 Task: Search one way flight ticket for 5 adults, 2 children, 1 infant in seat and 1 infant on lap in economy from Oakland: Oakland International Airport to Greenville: Pitt-greenville Airport on 5-2-2023. Choice of flights is Delta. Number of bags: 10 checked bags. Price is upto 93000. Outbound departure time preference is 15:45.
Action: Mouse moved to (267, 355)
Screenshot: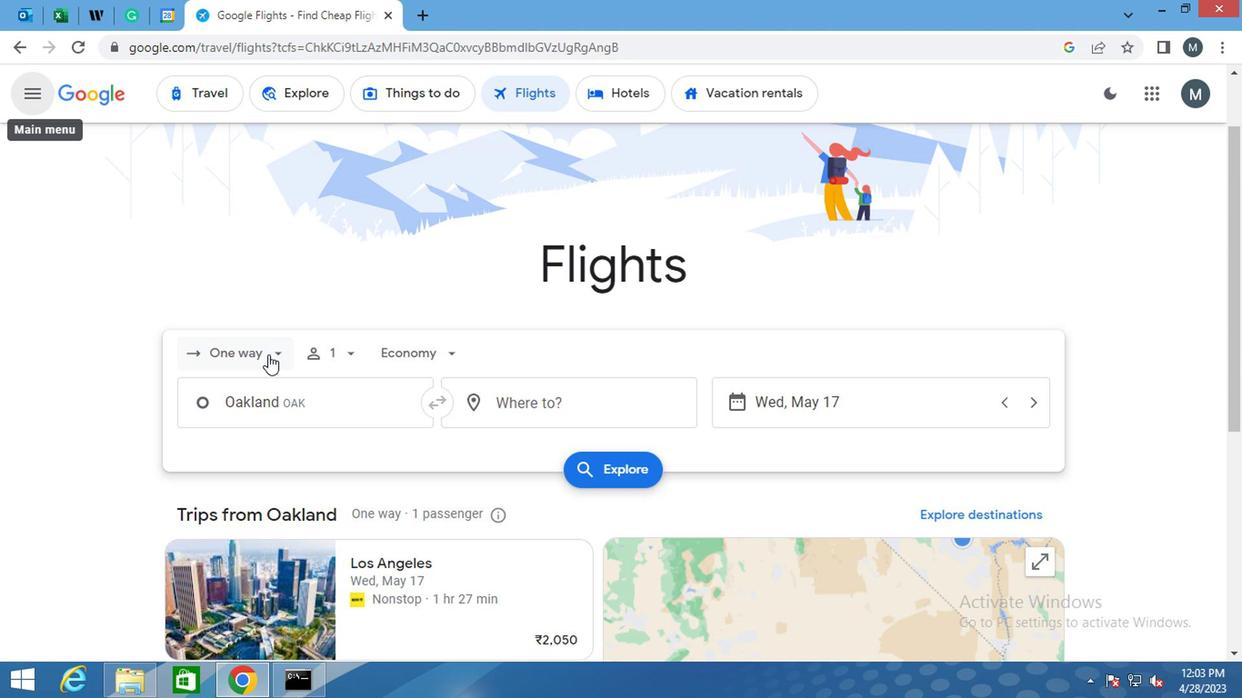 
Action: Mouse pressed left at (267, 355)
Screenshot: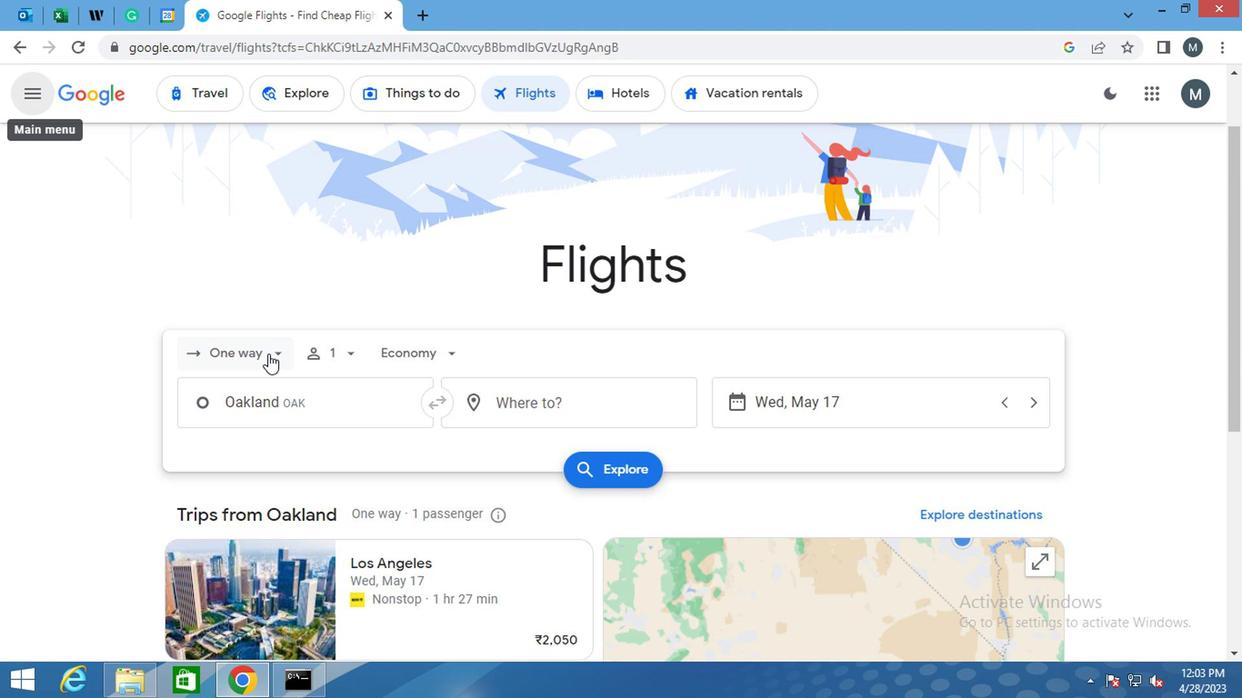 
Action: Mouse moved to (265, 436)
Screenshot: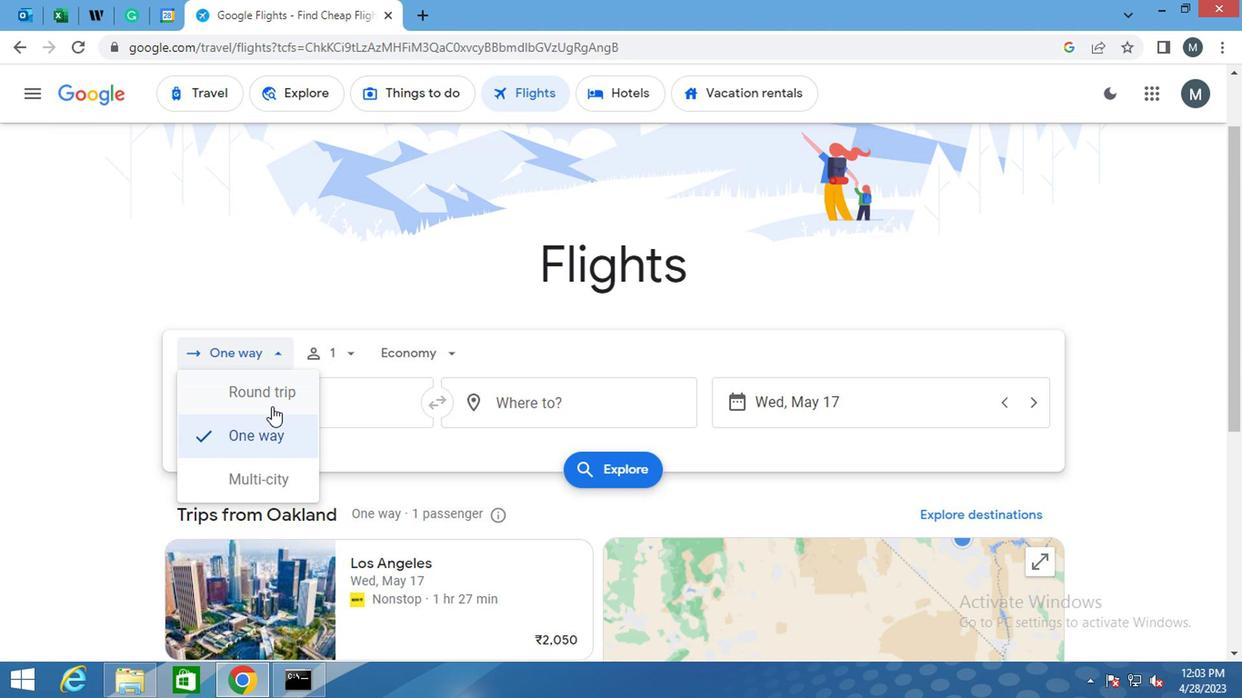 
Action: Mouse pressed left at (265, 436)
Screenshot: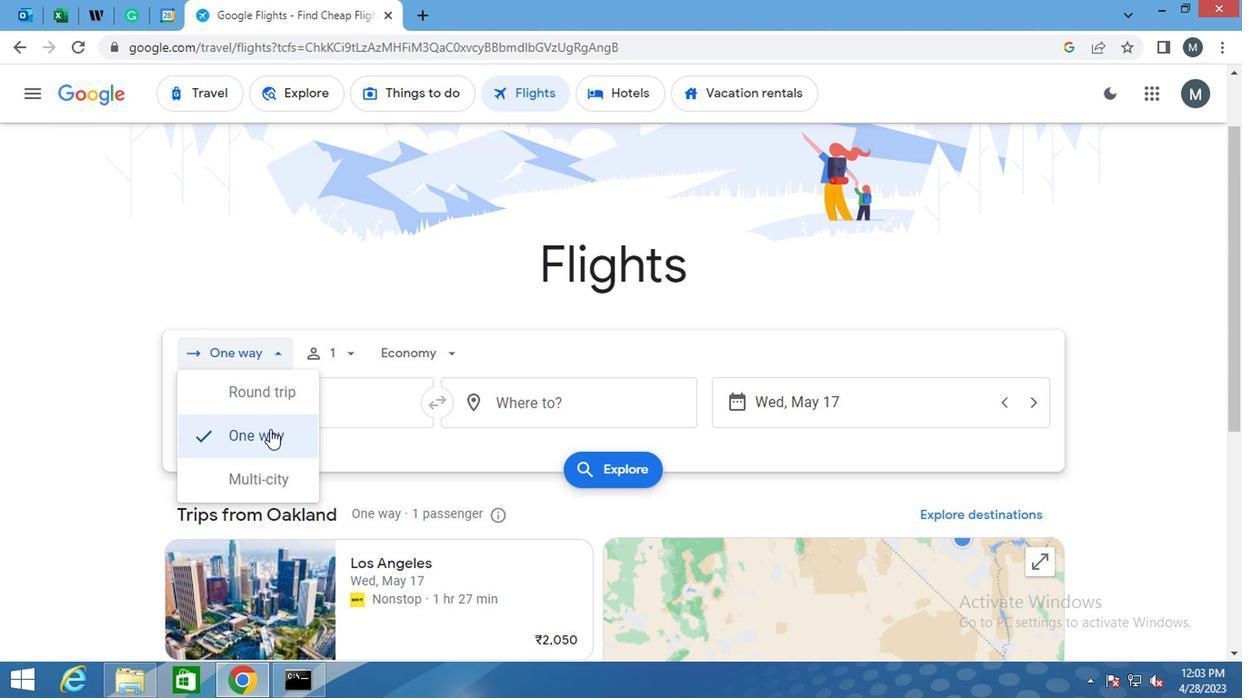 
Action: Mouse moved to (341, 355)
Screenshot: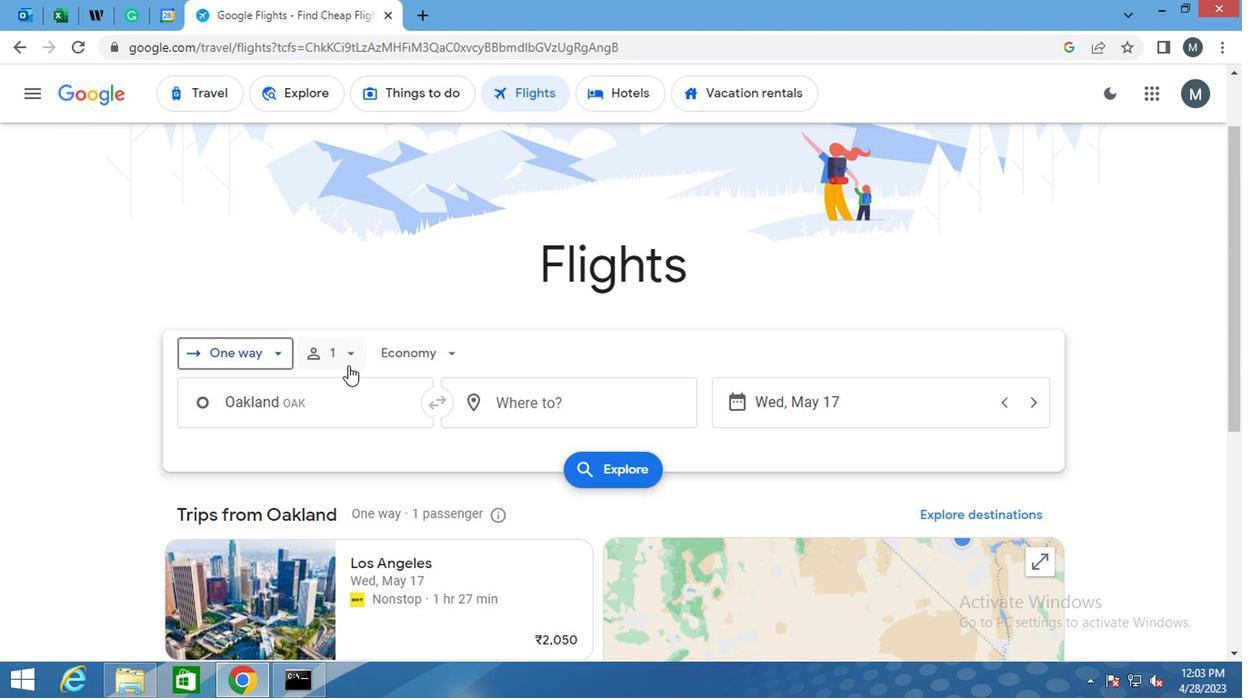 
Action: Mouse pressed left at (341, 355)
Screenshot: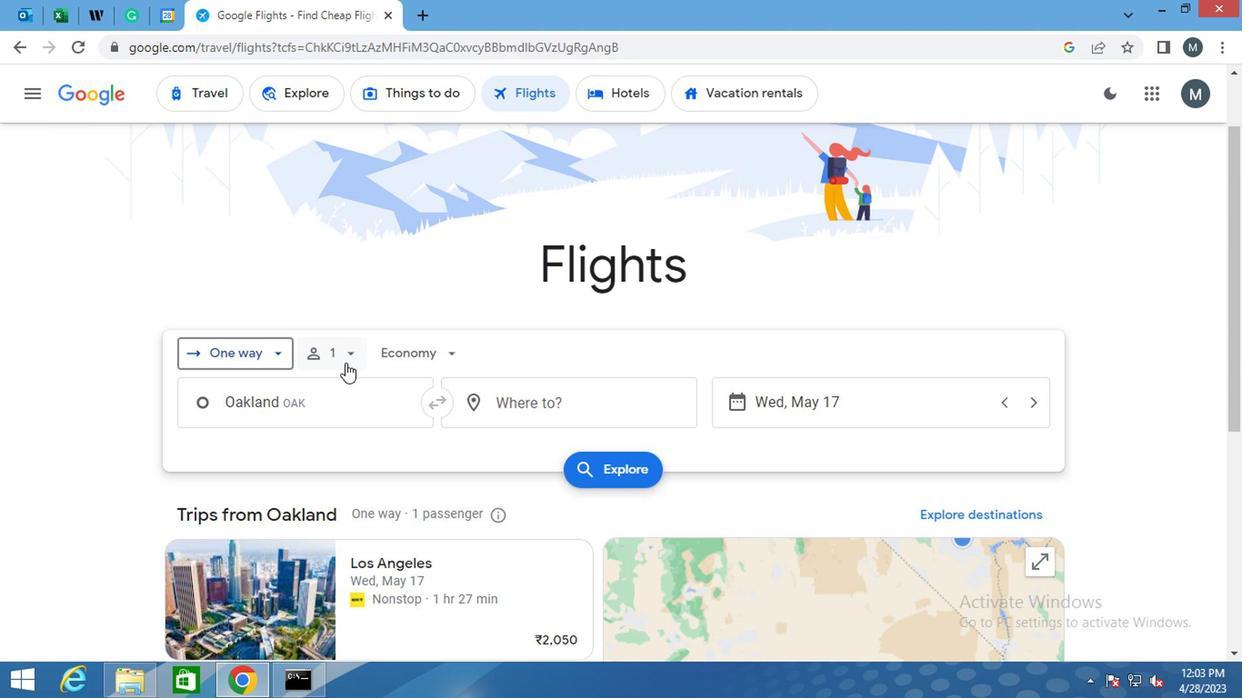 
Action: Mouse moved to (492, 401)
Screenshot: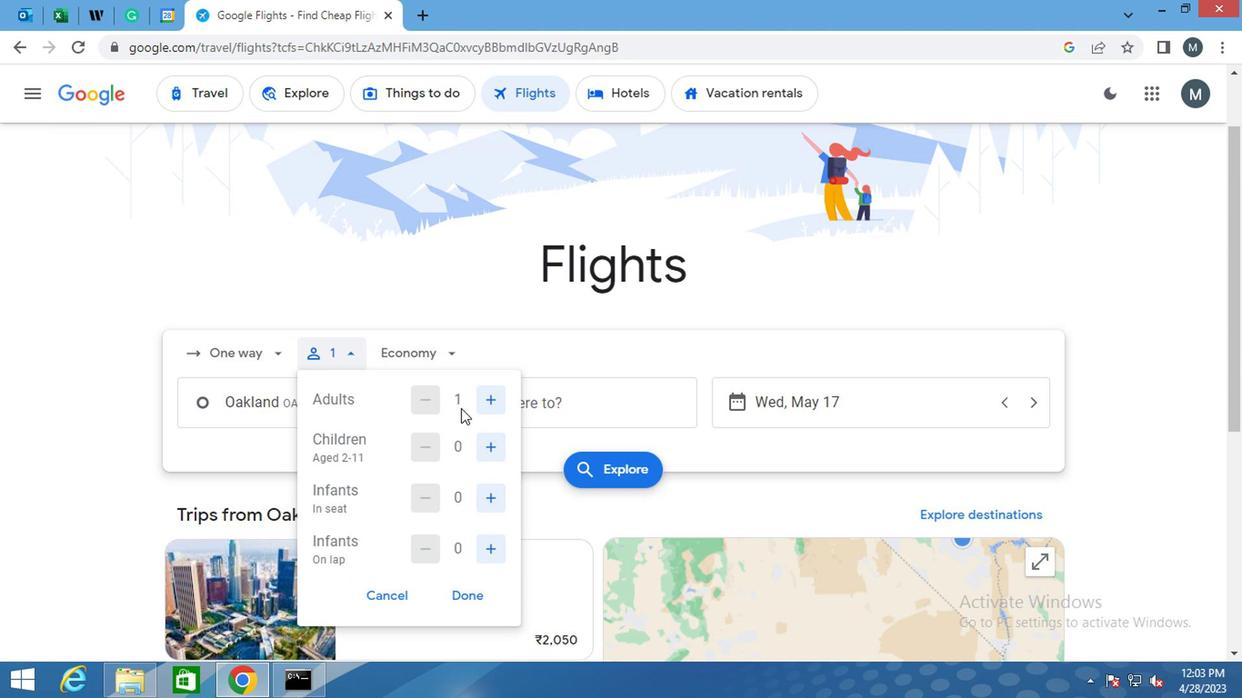 
Action: Mouse pressed left at (492, 401)
Screenshot: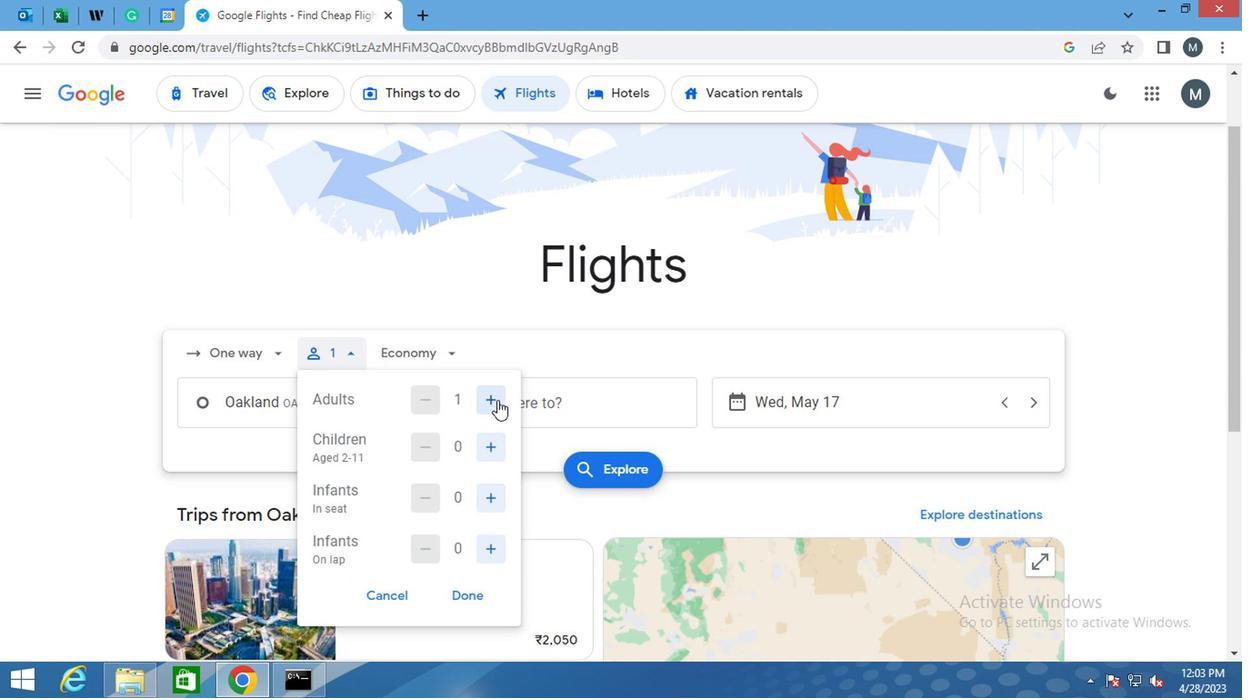 
Action: Mouse pressed left at (492, 401)
Screenshot: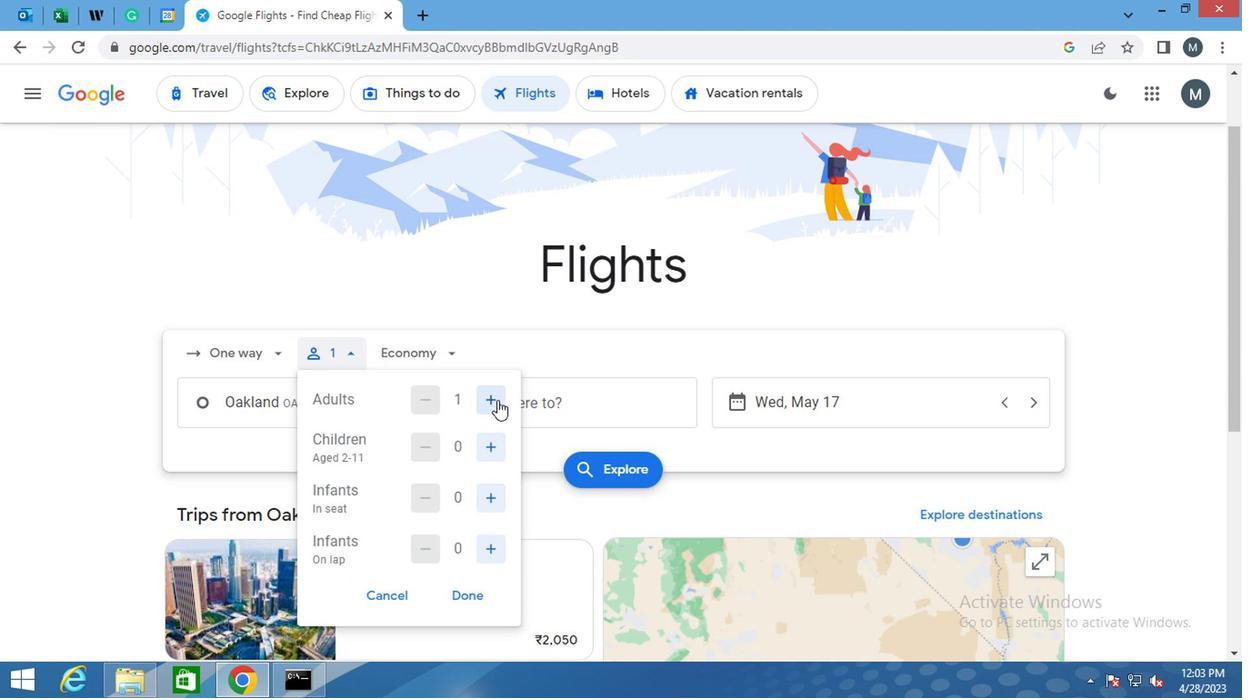 
Action: Mouse pressed left at (492, 401)
Screenshot: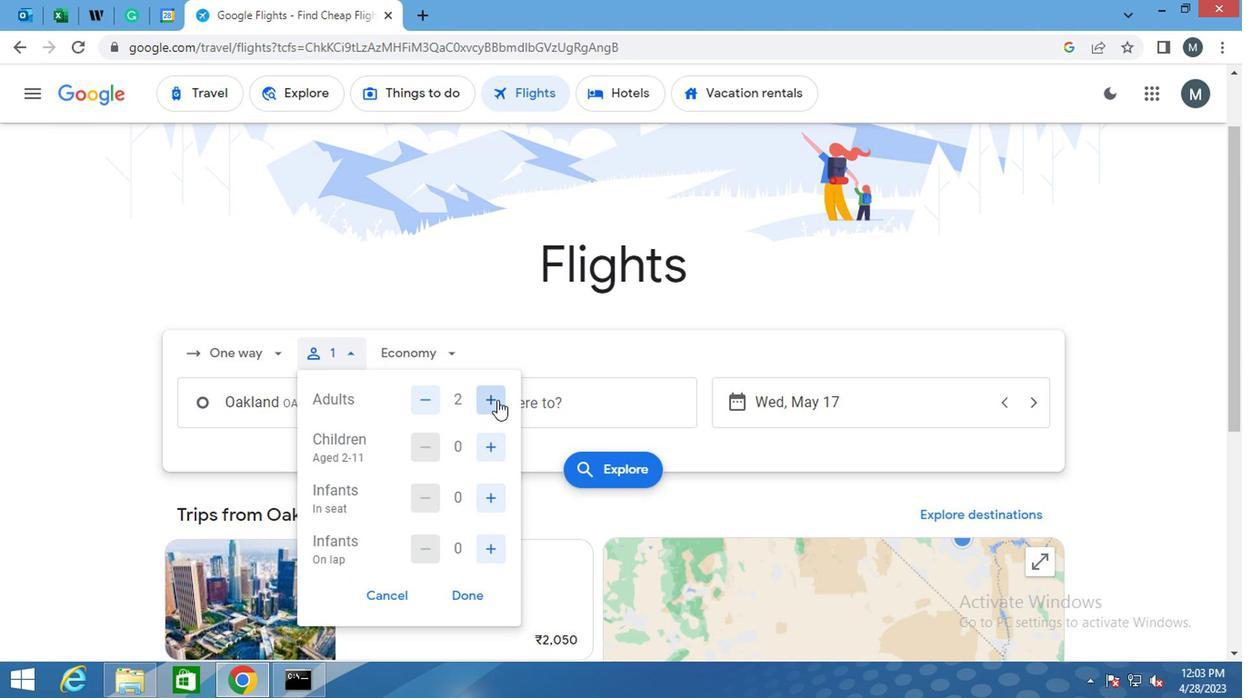 
Action: Mouse pressed left at (492, 401)
Screenshot: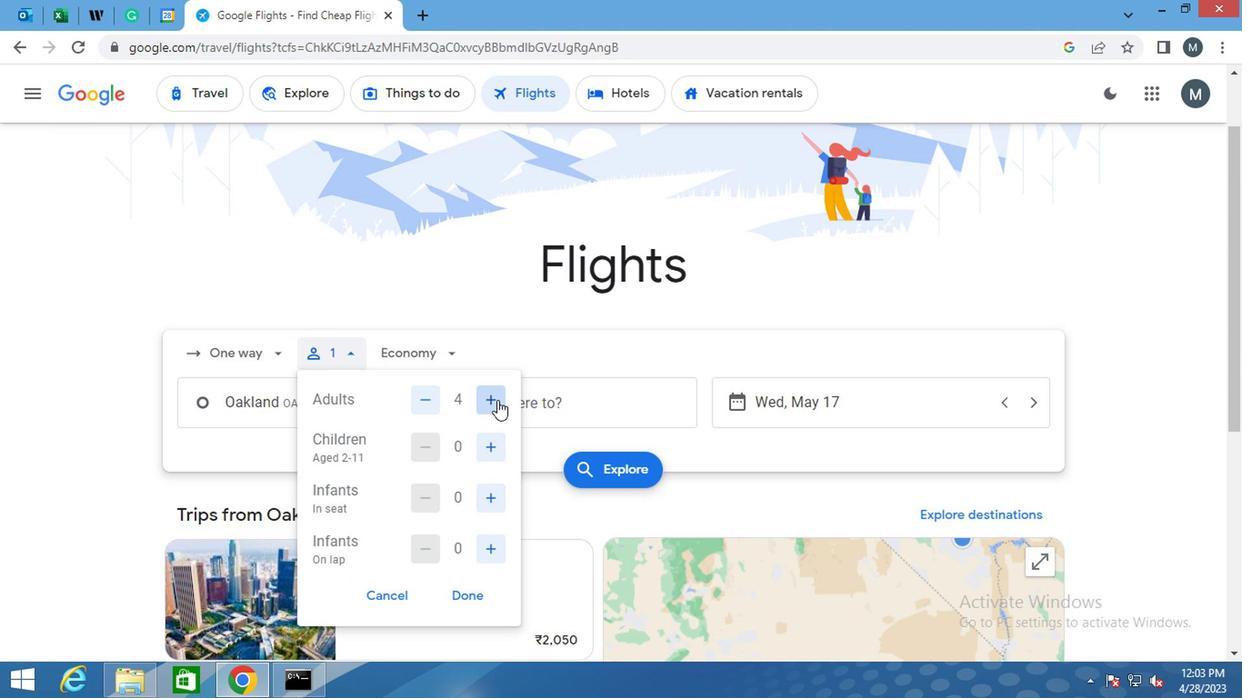 
Action: Mouse moved to (491, 447)
Screenshot: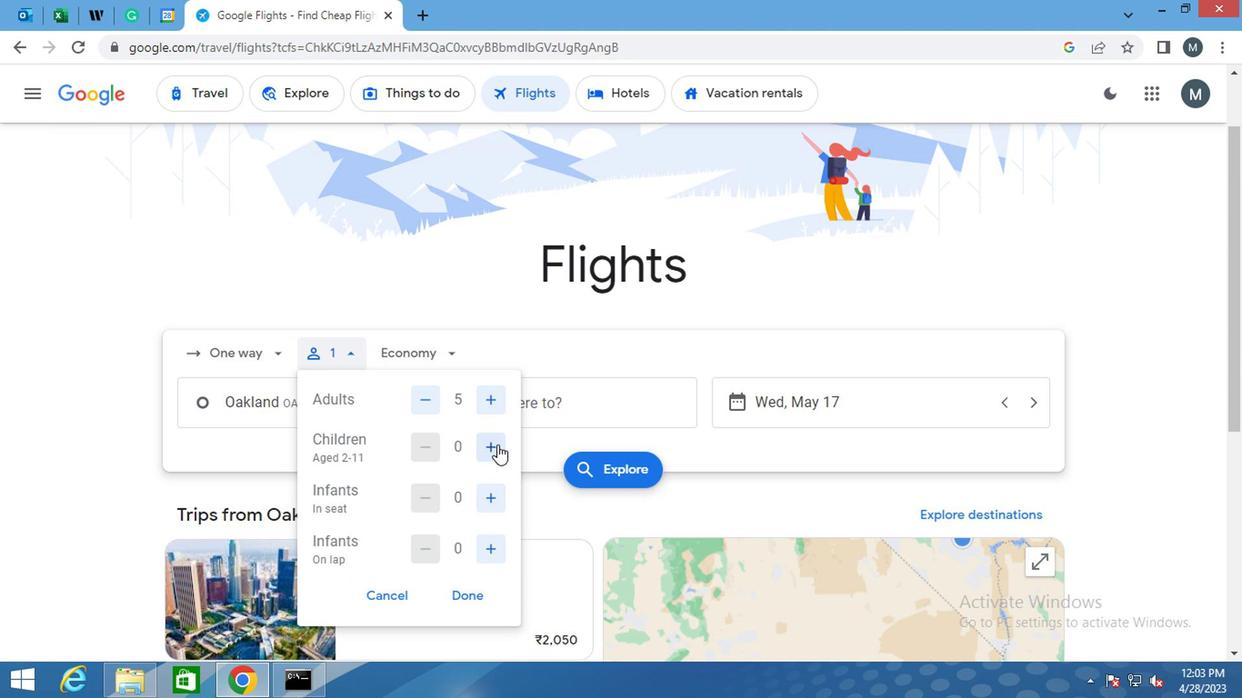 
Action: Mouse pressed left at (491, 447)
Screenshot: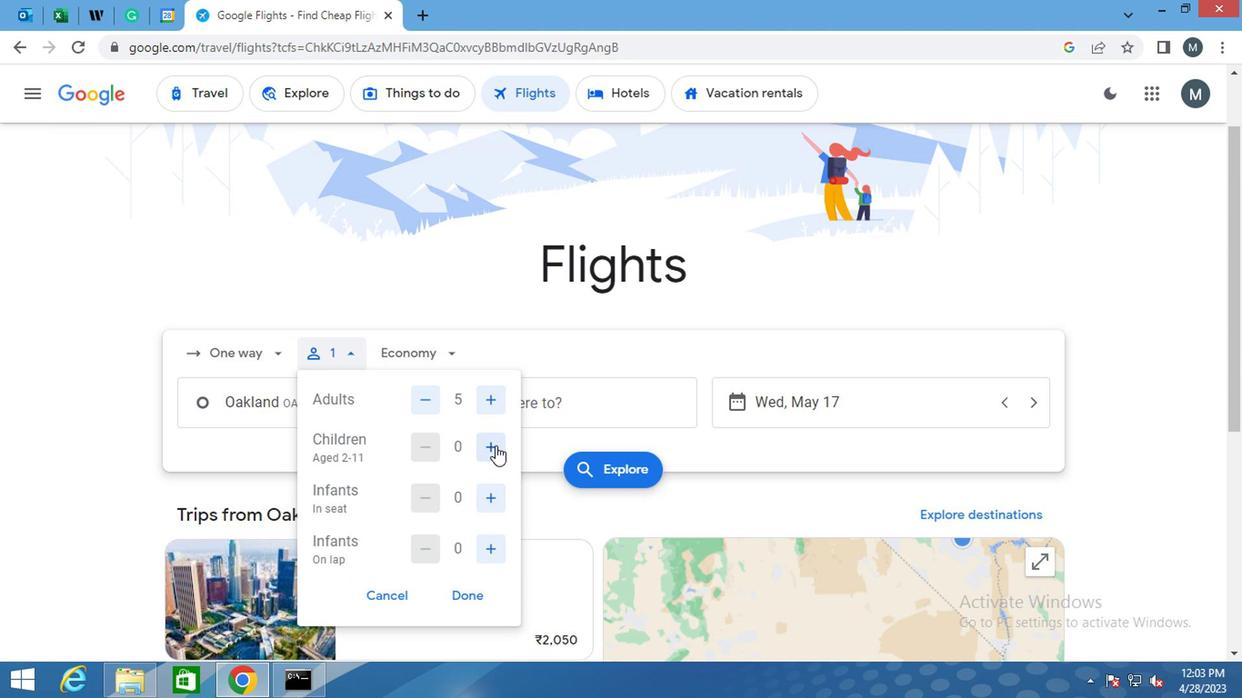 
Action: Mouse pressed left at (491, 447)
Screenshot: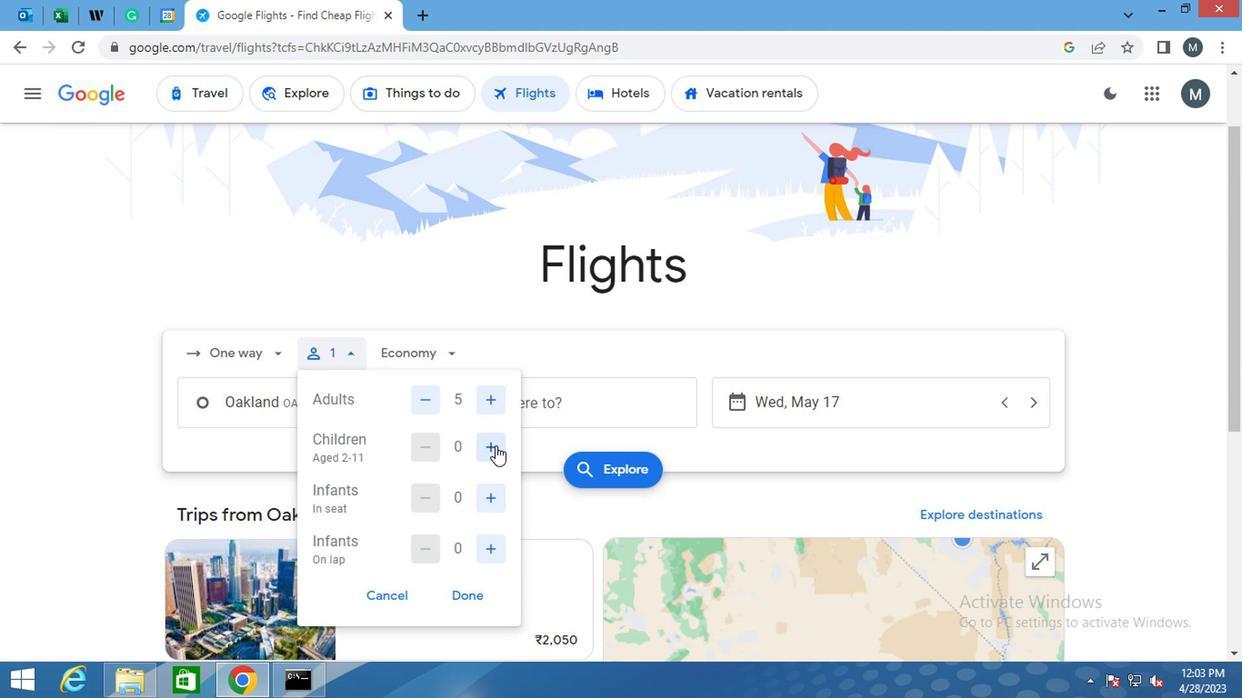 
Action: Mouse moved to (483, 502)
Screenshot: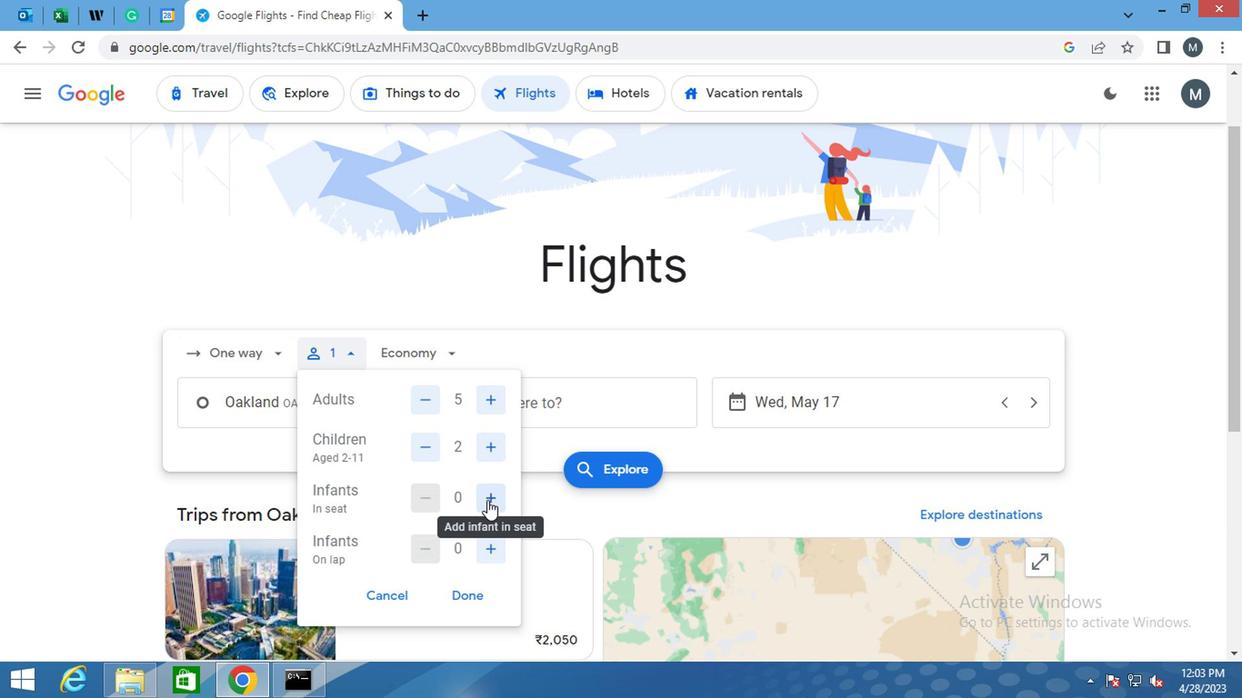 
Action: Mouse pressed left at (483, 502)
Screenshot: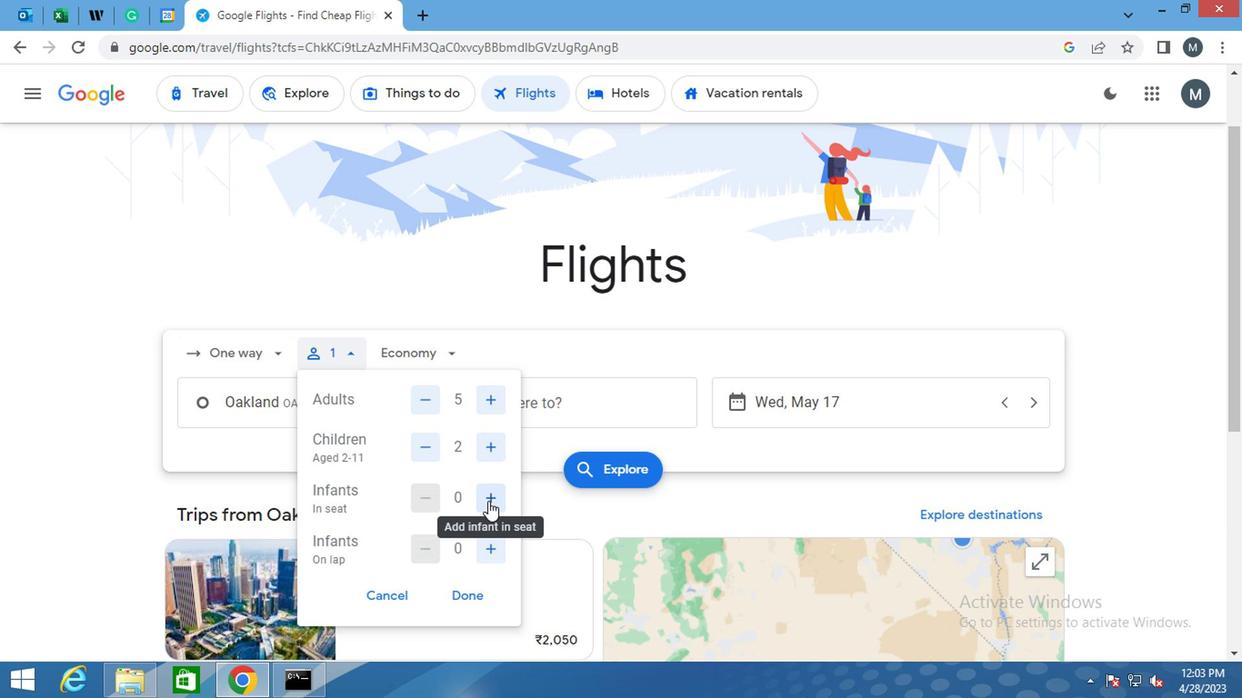 
Action: Mouse moved to (483, 496)
Screenshot: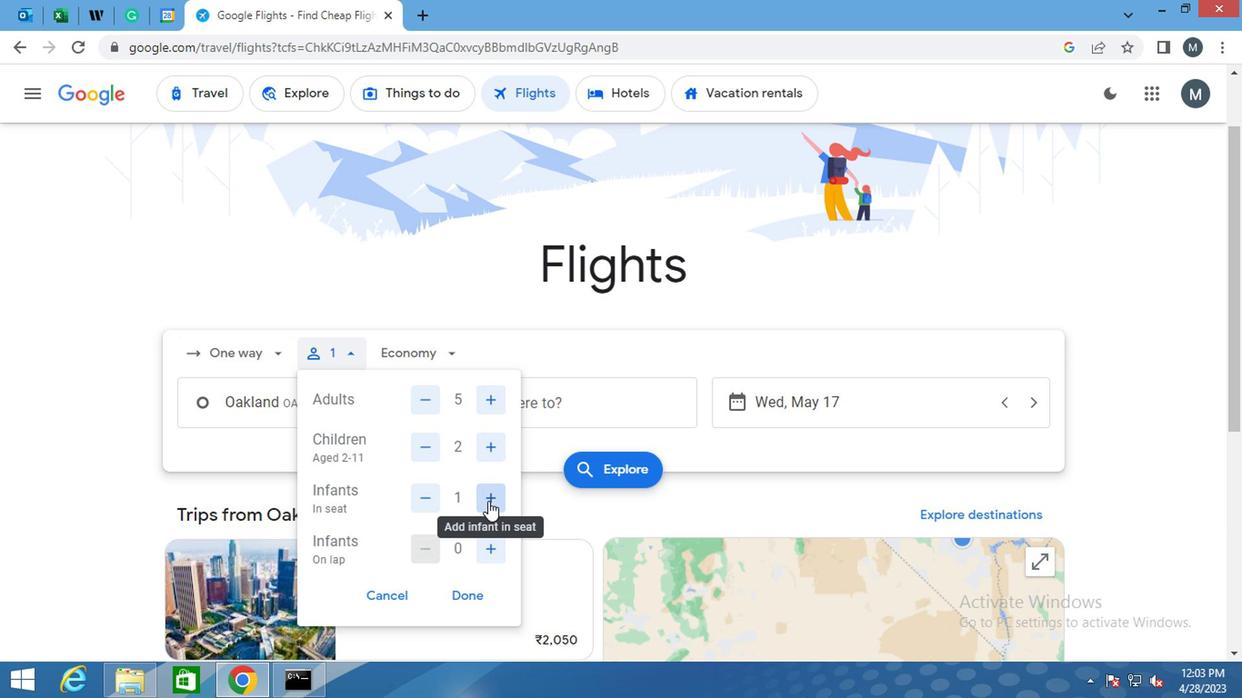 
Action: Mouse scrolled (483, 496) with delta (0, 0)
Screenshot: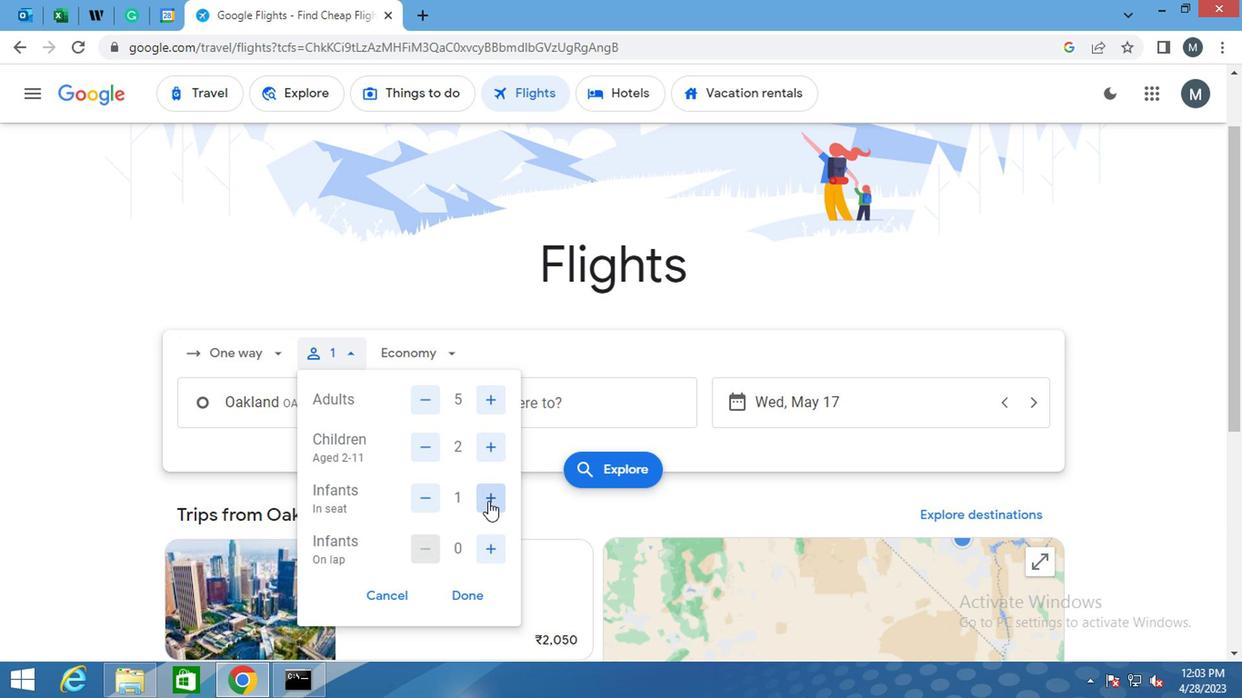 
Action: Mouse moved to (487, 461)
Screenshot: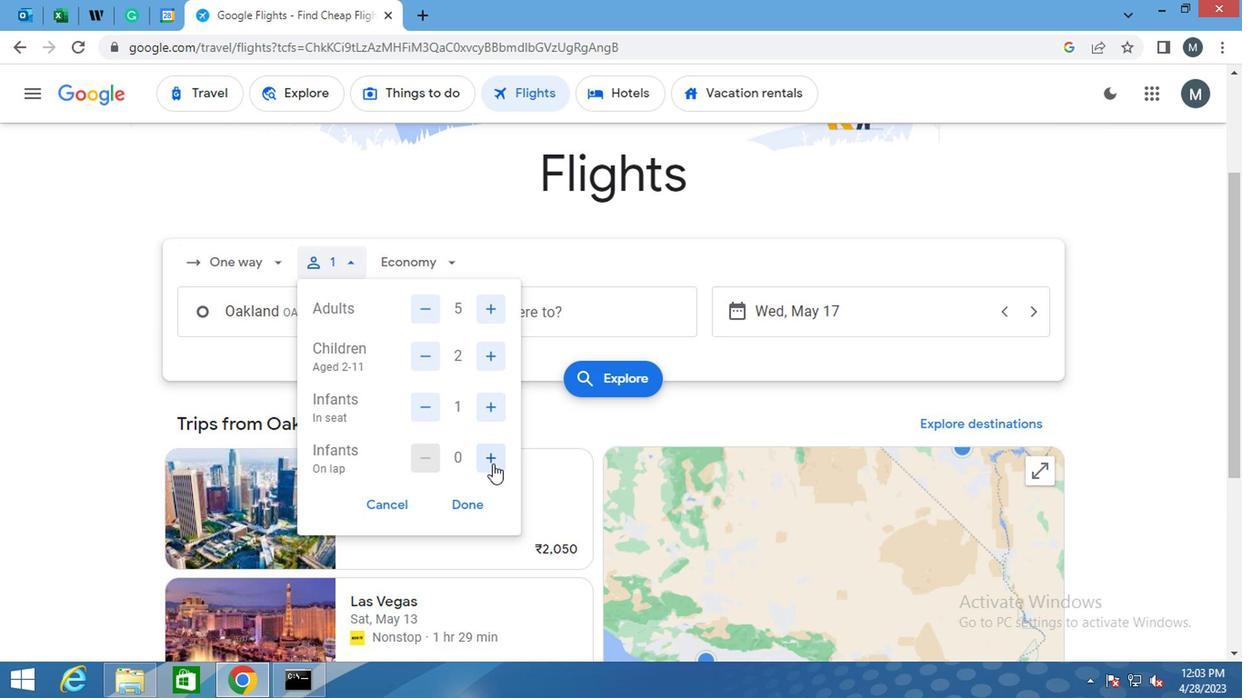 
Action: Mouse pressed left at (487, 461)
Screenshot: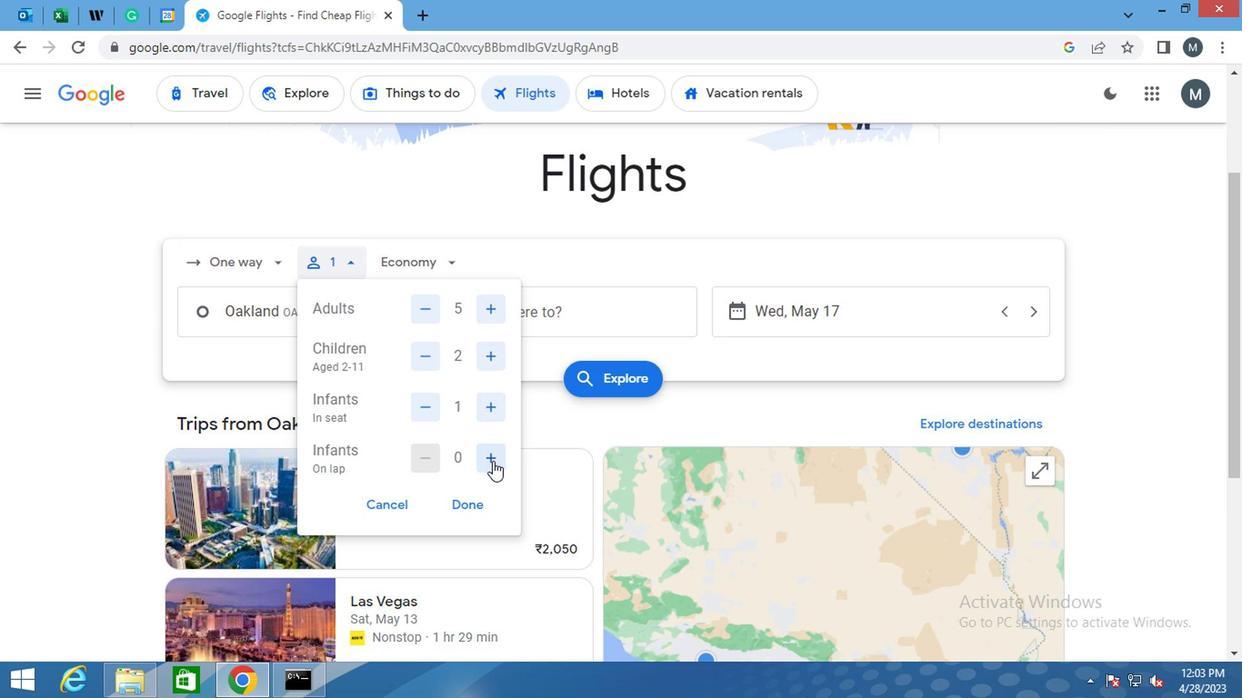 
Action: Mouse moved to (480, 505)
Screenshot: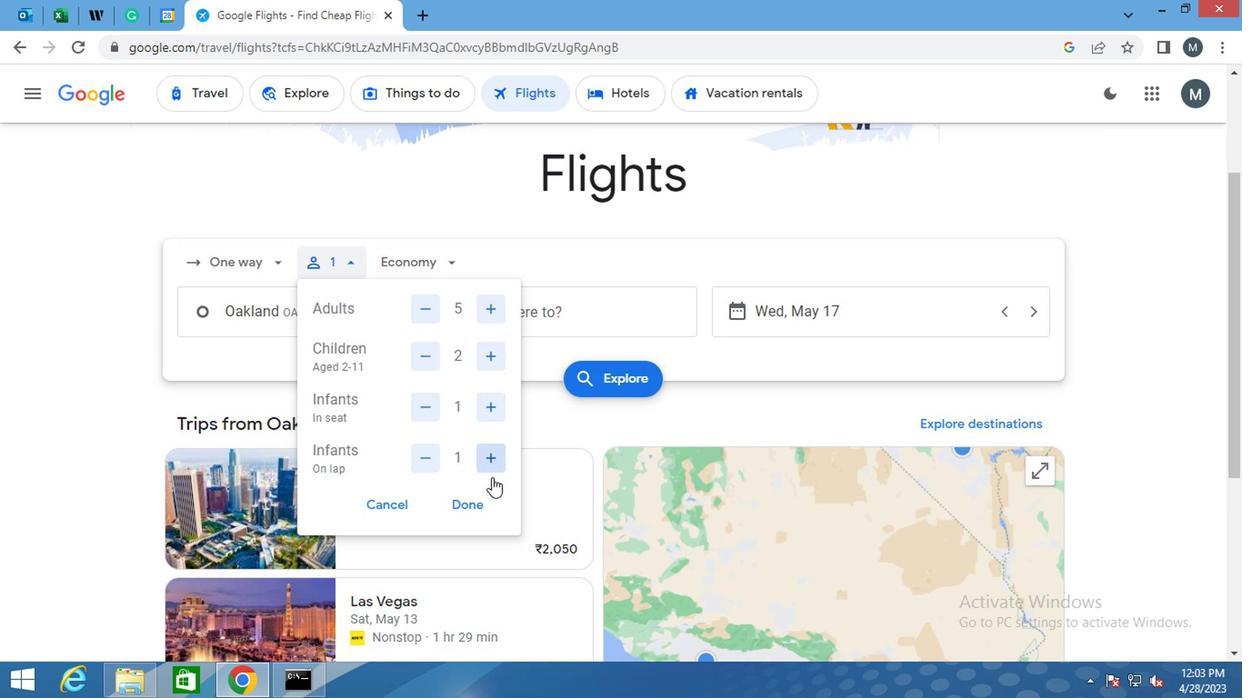 
Action: Mouse pressed left at (480, 505)
Screenshot: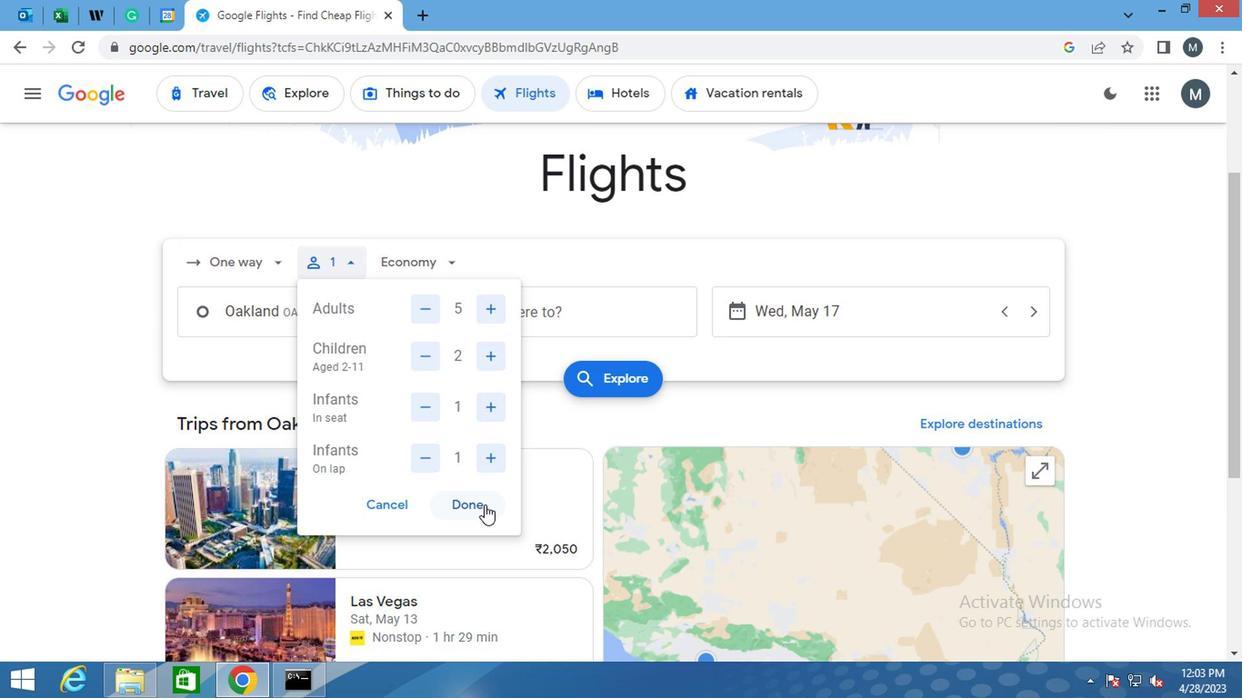 
Action: Mouse moved to (431, 267)
Screenshot: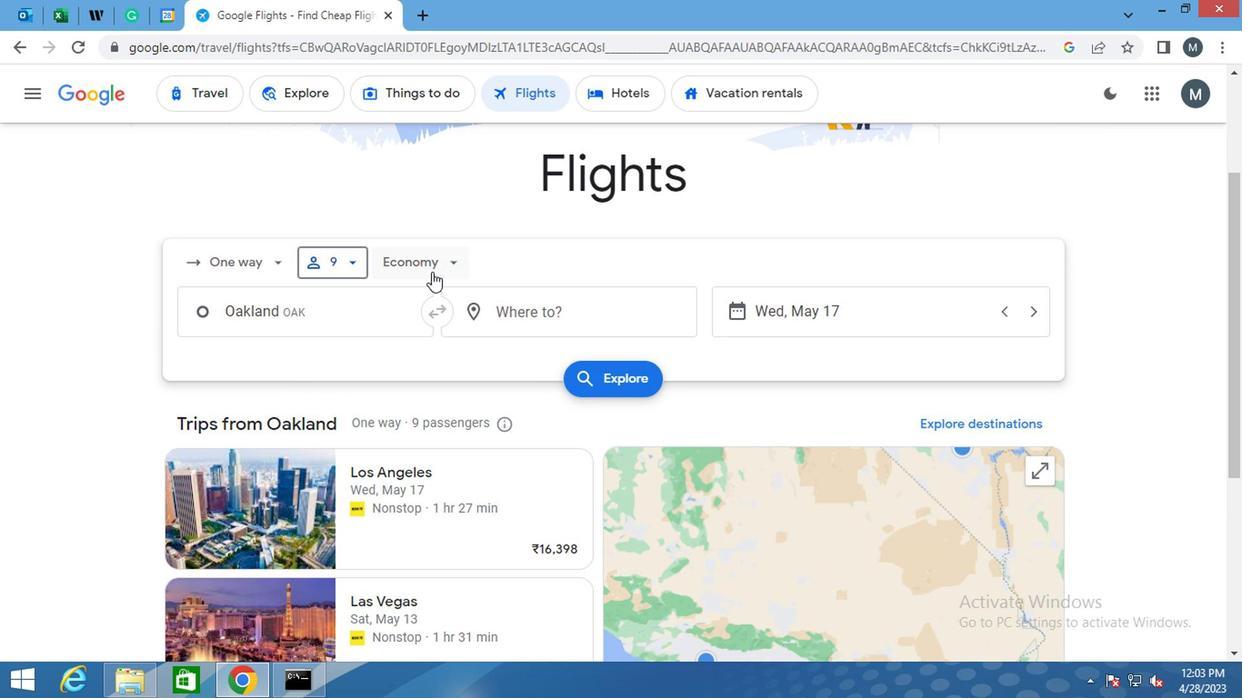 
Action: Mouse pressed left at (431, 267)
Screenshot: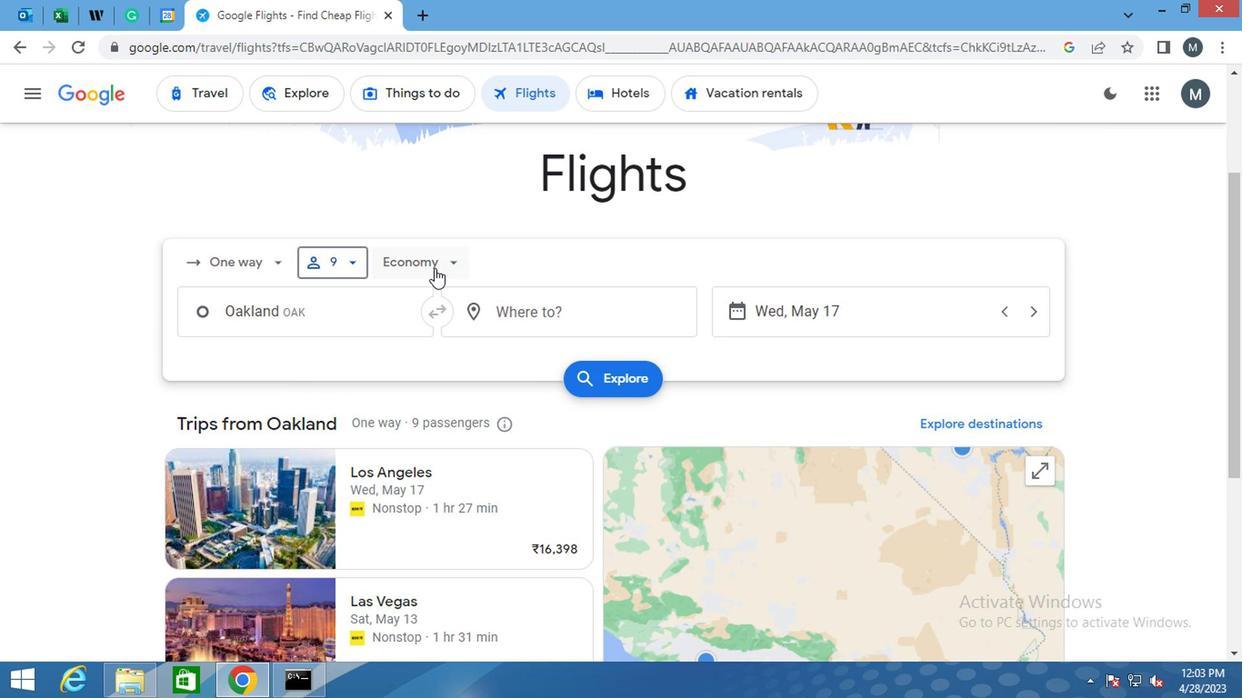 
Action: Mouse moved to (456, 307)
Screenshot: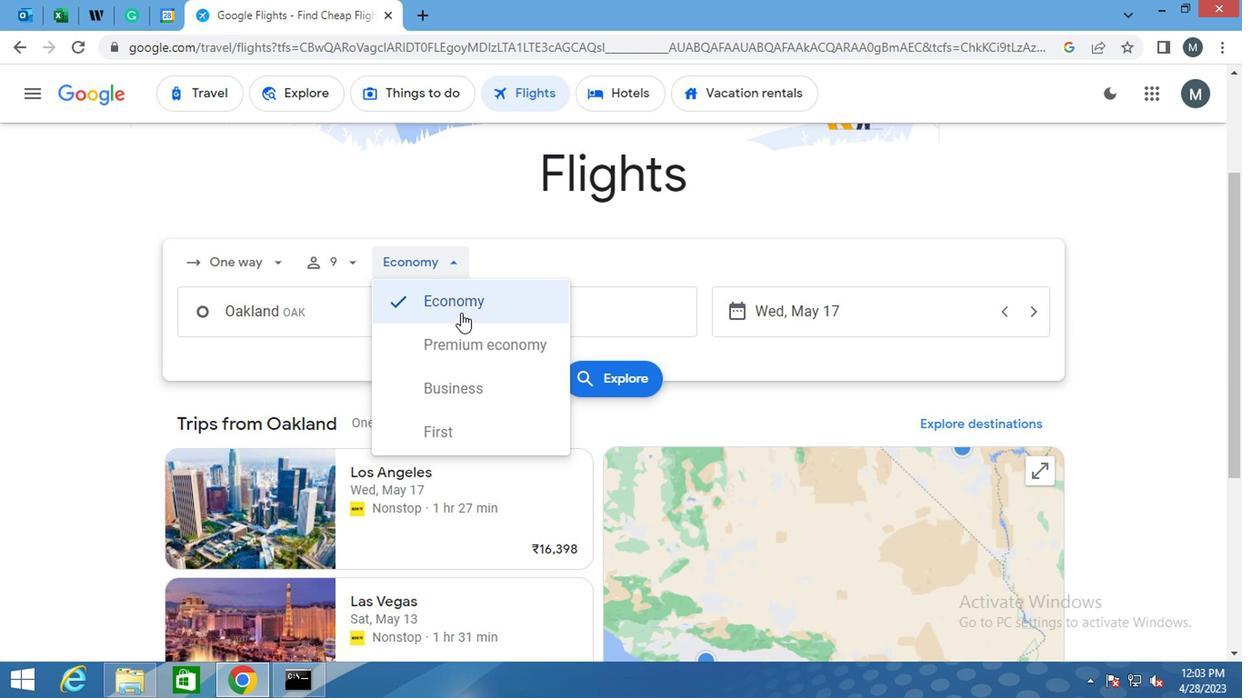 
Action: Mouse pressed left at (456, 307)
Screenshot: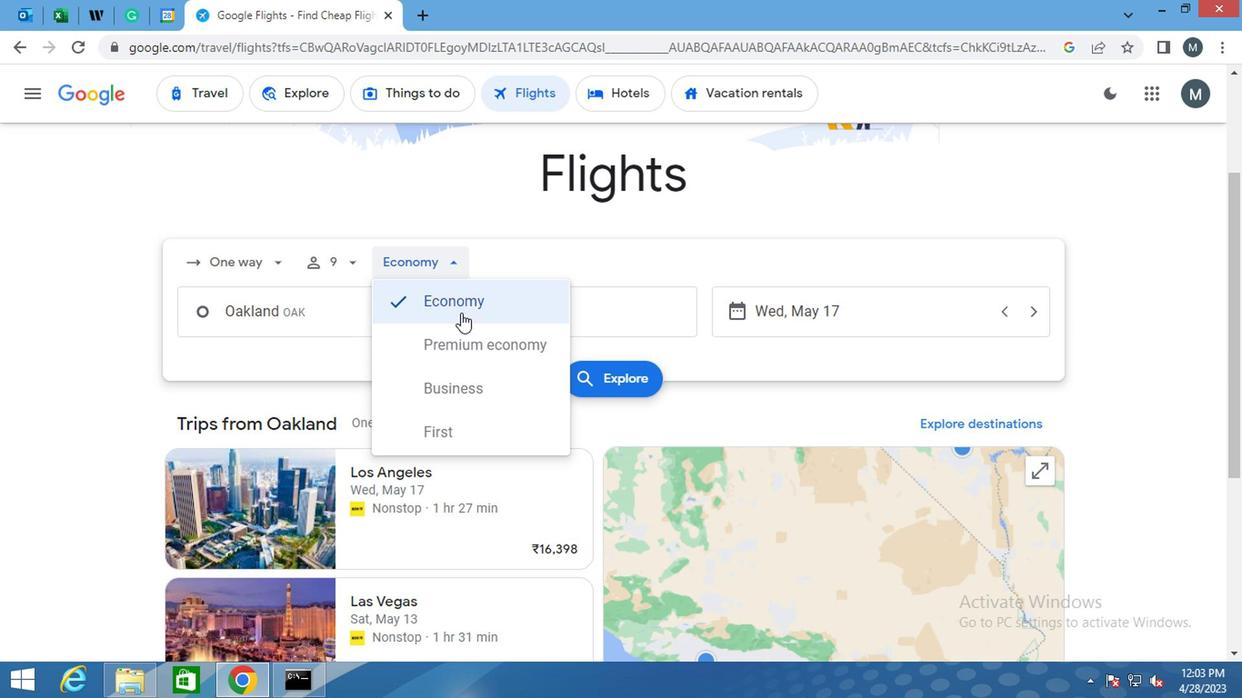 
Action: Mouse moved to (287, 323)
Screenshot: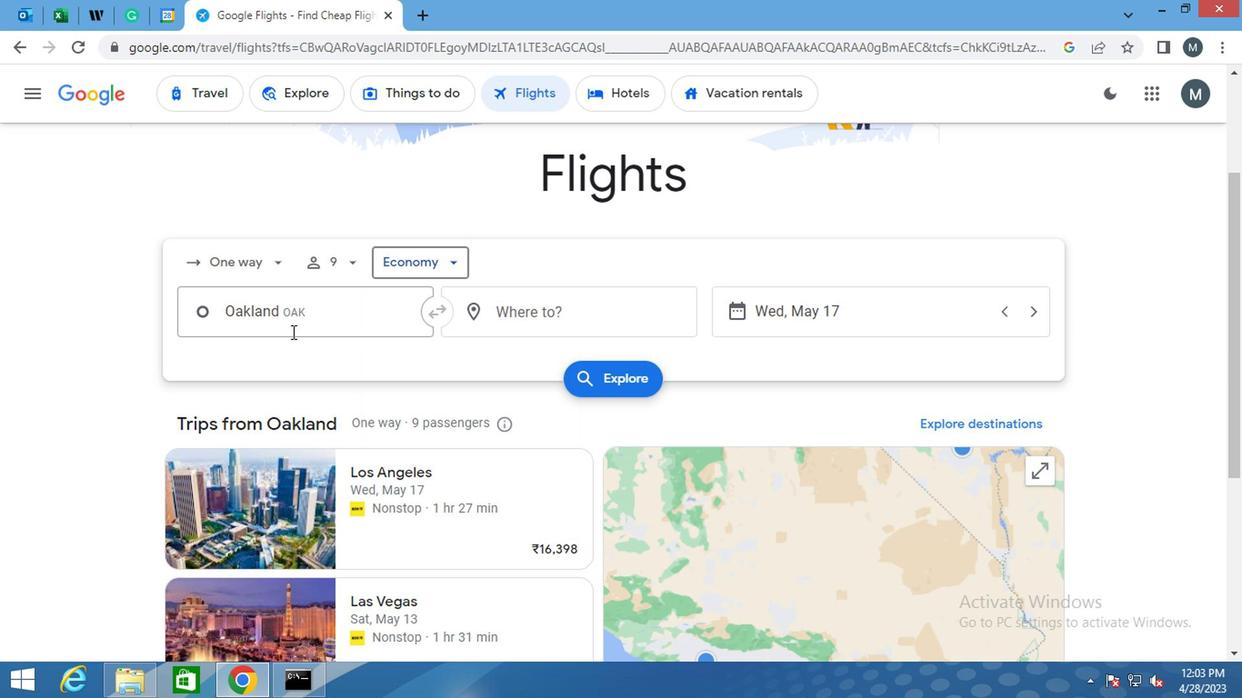 
Action: Mouse pressed left at (287, 323)
Screenshot: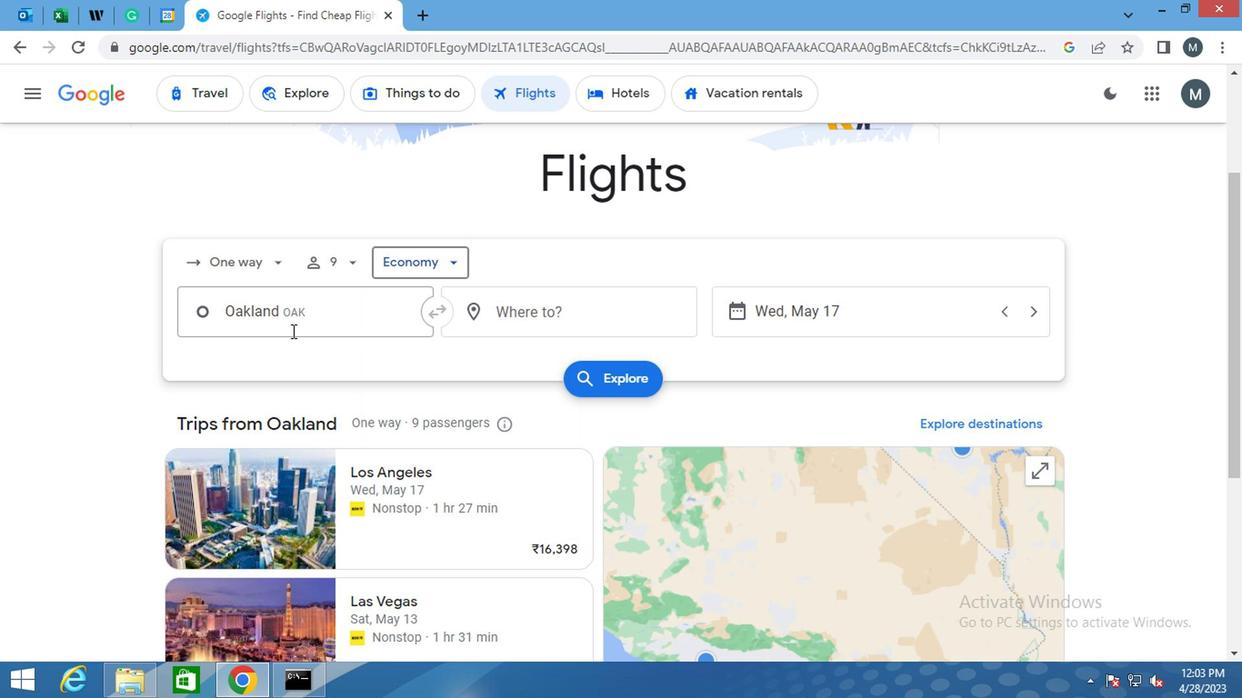 
Action: Mouse moved to (330, 421)
Screenshot: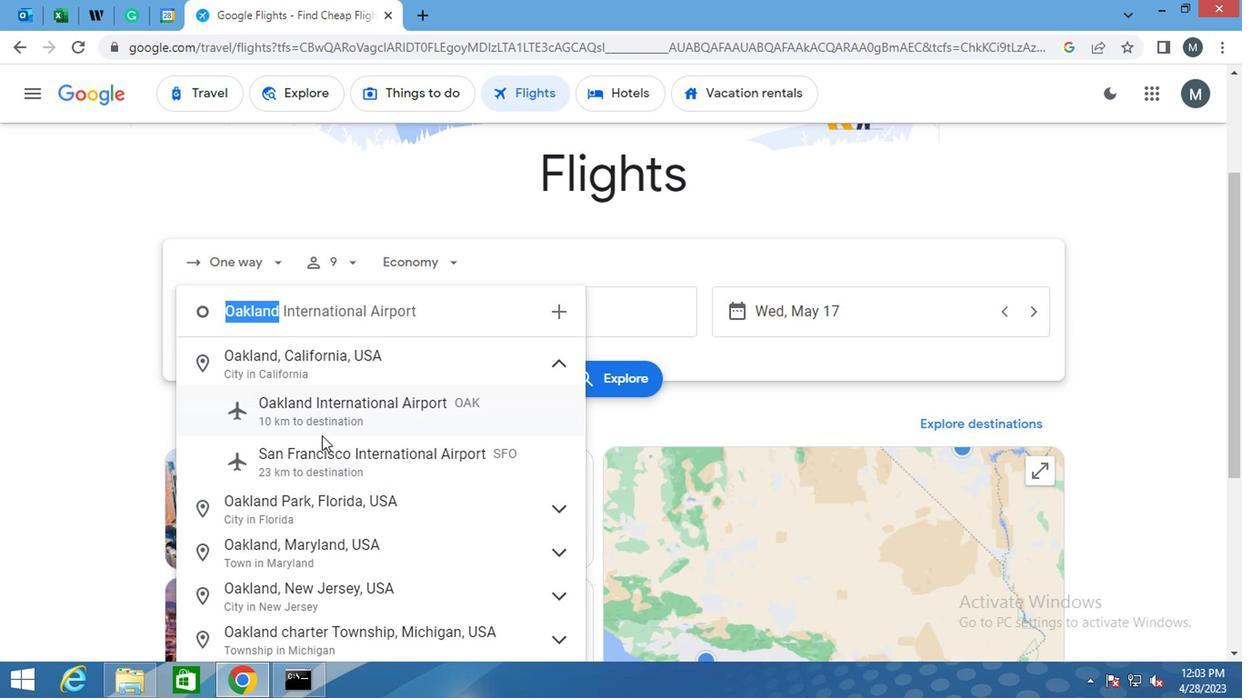 
Action: Mouse pressed left at (330, 421)
Screenshot: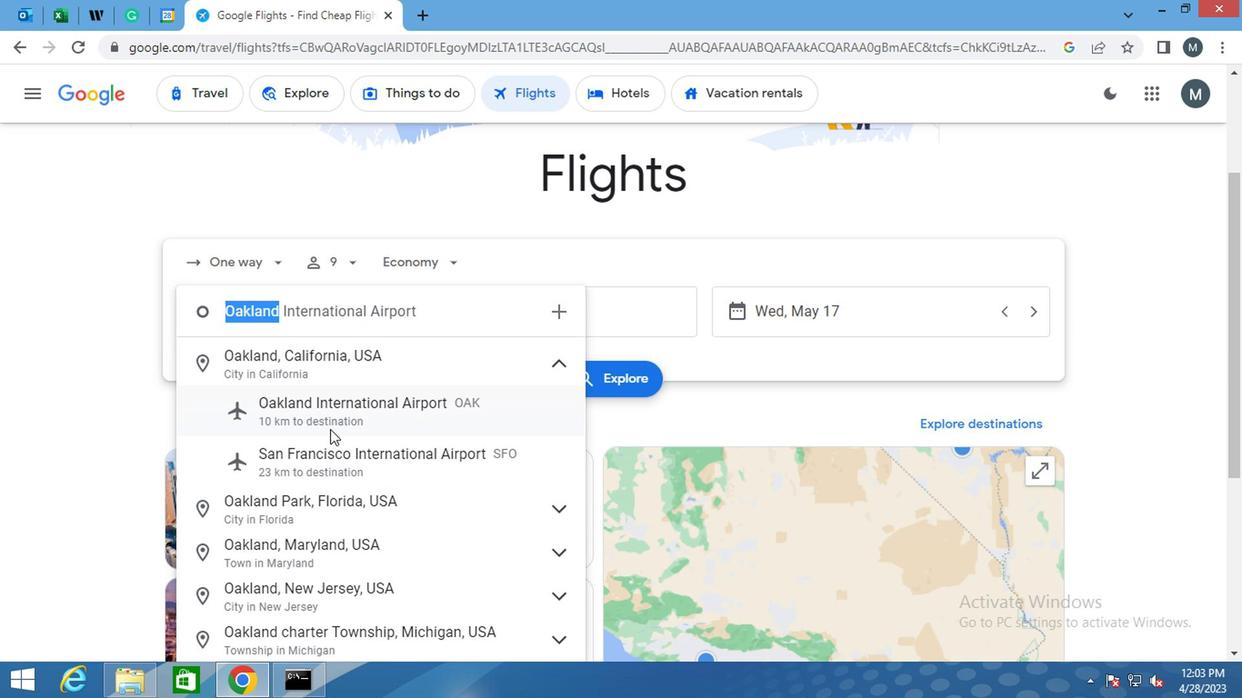 
Action: Mouse moved to (522, 313)
Screenshot: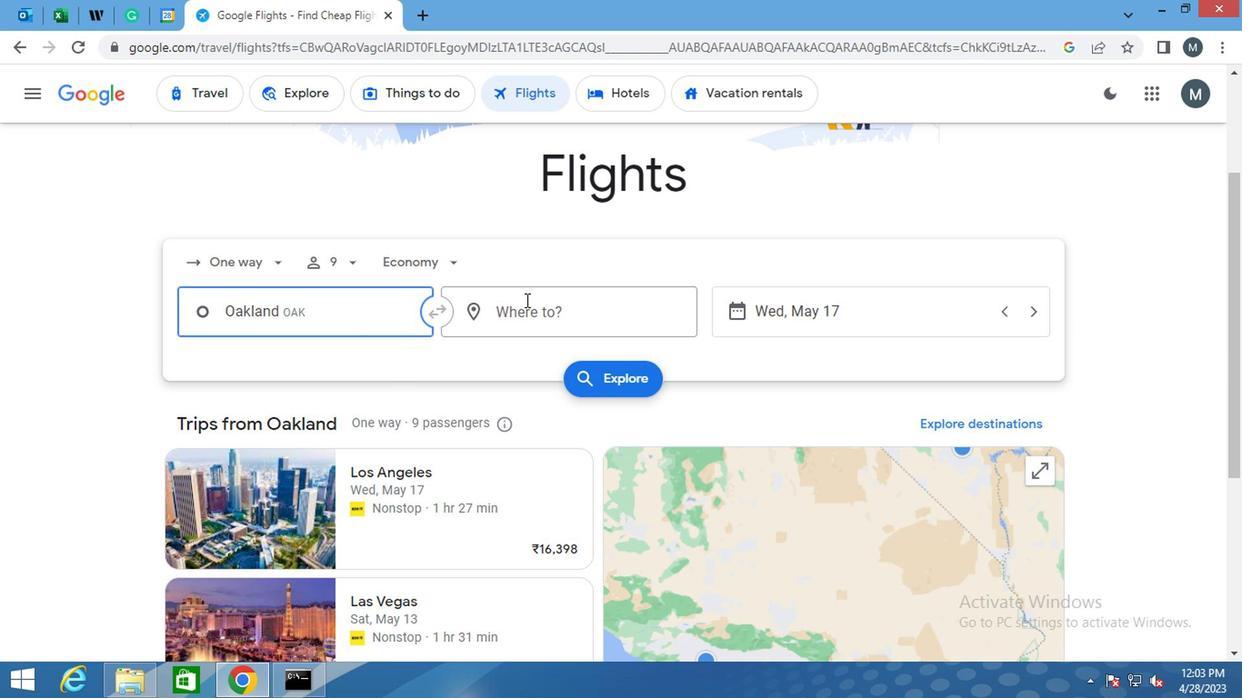 
Action: Mouse pressed left at (522, 313)
Screenshot: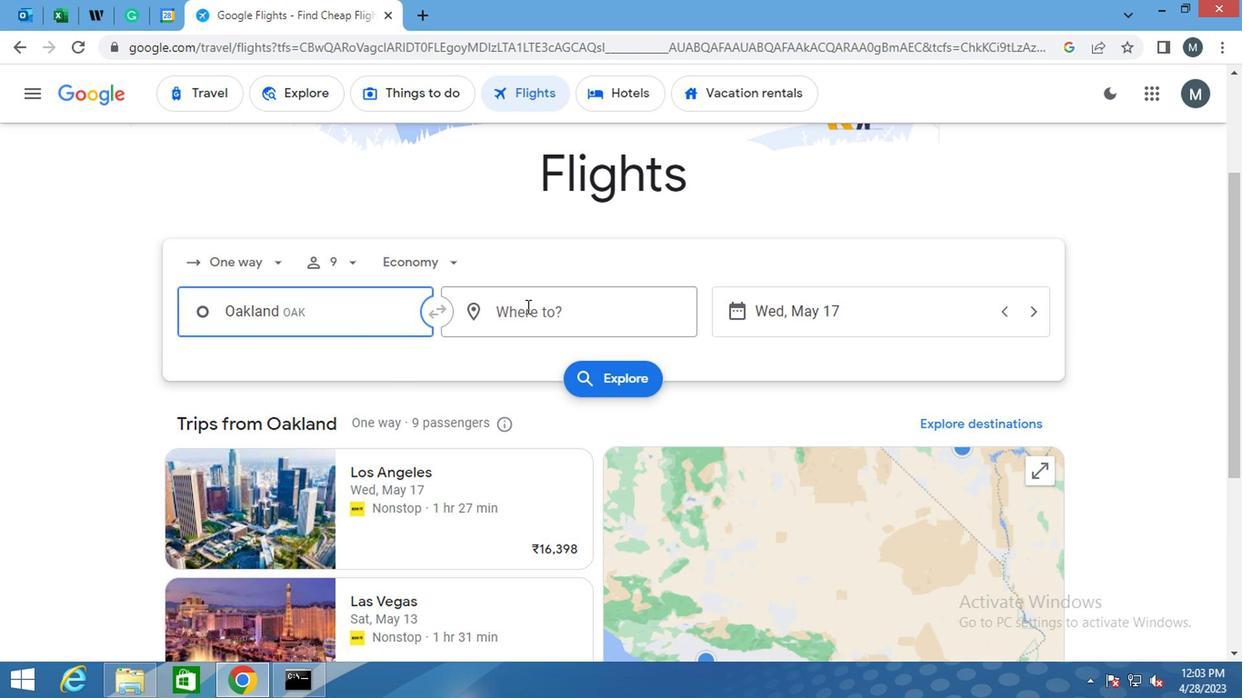 
Action: Mouse moved to (522, 316)
Screenshot: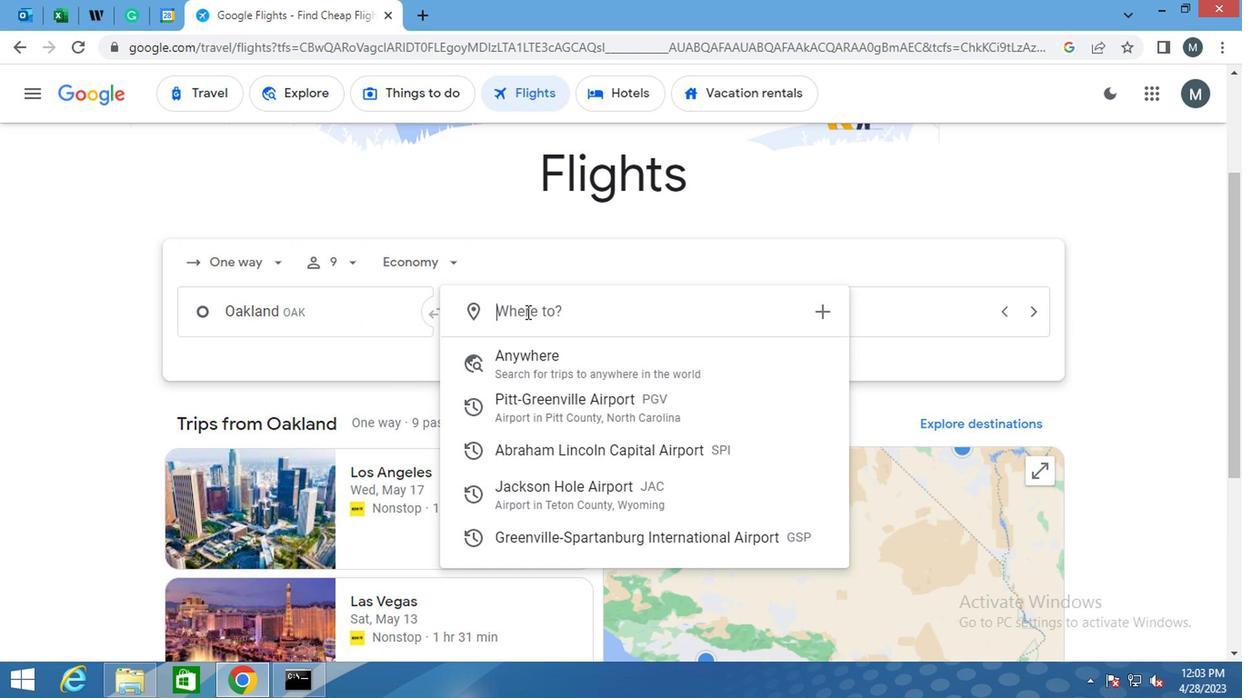 
Action: Key pressed <Key.shift>GREEN
Screenshot: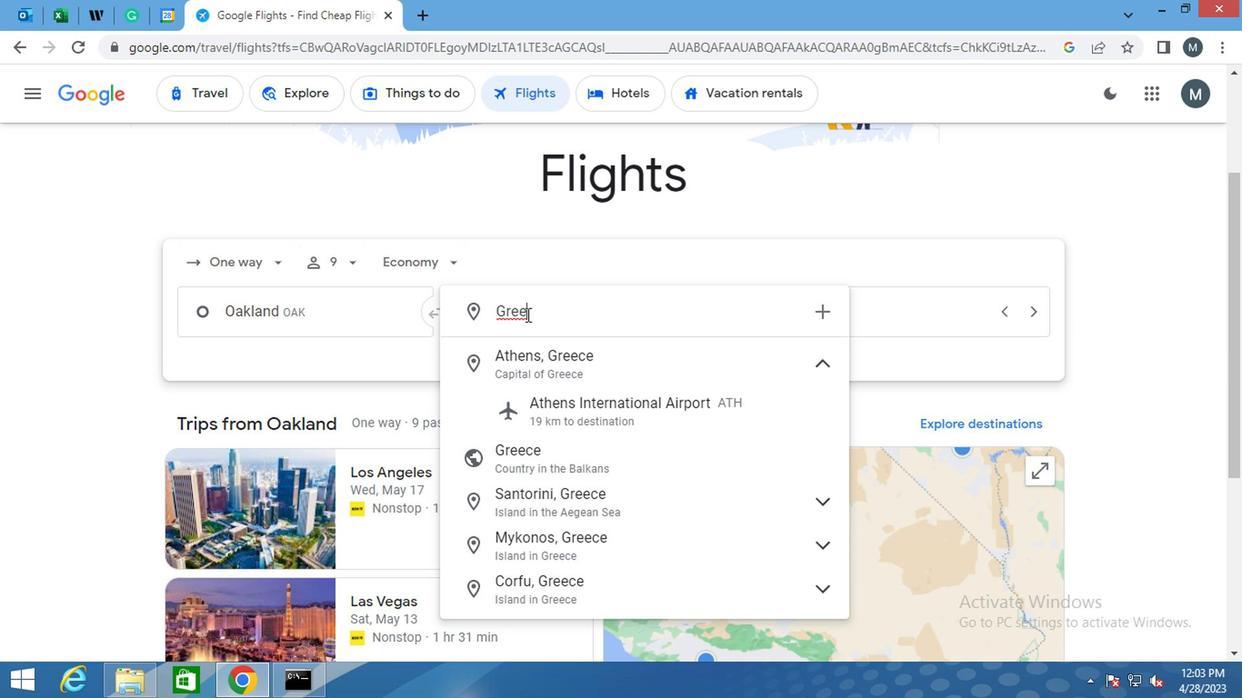 
Action: Mouse moved to (529, 342)
Screenshot: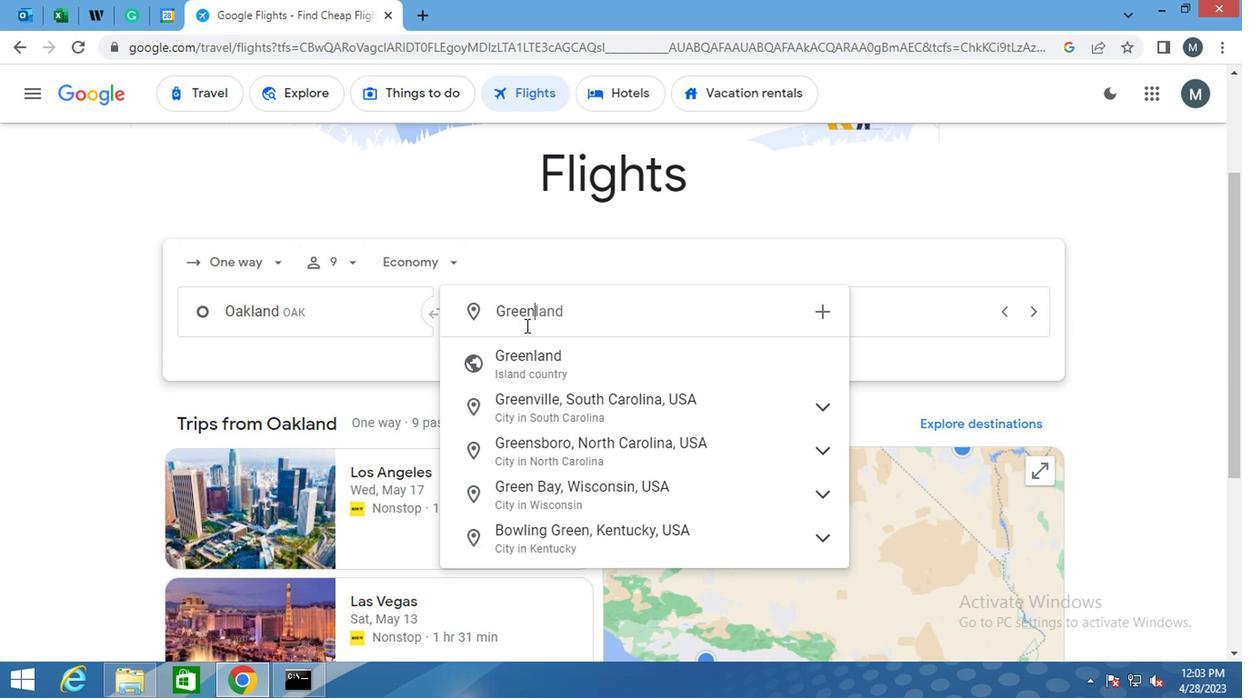 
Action: Key pressed VILLE<Key.space>P
Screenshot: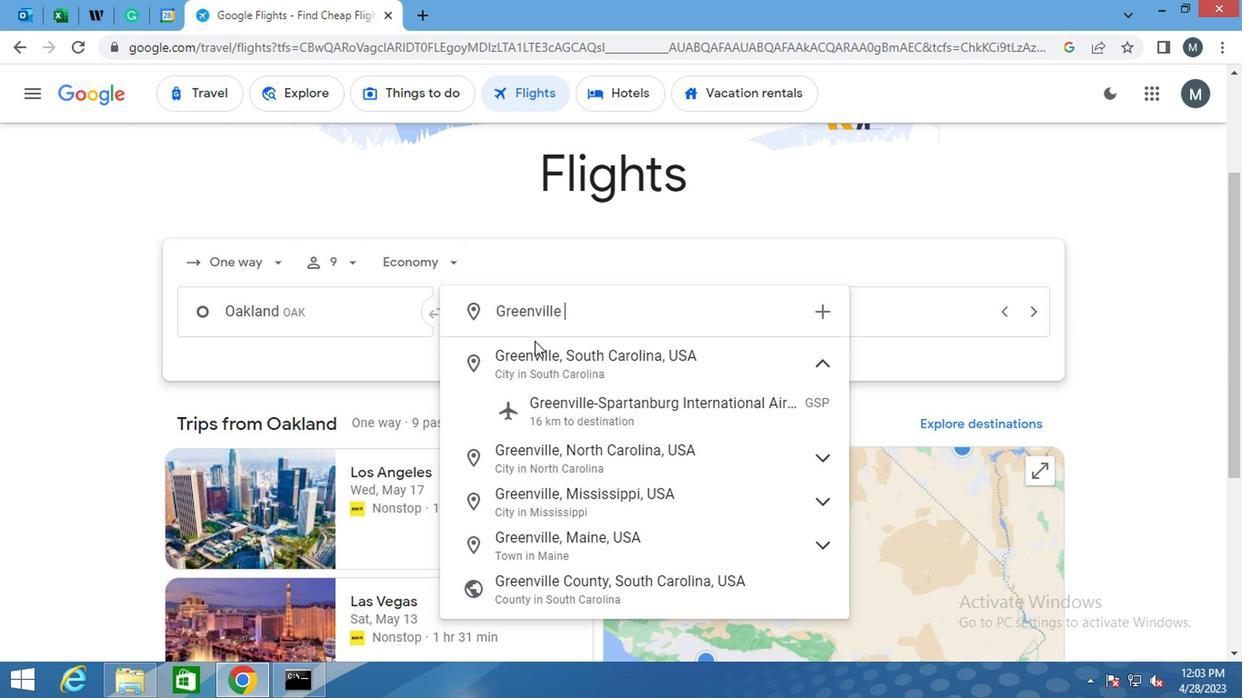 
Action: Mouse moved to (578, 355)
Screenshot: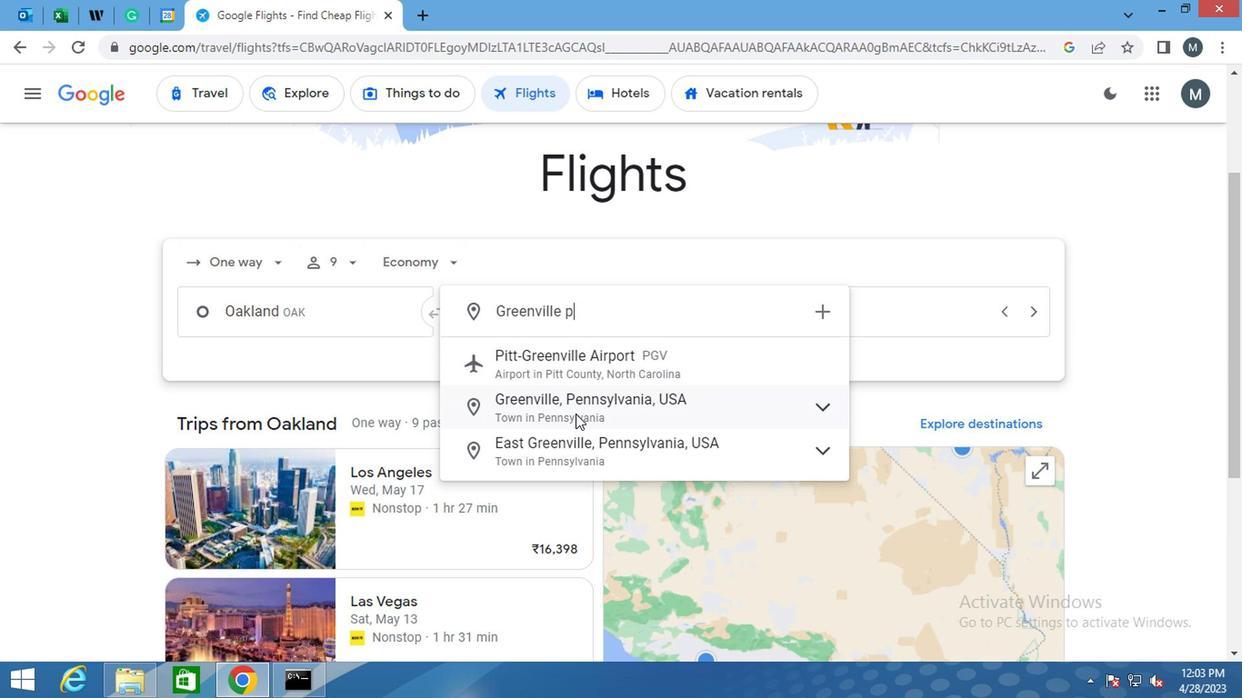 
Action: Mouse pressed left at (578, 355)
Screenshot: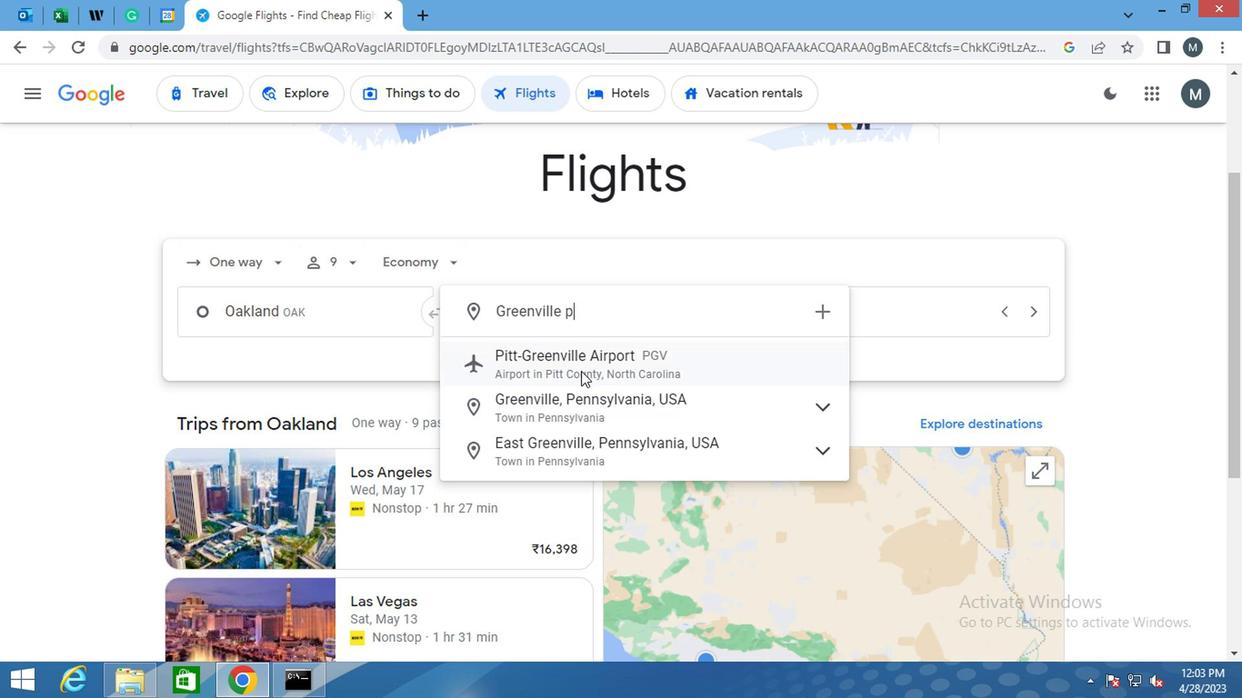 
Action: Mouse moved to (836, 305)
Screenshot: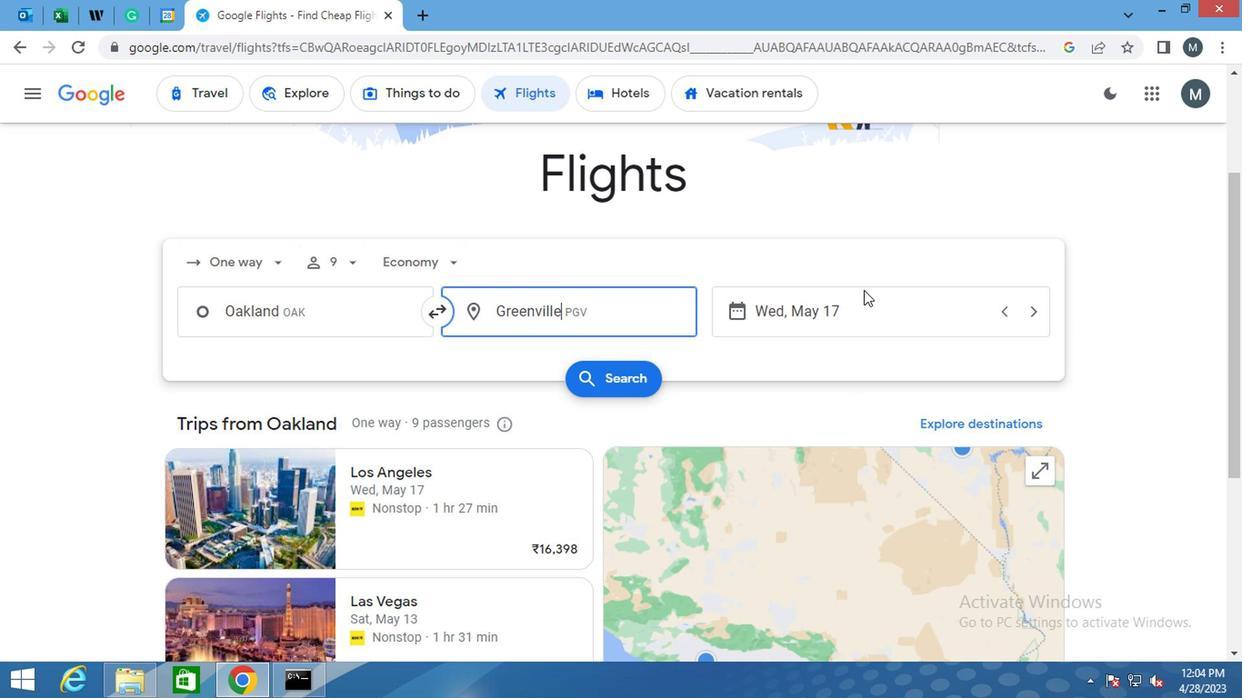
Action: Mouse pressed left at (836, 305)
Screenshot: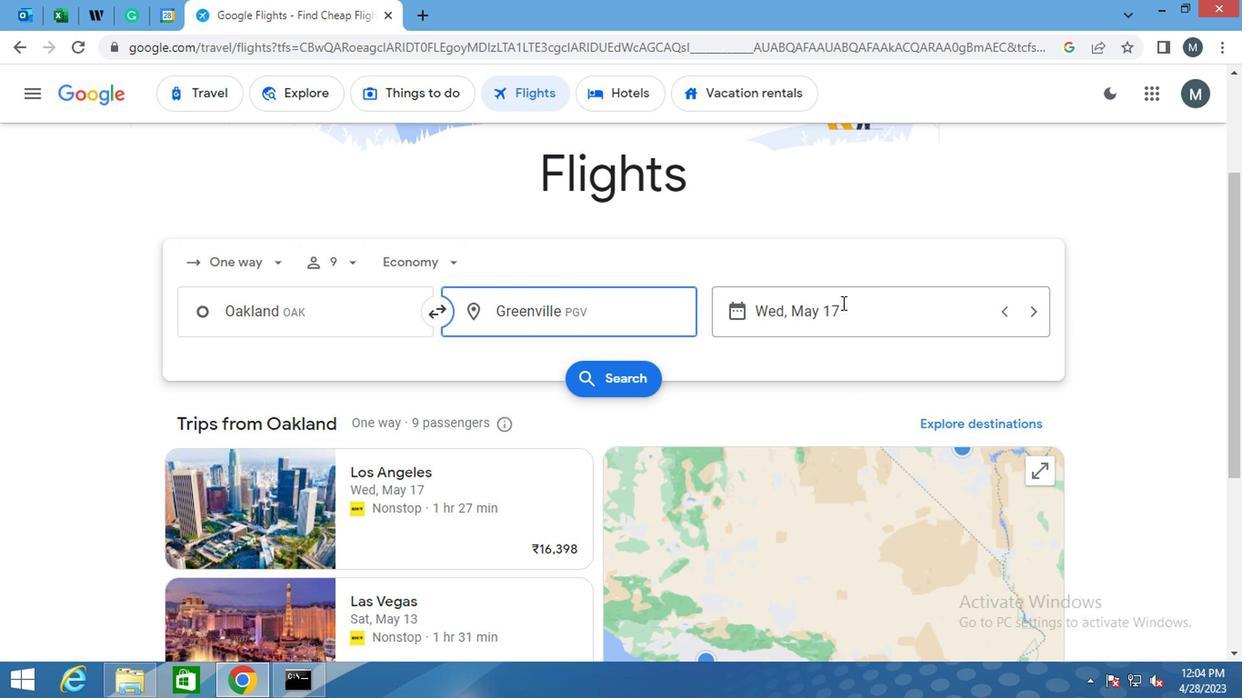 
Action: Mouse moved to (828, 323)
Screenshot: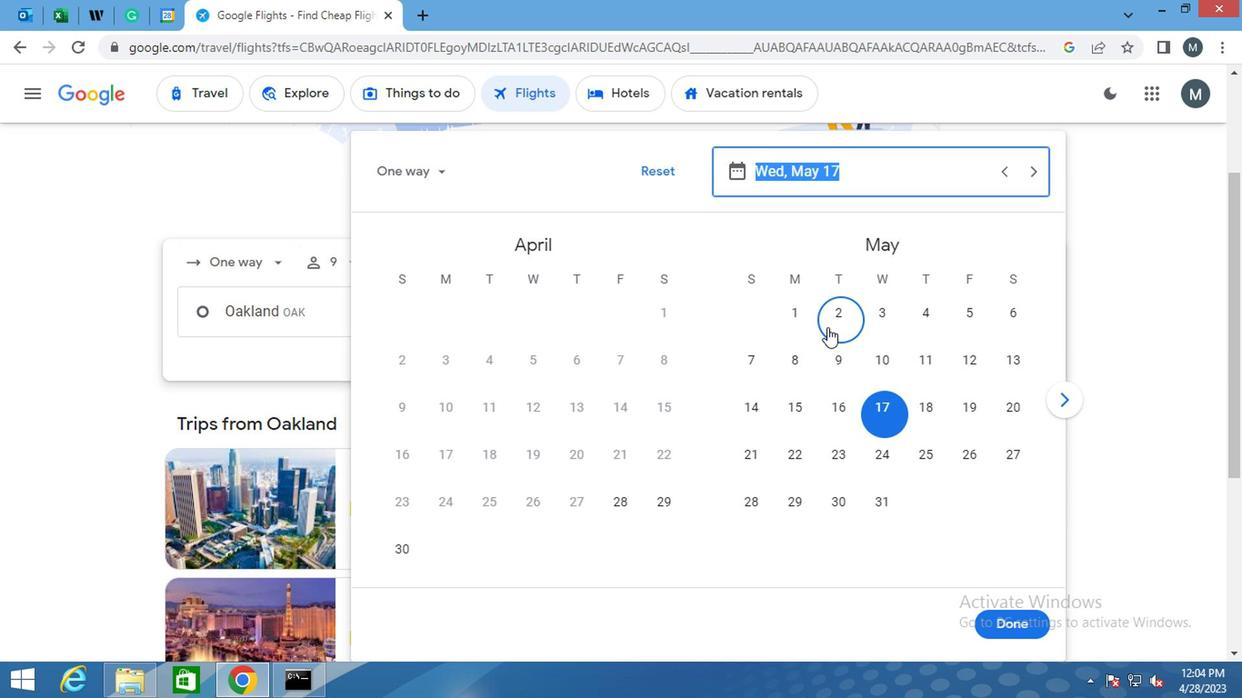 
Action: Mouse pressed left at (828, 323)
Screenshot: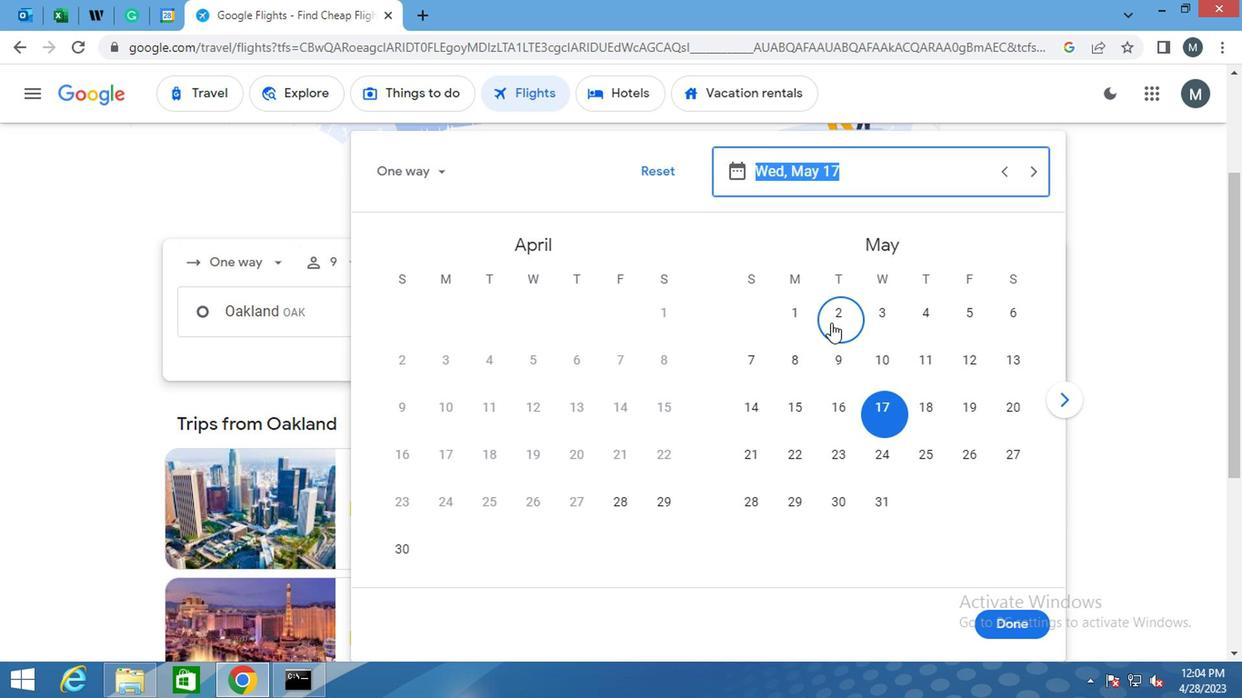 
Action: Mouse moved to (1002, 620)
Screenshot: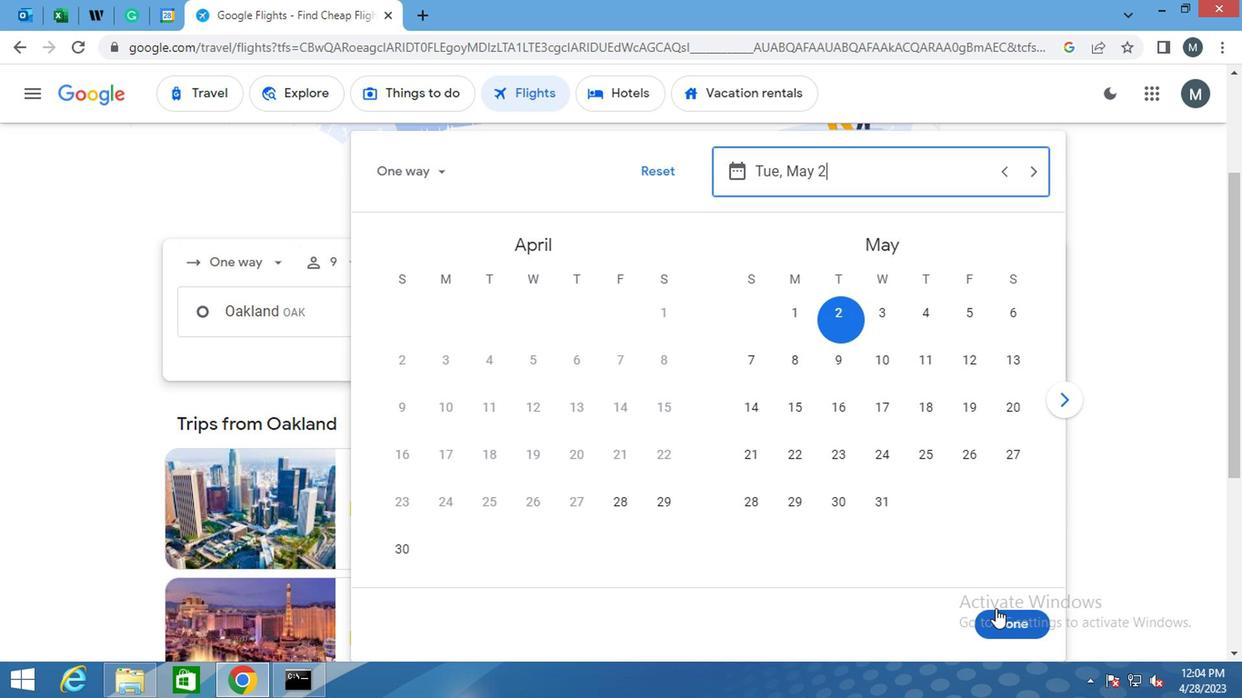 
Action: Mouse pressed left at (1002, 620)
Screenshot: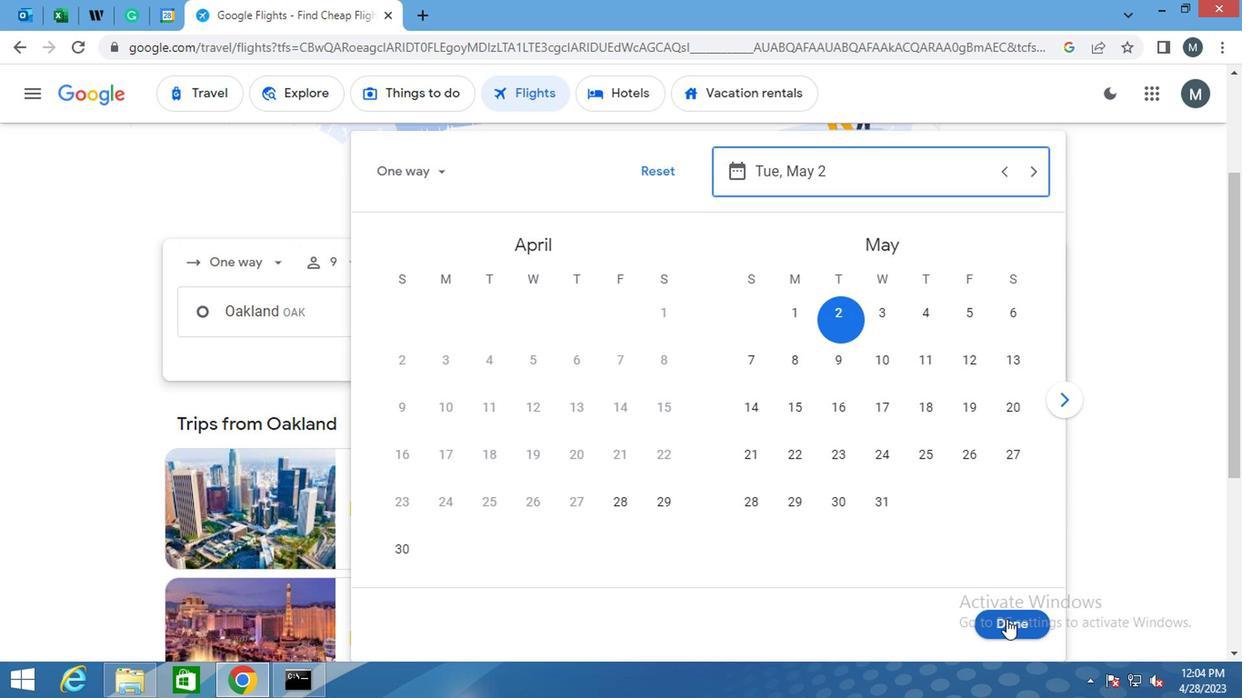 
Action: Mouse moved to (245, 395)
Screenshot: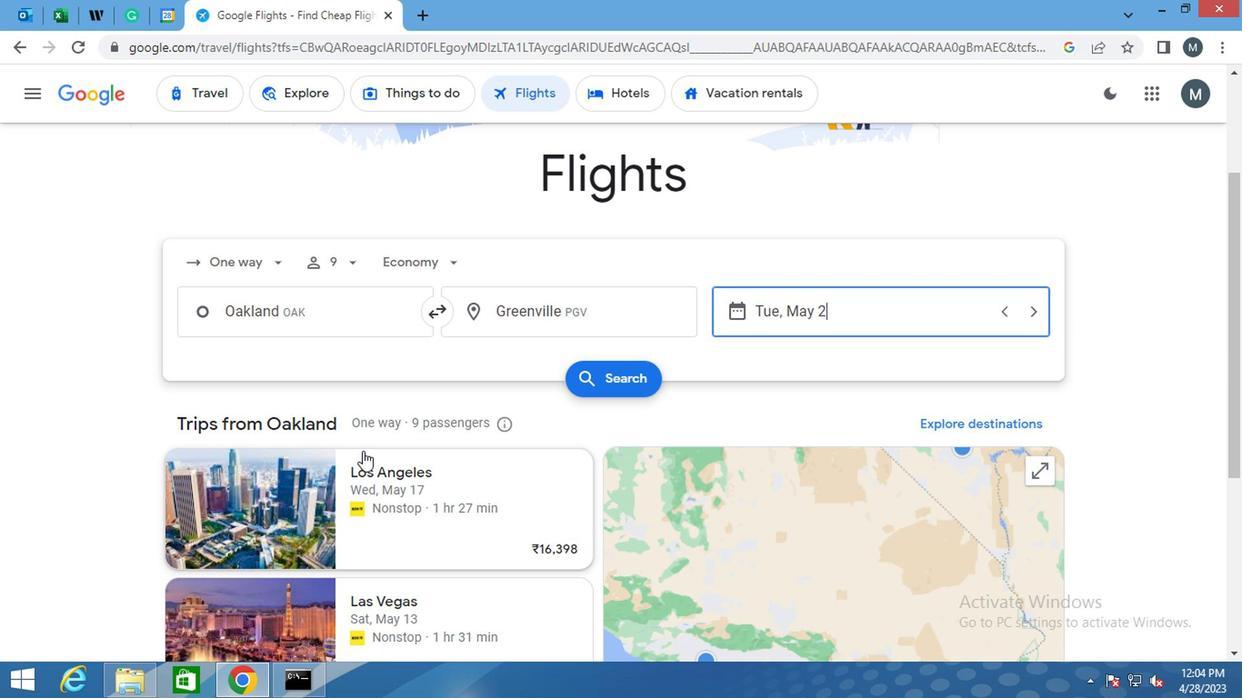 
Action: Mouse scrolled (245, 393) with delta (0, -1)
Screenshot: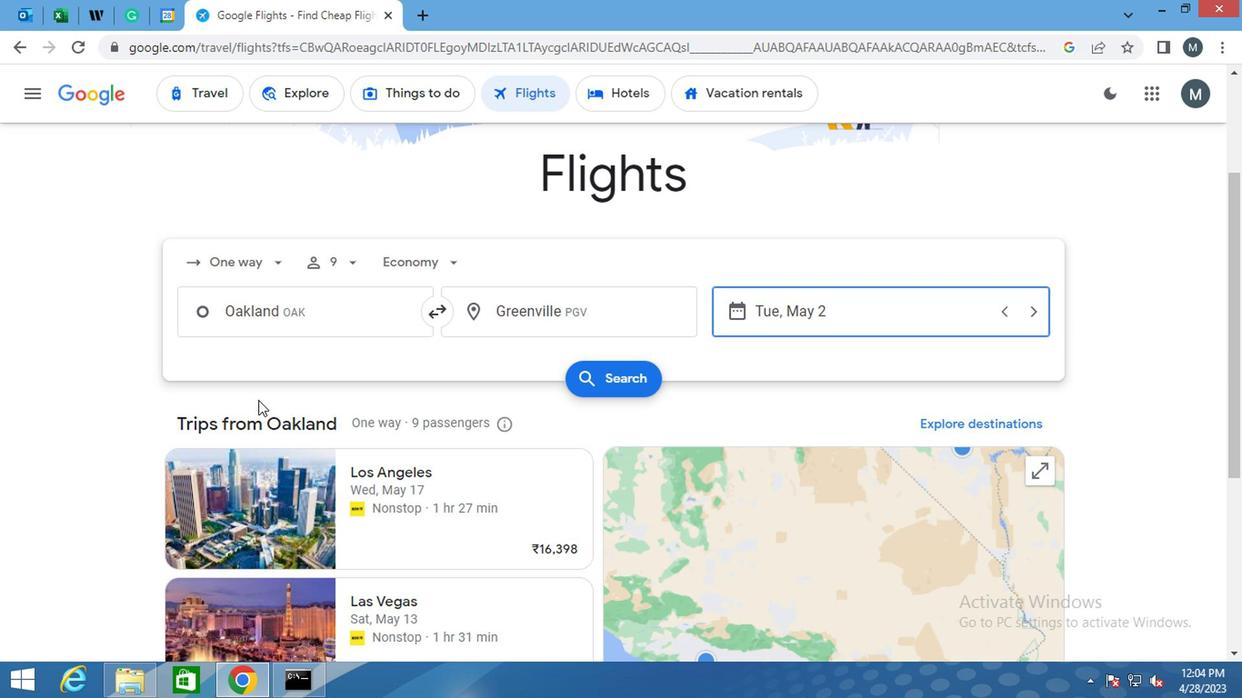 
Action: Mouse moved to (245, 393)
Screenshot: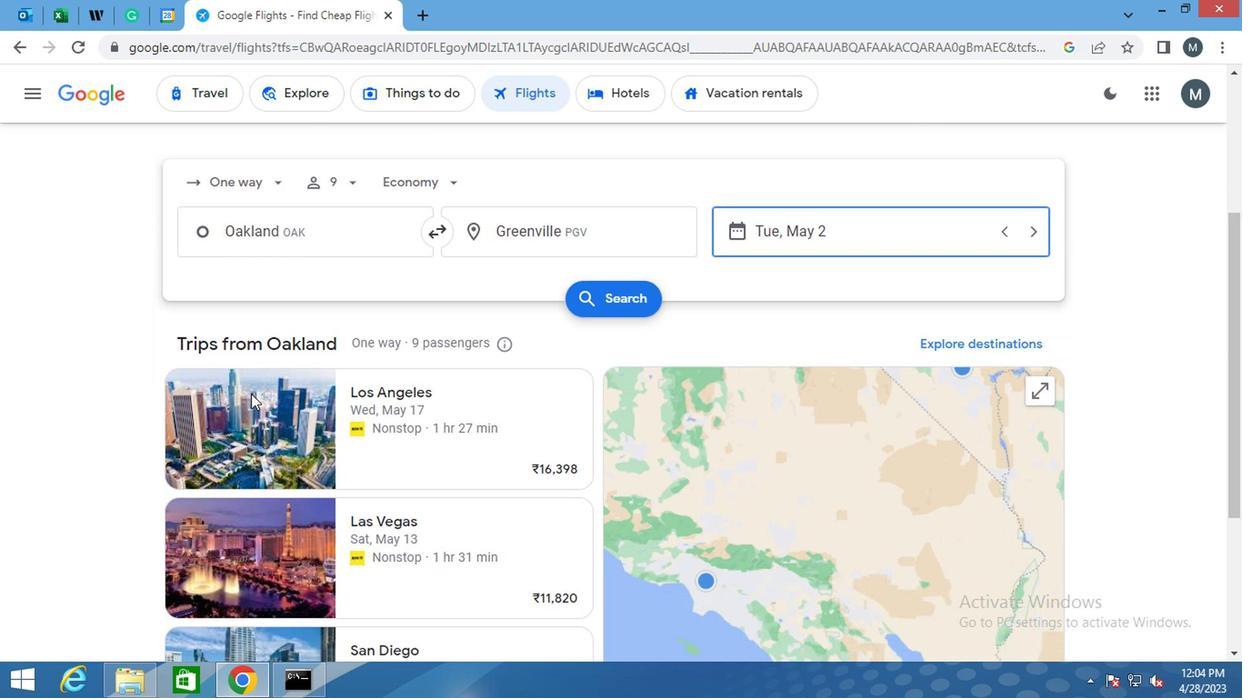 
Action: Mouse scrolled (245, 395) with delta (0, 1)
Screenshot: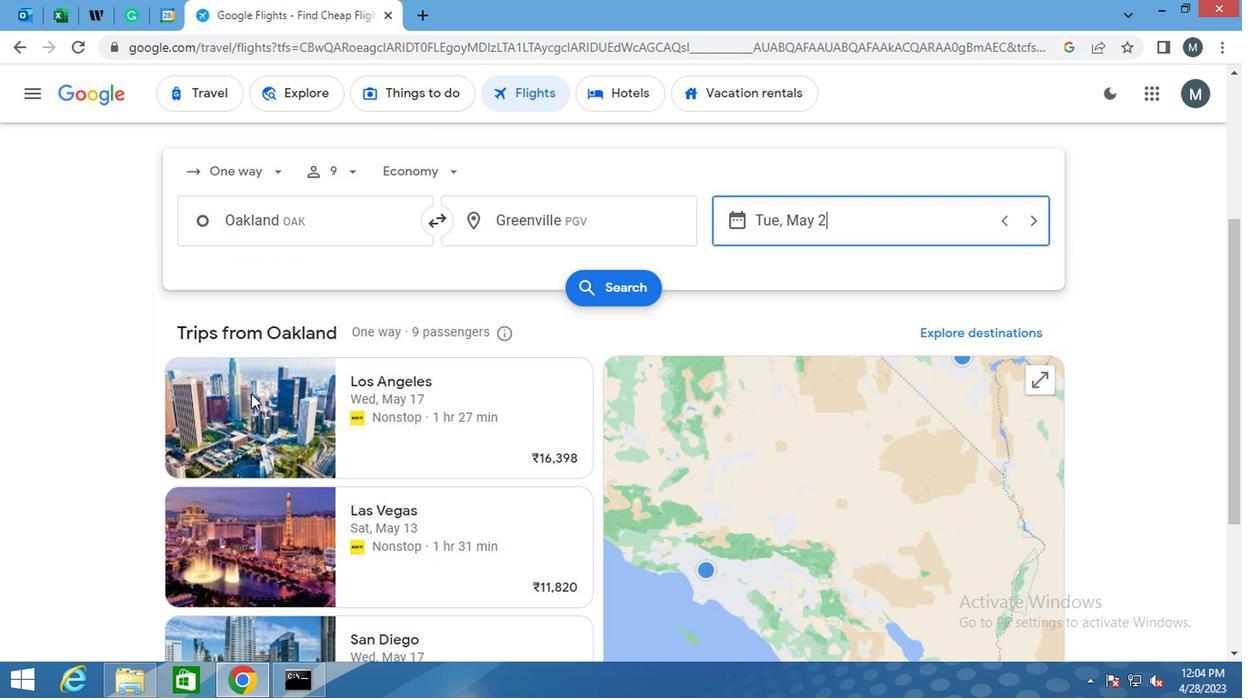 
Action: Mouse moved to (245, 393)
Screenshot: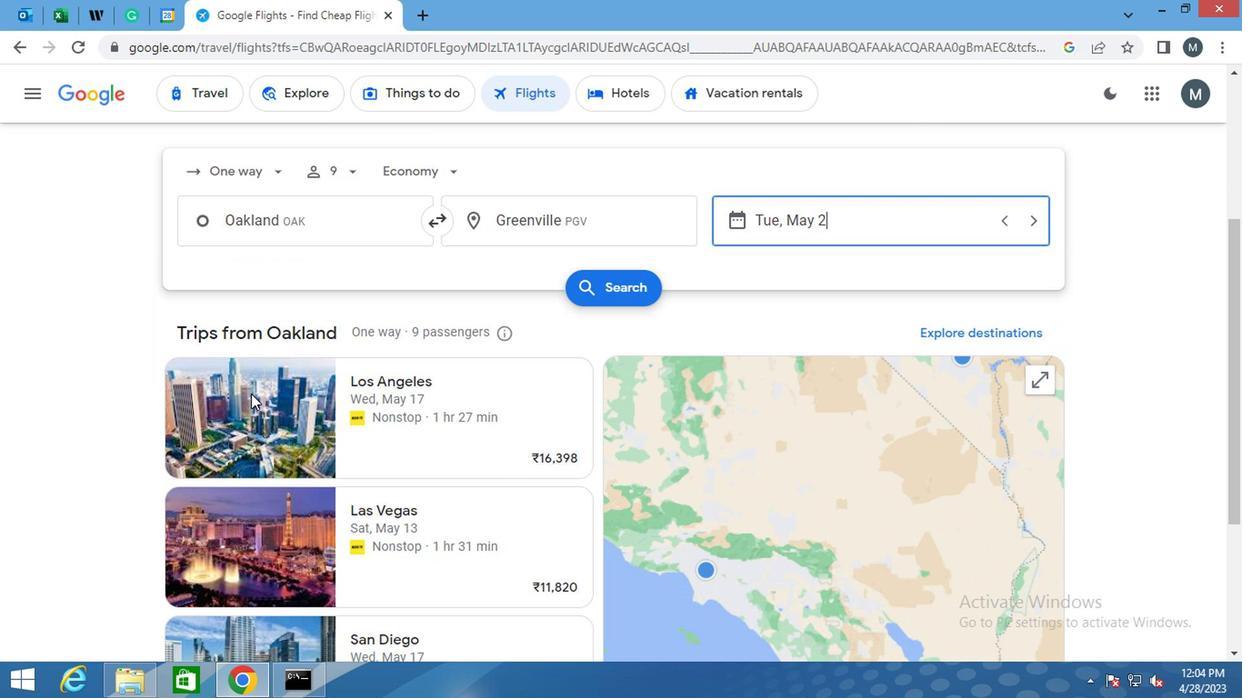 
Action: Mouse scrolled (245, 393) with delta (0, 0)
Screenshot: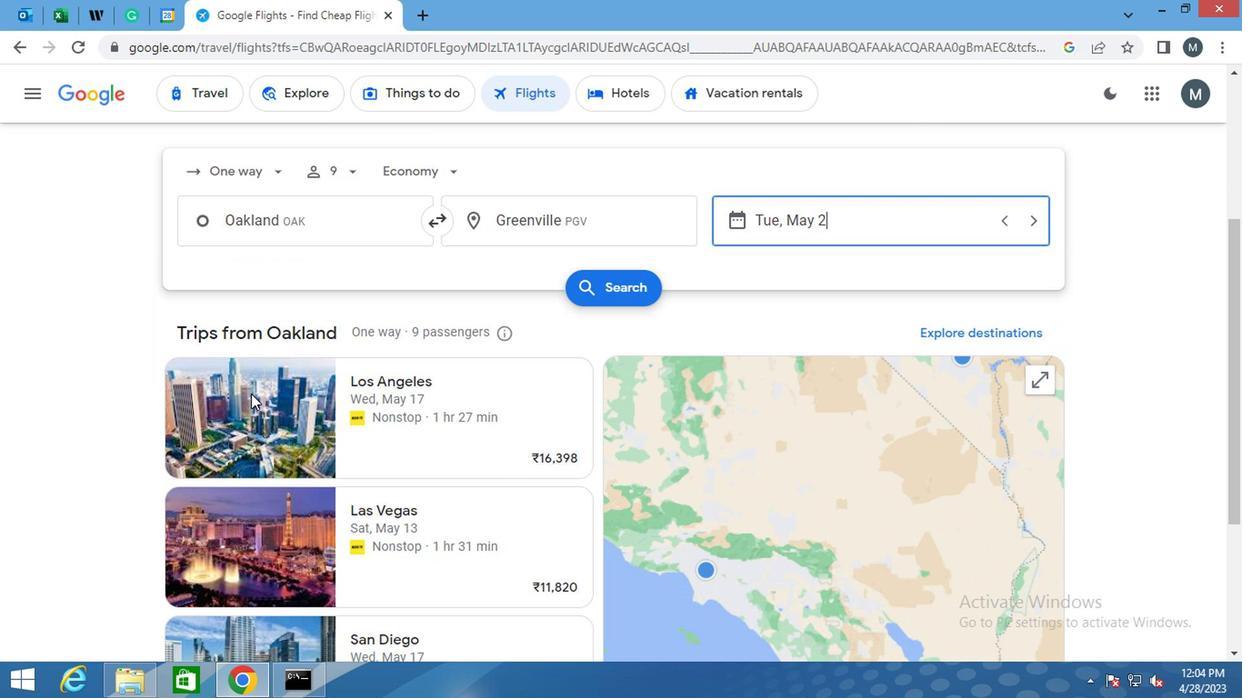 
Action: Mouse moved to (612, 469)
Screenshot: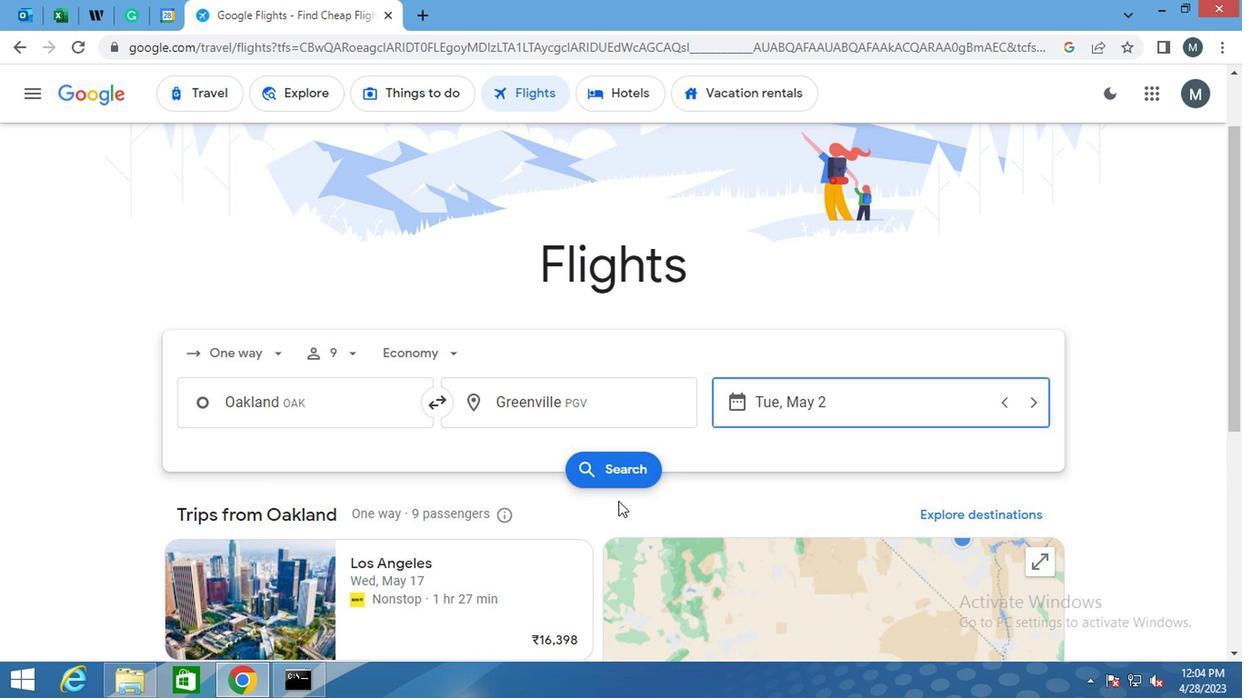 
Action: Mouse pressed left at (612, 469)
Screenshot: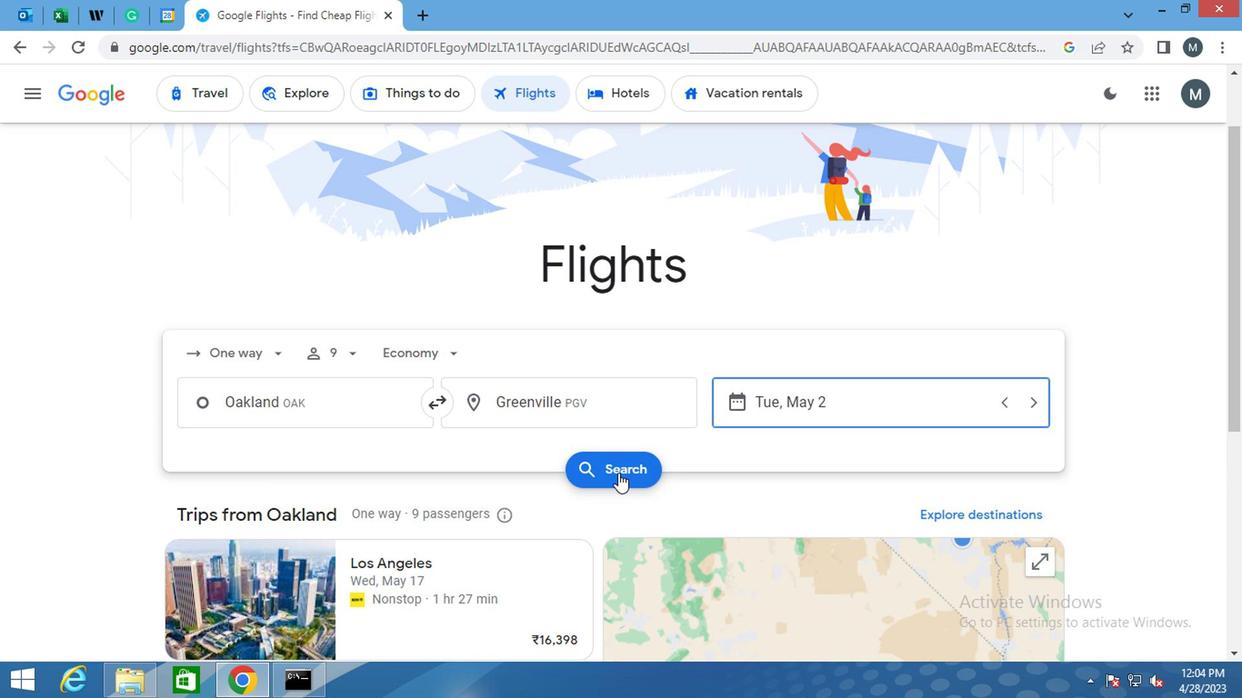 
Action: Mouse moved to (190, 256)
Screenshot: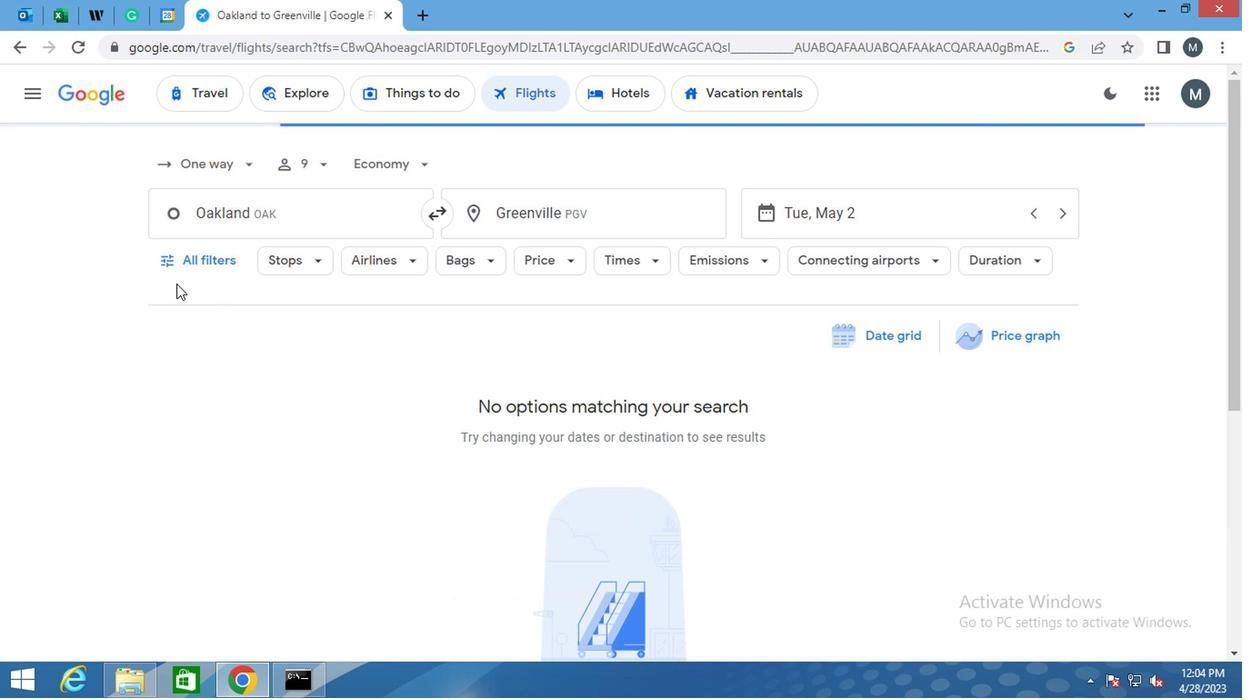
Action: Mouse pressed left at (190, 256)
Screenshot: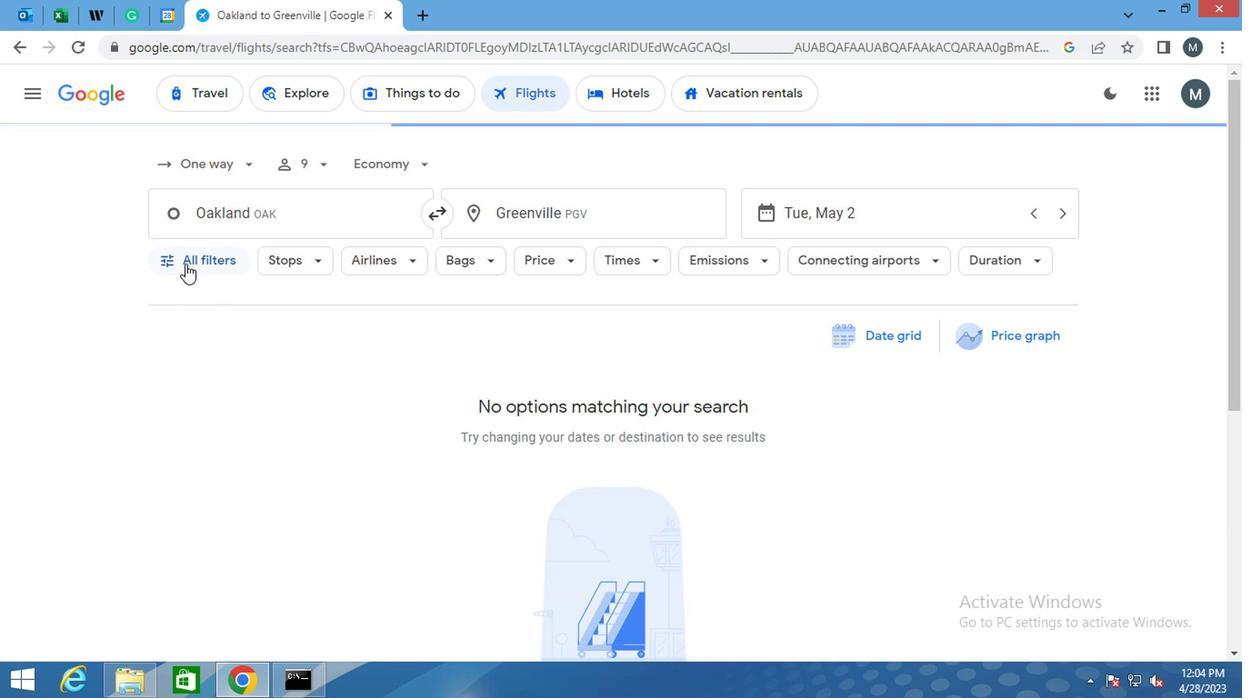 
Action: Mouse moved to (308, 401)
Screenshot: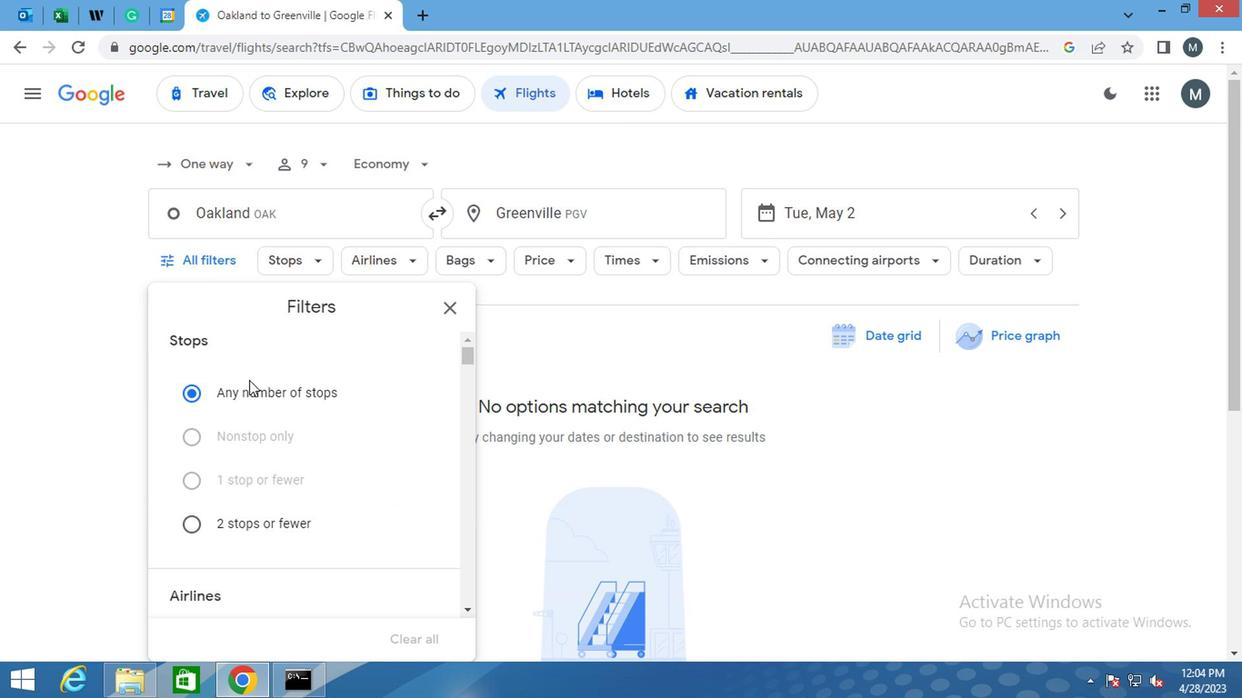 
Action: Mouse scrolled (308, 400) with delta (0, -1)
Screenshot: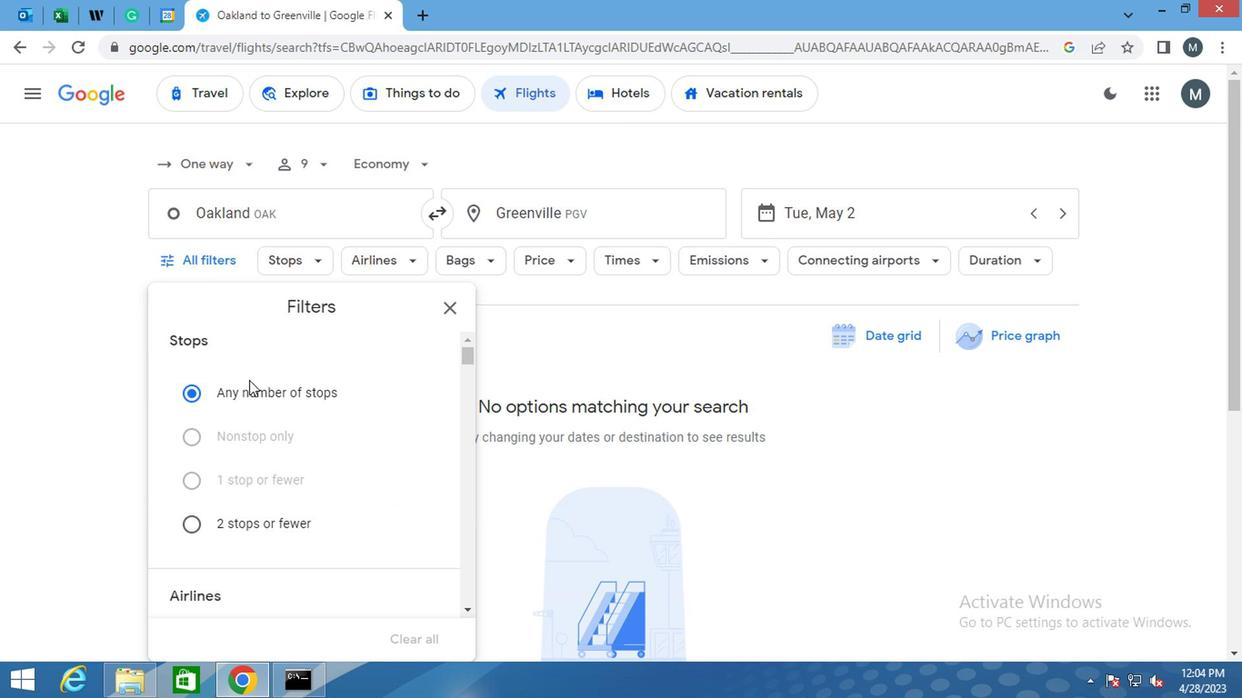 
Action: Mouse moved to (307, 402)
Screenshot: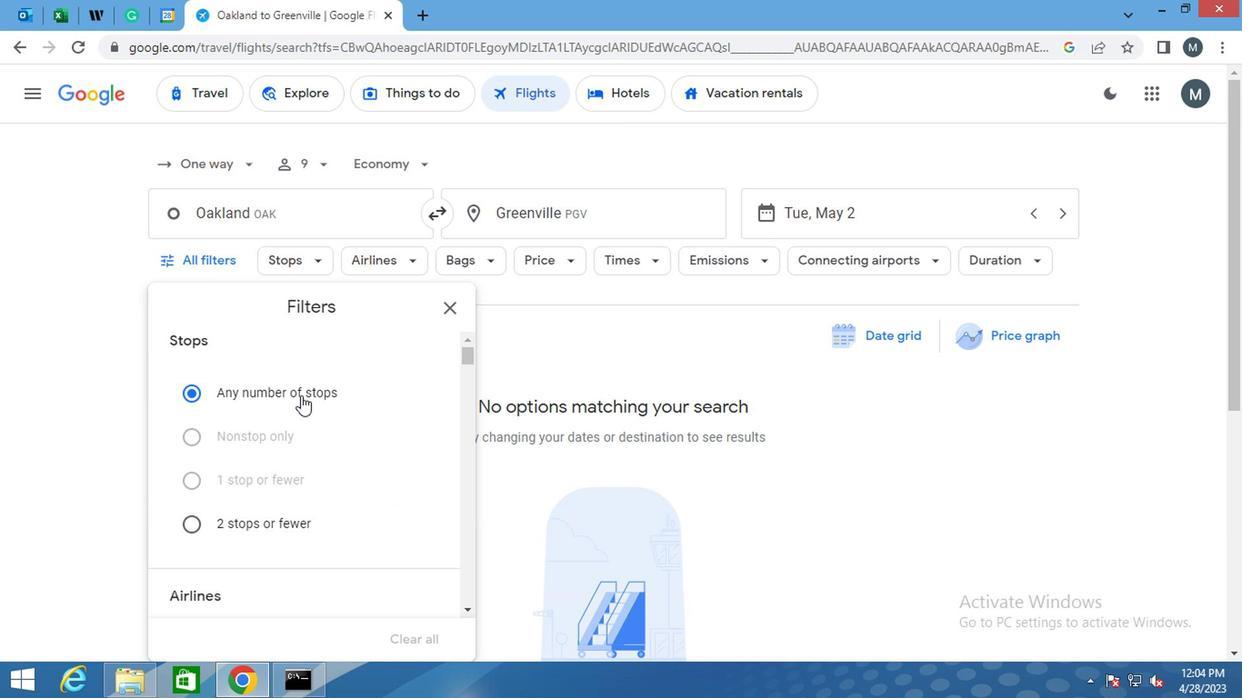 
Action: Mouse scrolled (307, 401) with delta (0, 0)
Screenshot: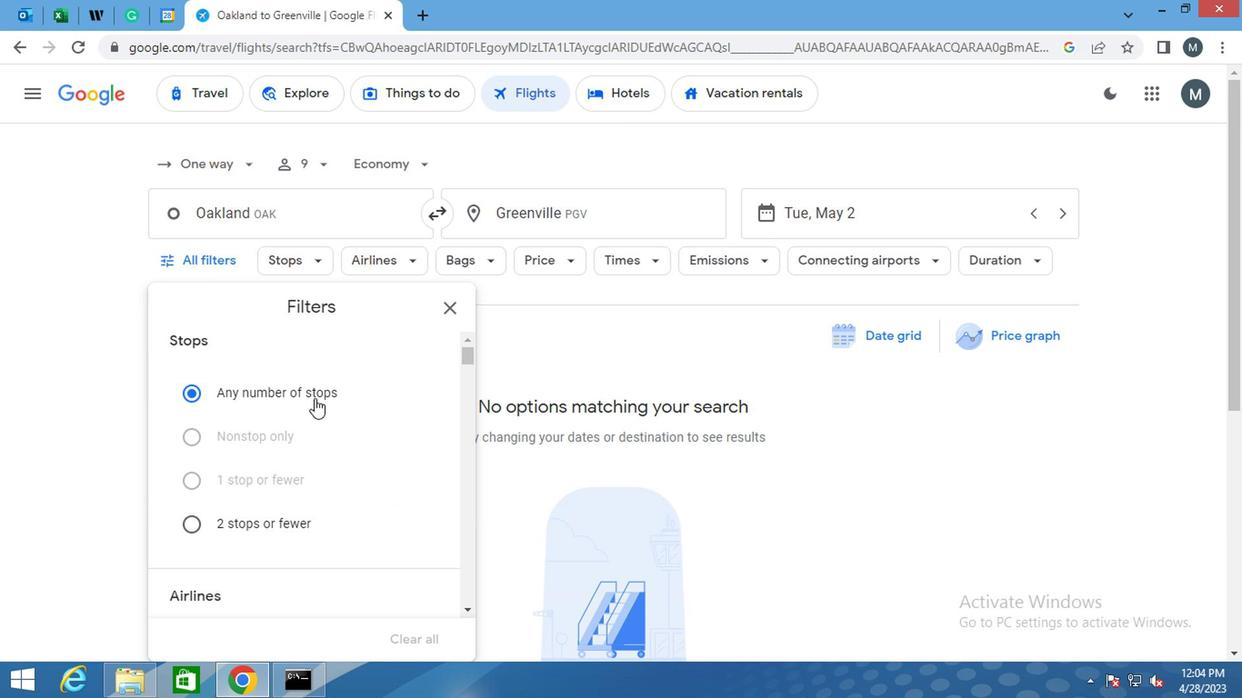 
Action: Mouse moved to (270, 417)
Screenshot: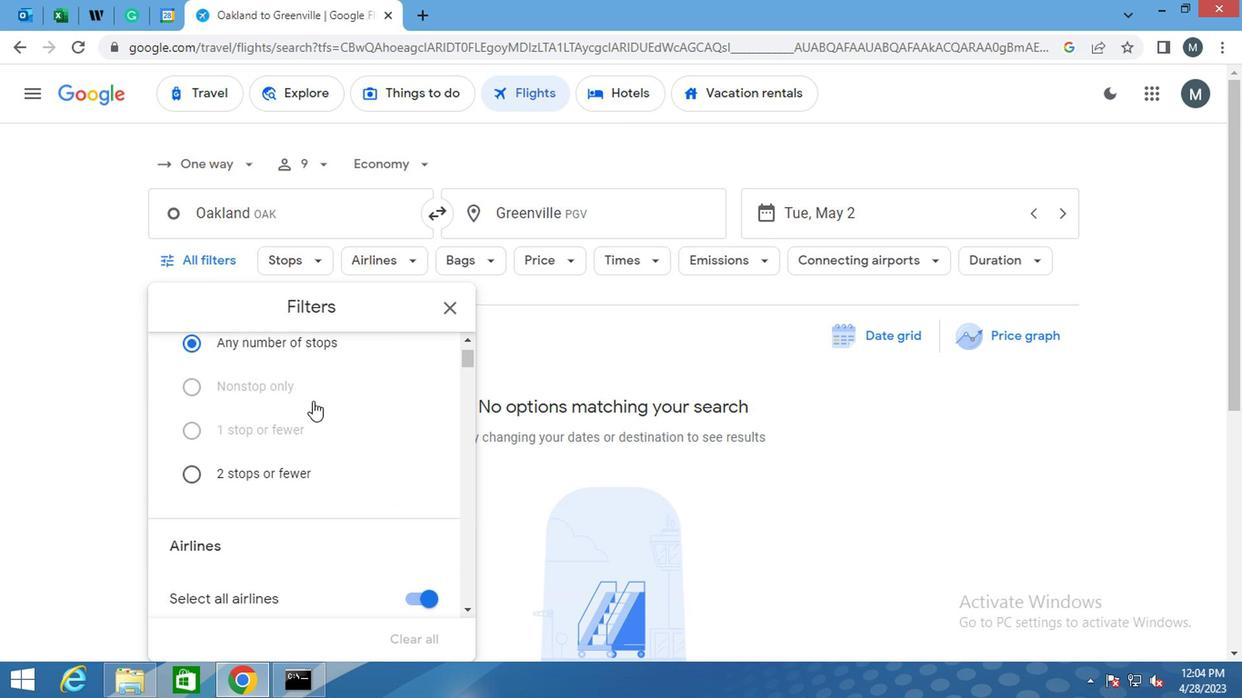 
Action: Mouse scrolled (270, 417) with delta (0, 0)
Screenshot: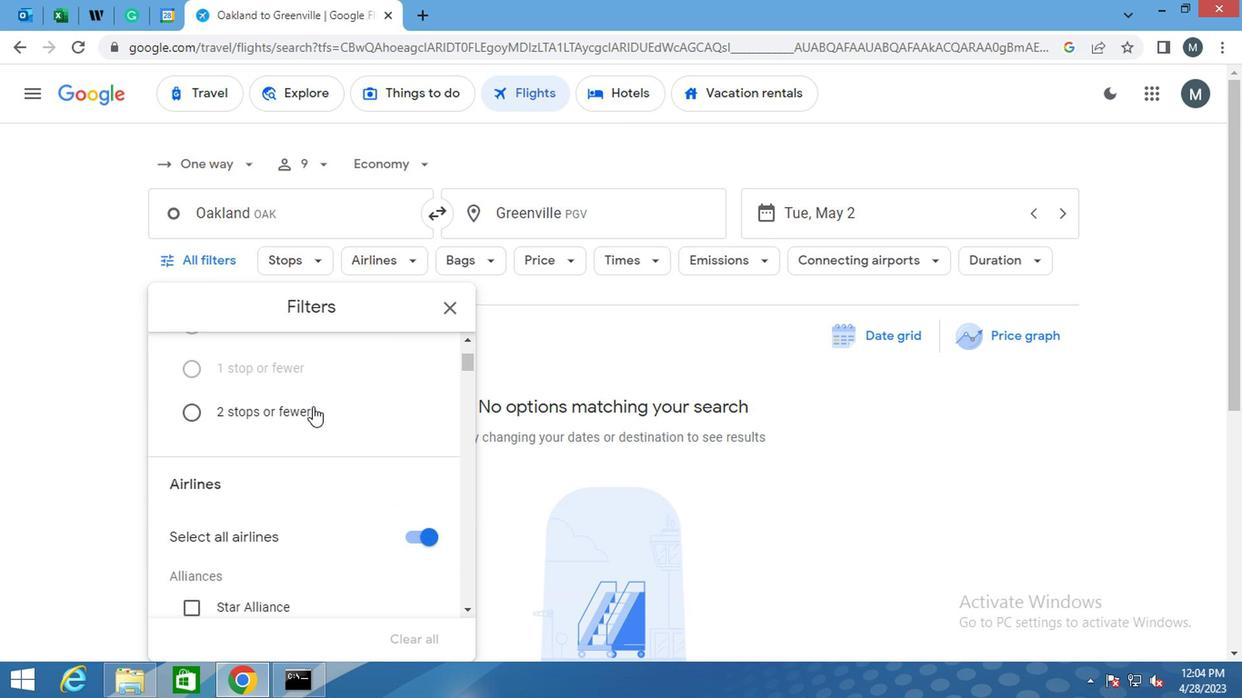 
Action: Mouse moved to (414, 380)
Screenshot: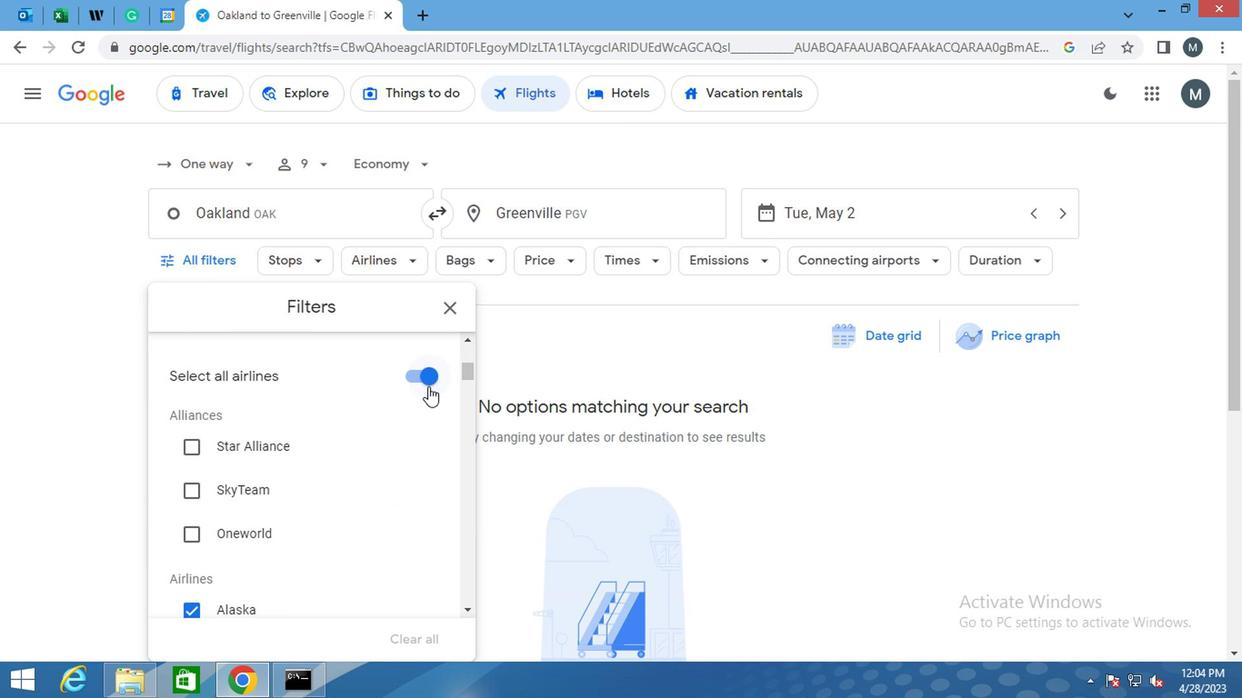 
Action: Mouse pressed left at (414, 380)
Screenshot: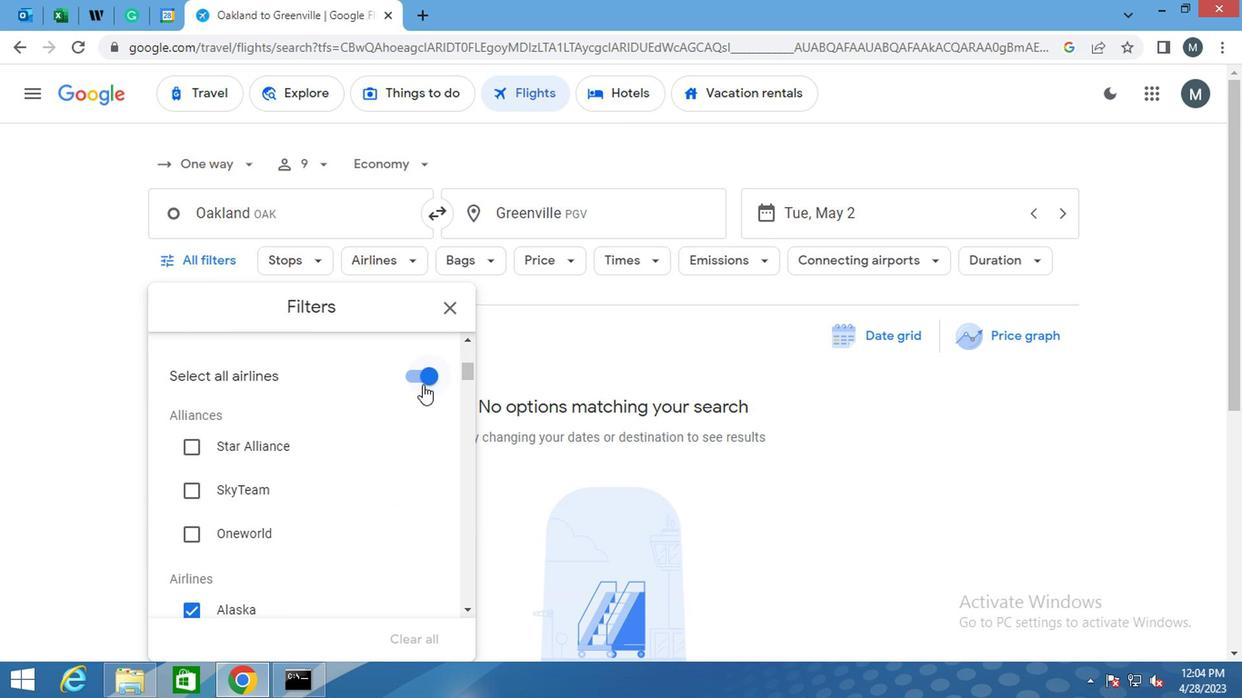 
Action: Mouse moved to (187, 483)
Screenshot: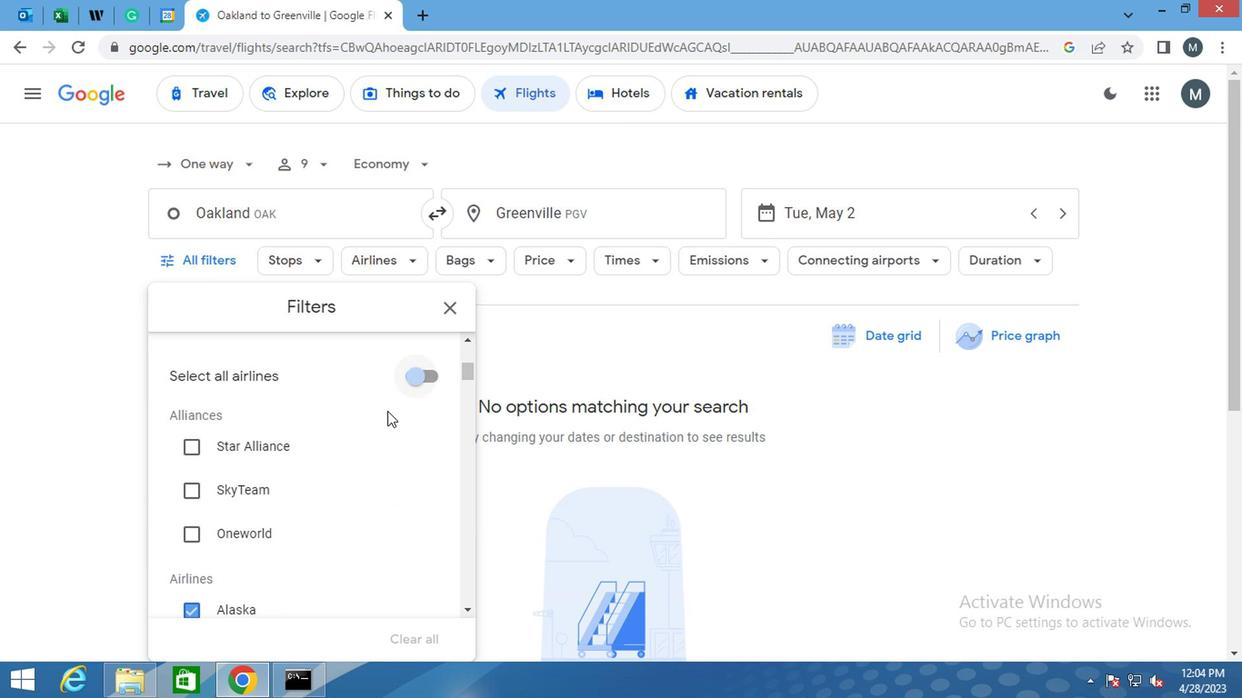 
Action: Mouse scrolled (187, 482) with delta (0, 0)
Screenshot: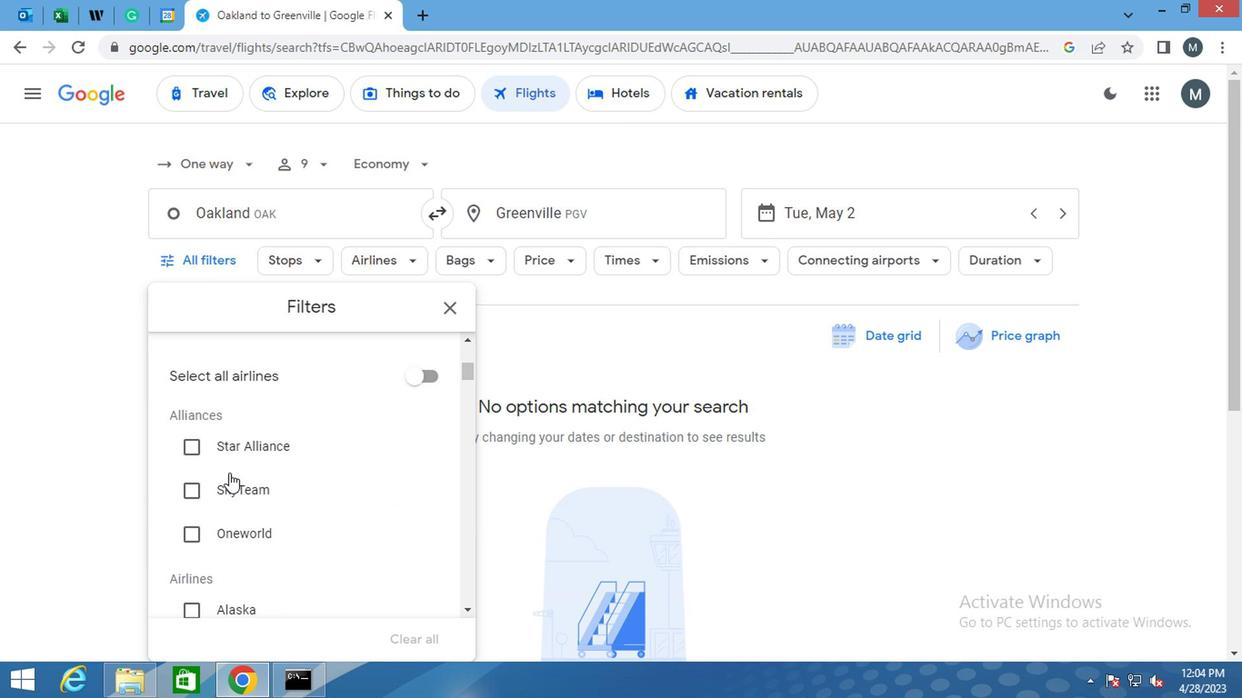 
Action: Mouse scrolled (187, 482) with delta (0, 0)
Screenshot: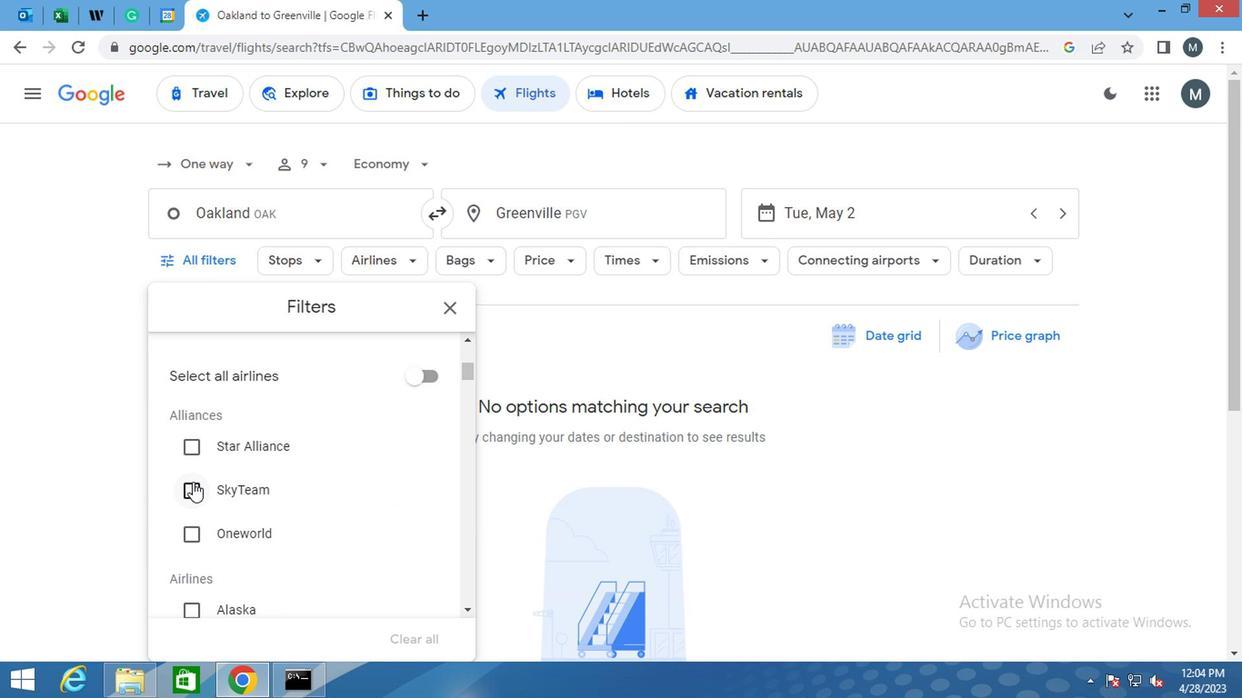 
Action: Mouse moved to (189, 487)
Screenshot: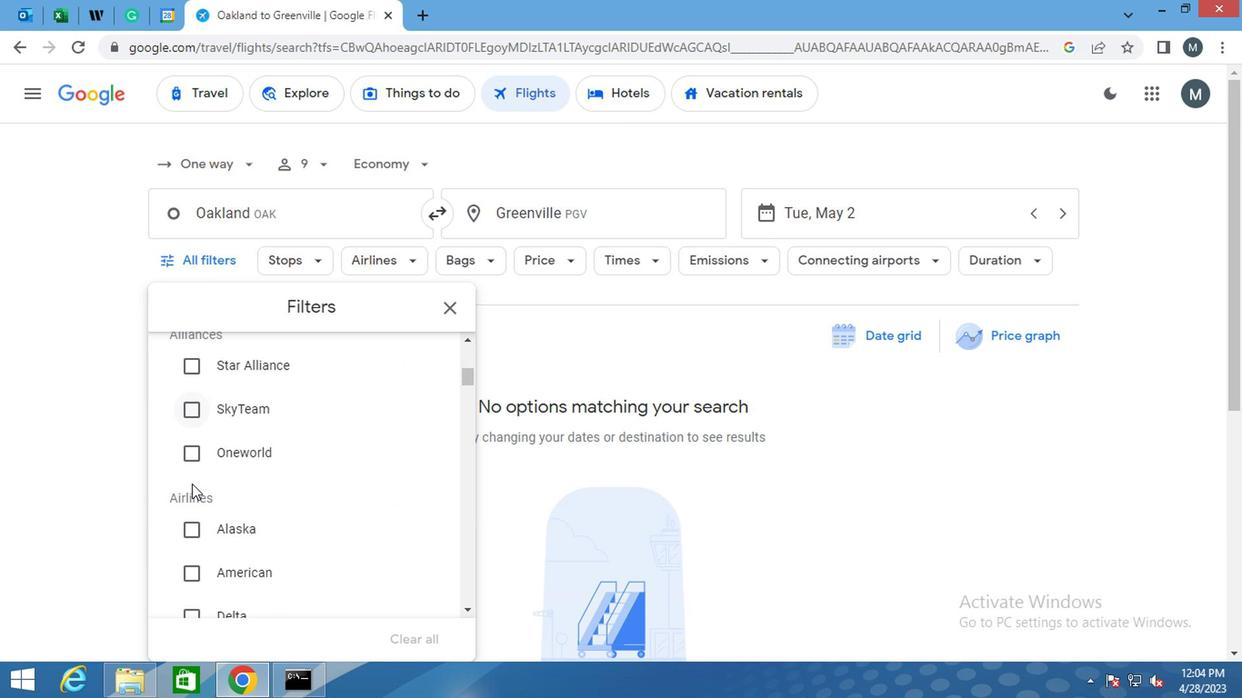 
Action: Mouse scrolled (189, 487) with delta (0, 0)
Screenshot: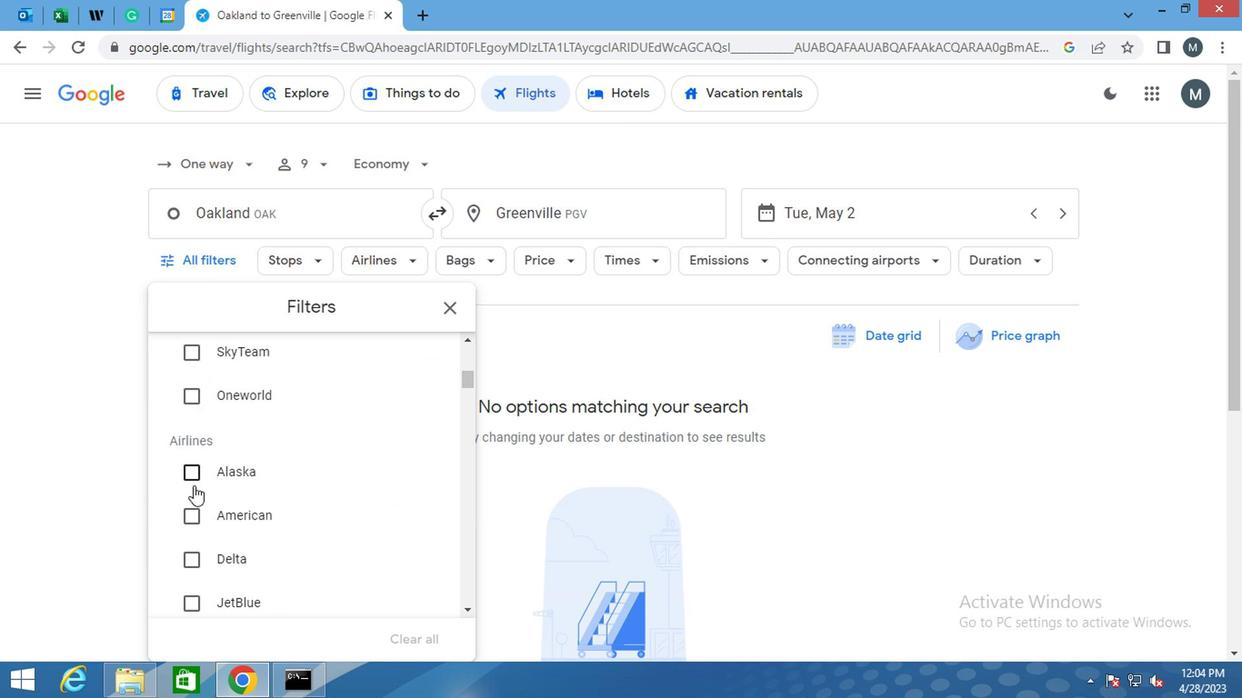 
Action: Mouse moved to (190, 431)
Screenshot: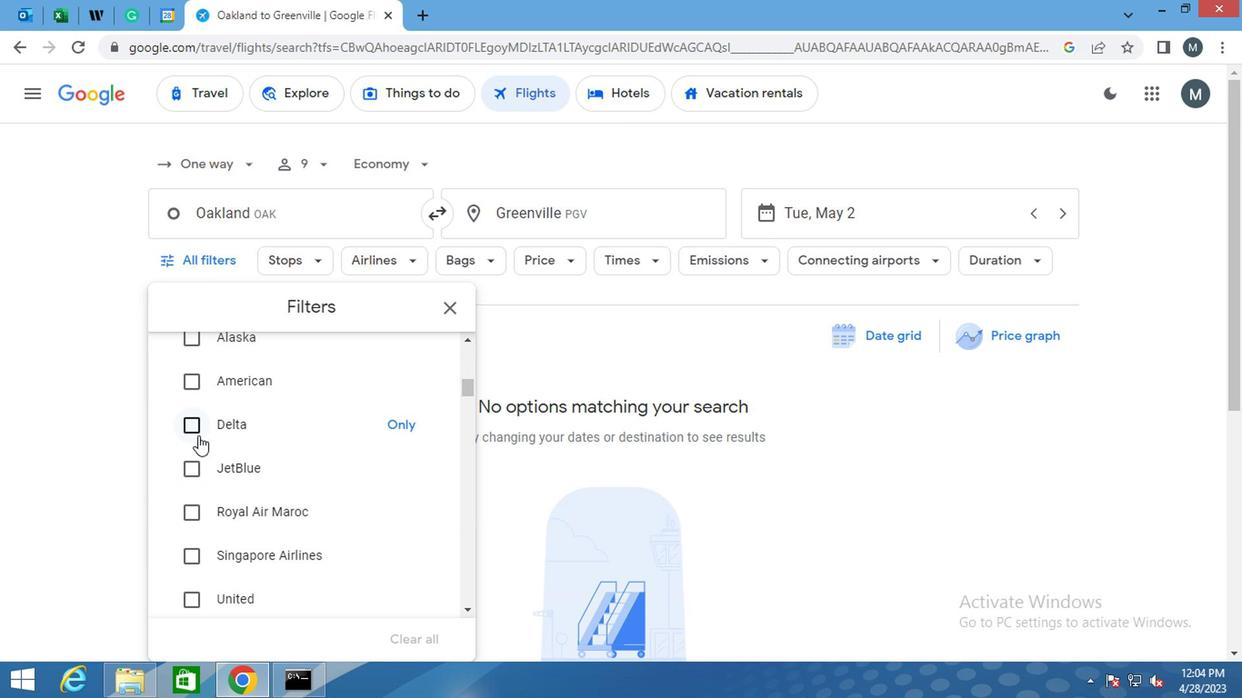 
Action: Mouse pressed left at (190, 431)
Screenshot: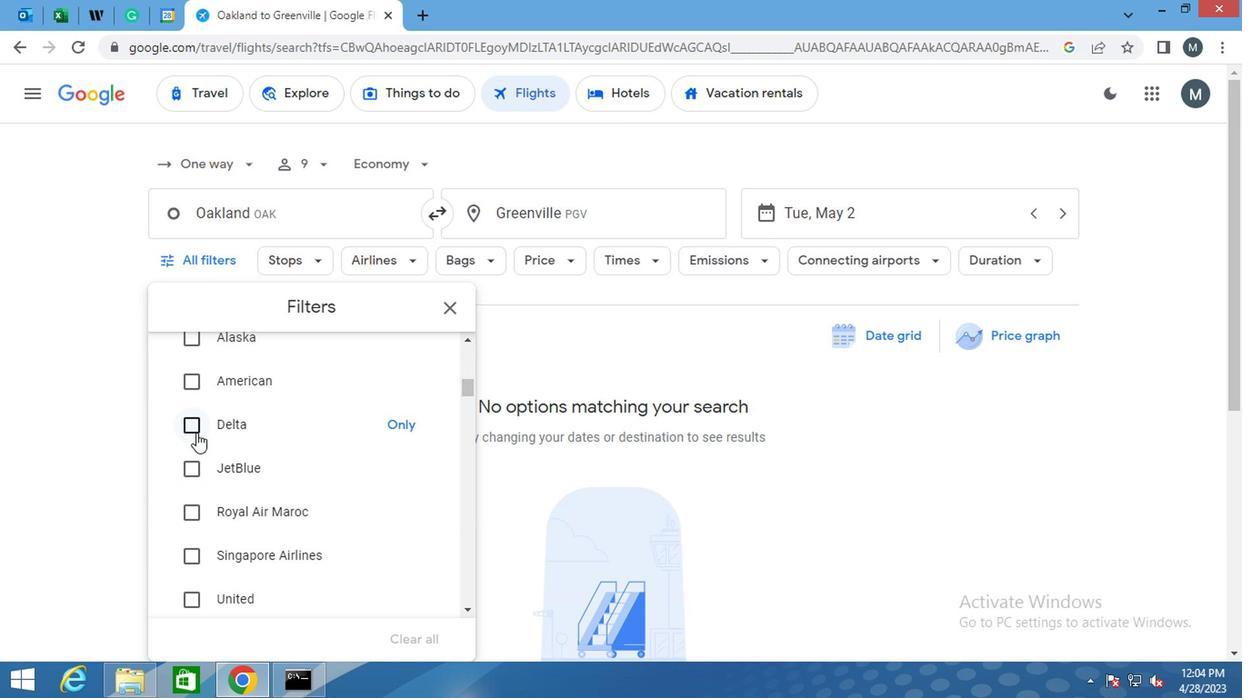 
Action: Mouse moved to (325, 458)
Screenshot: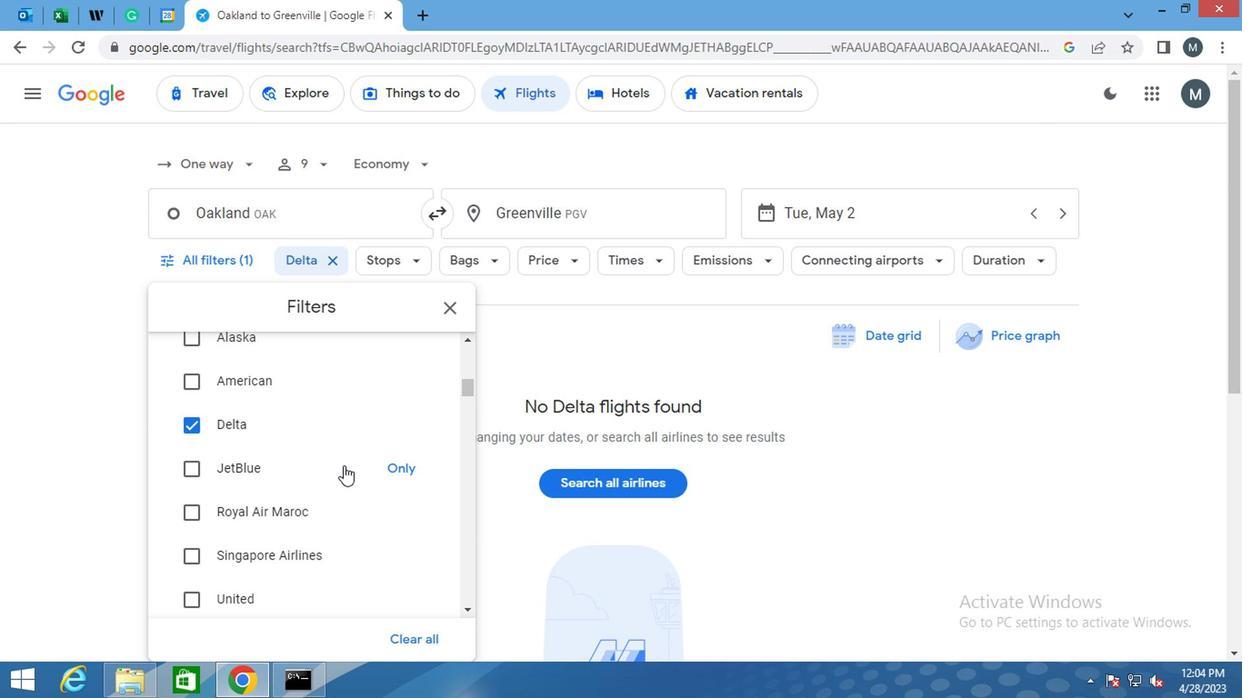 
Action: Mouse scrolled (325, 458) with delta (0, 0)
Screenshot: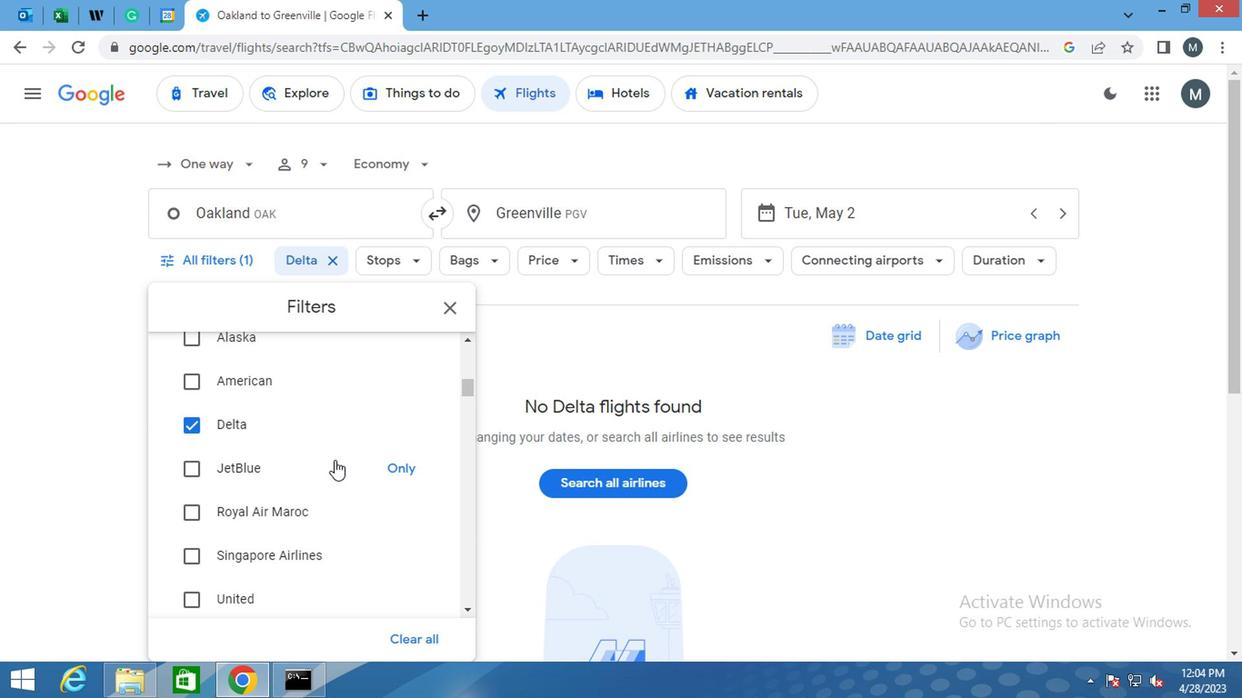 
Action: Mouse moved to (321, 458)
Screenshot: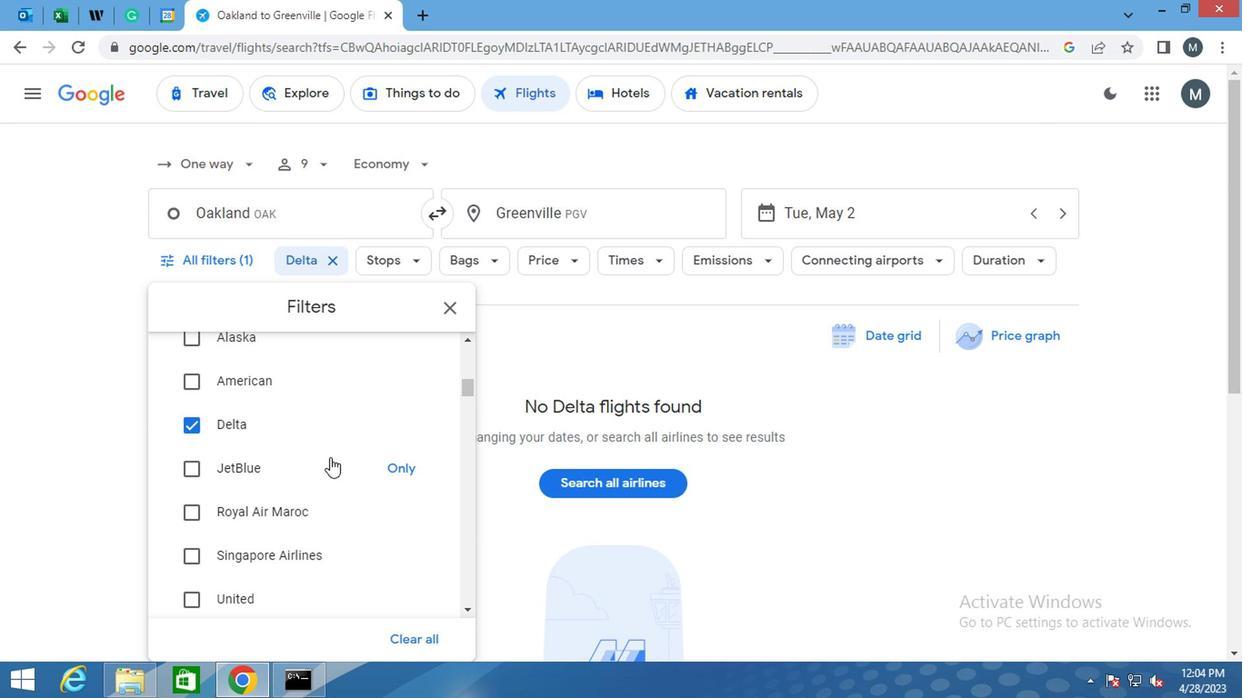 
Action: Mouse scrolled (321, 458) with delta (0, 0)
Screenshot: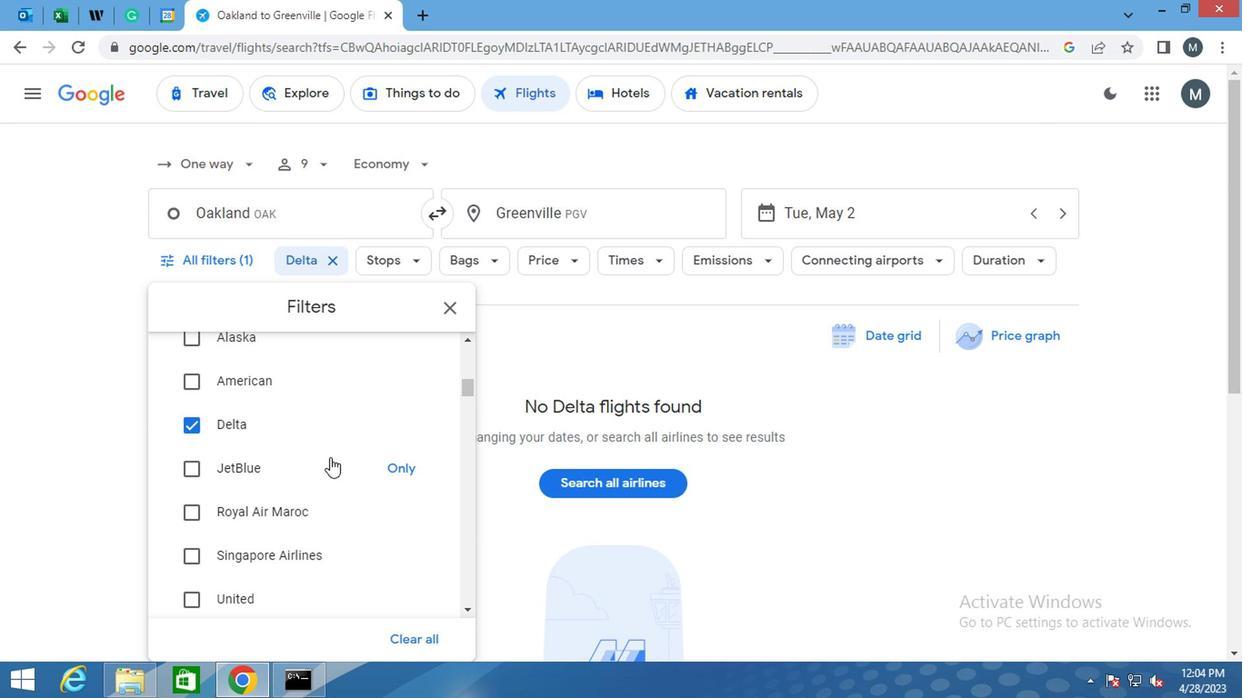 
Action: Mouse moved to (317, 464)
Screenshot: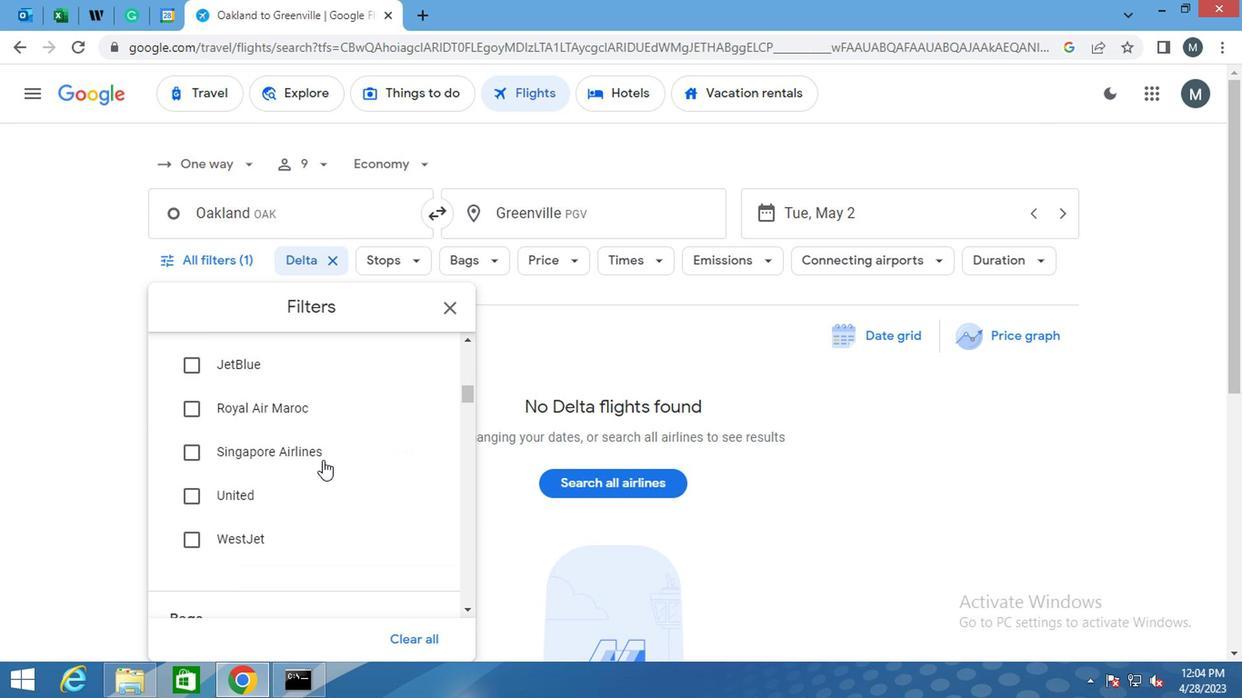 
Action: Mouse scrolled (317, 463) with delta (0, -1)
Screenshot: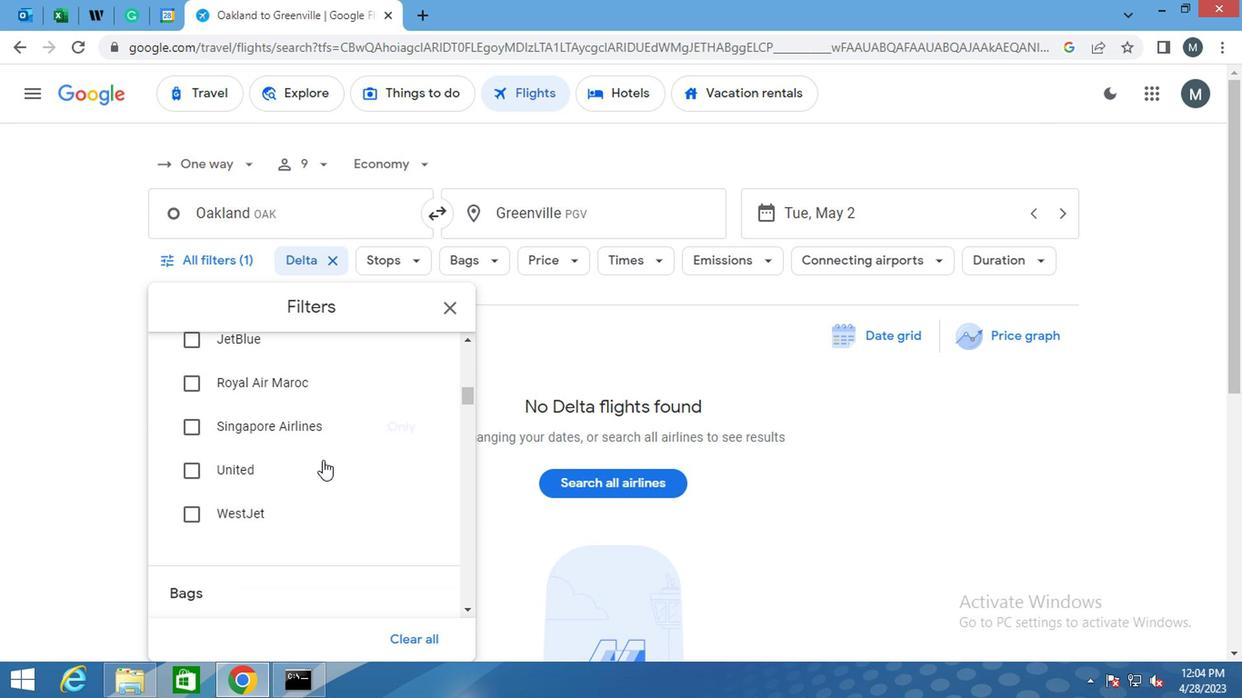 
Action: Mouse moved to (315, 467)
Screenshot: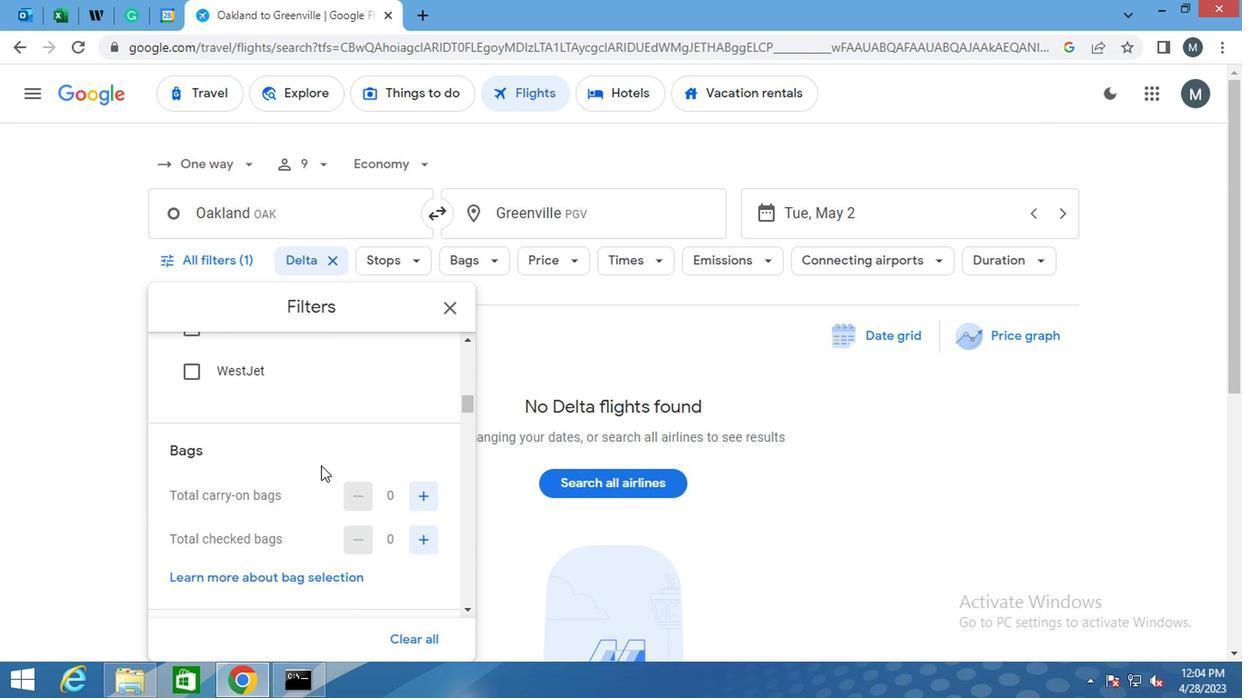 
Action: Mouse scrolled (315, 467) with delta (0, 0)
Screenshot: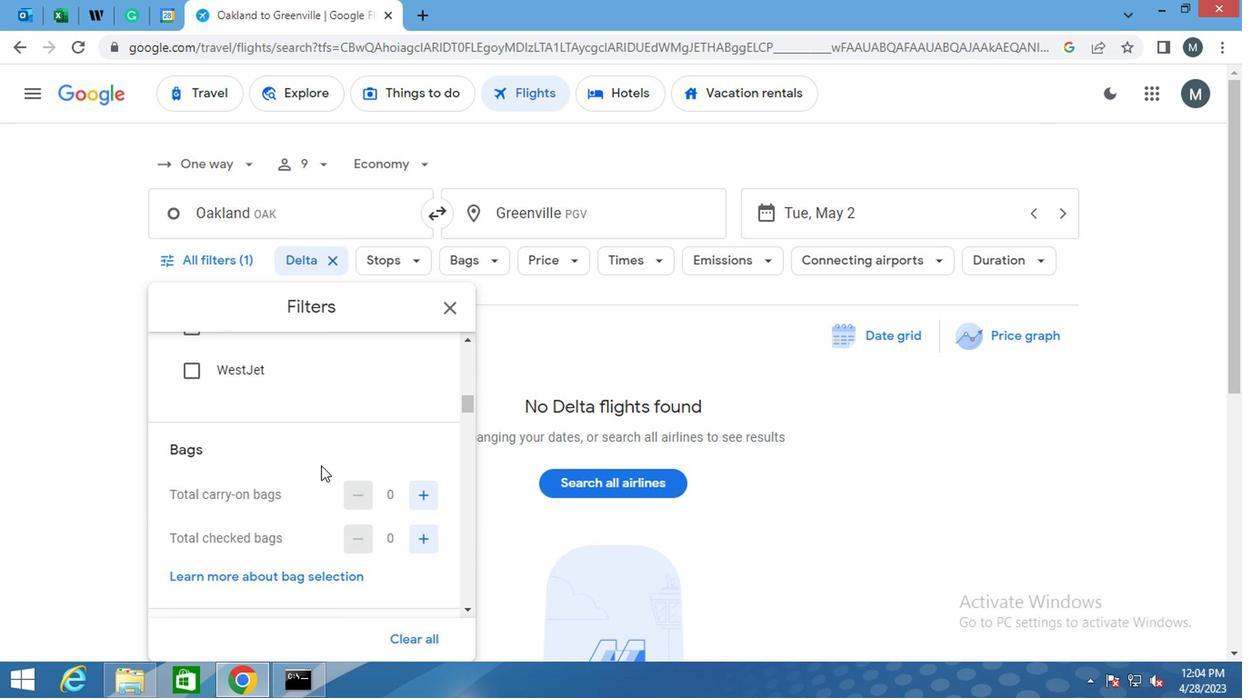 
Action: Mouse moved to (415, 449)
Screenshot: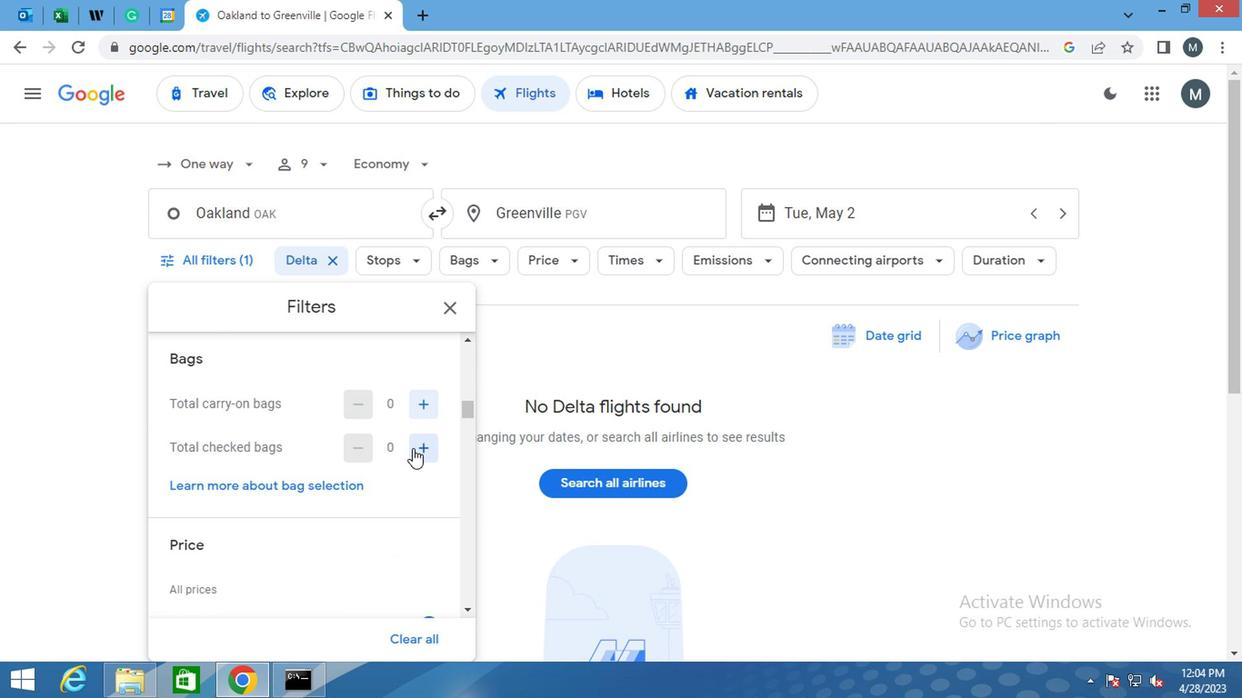 
Action: Mouse pressed left at (415, 449)
Screenshot: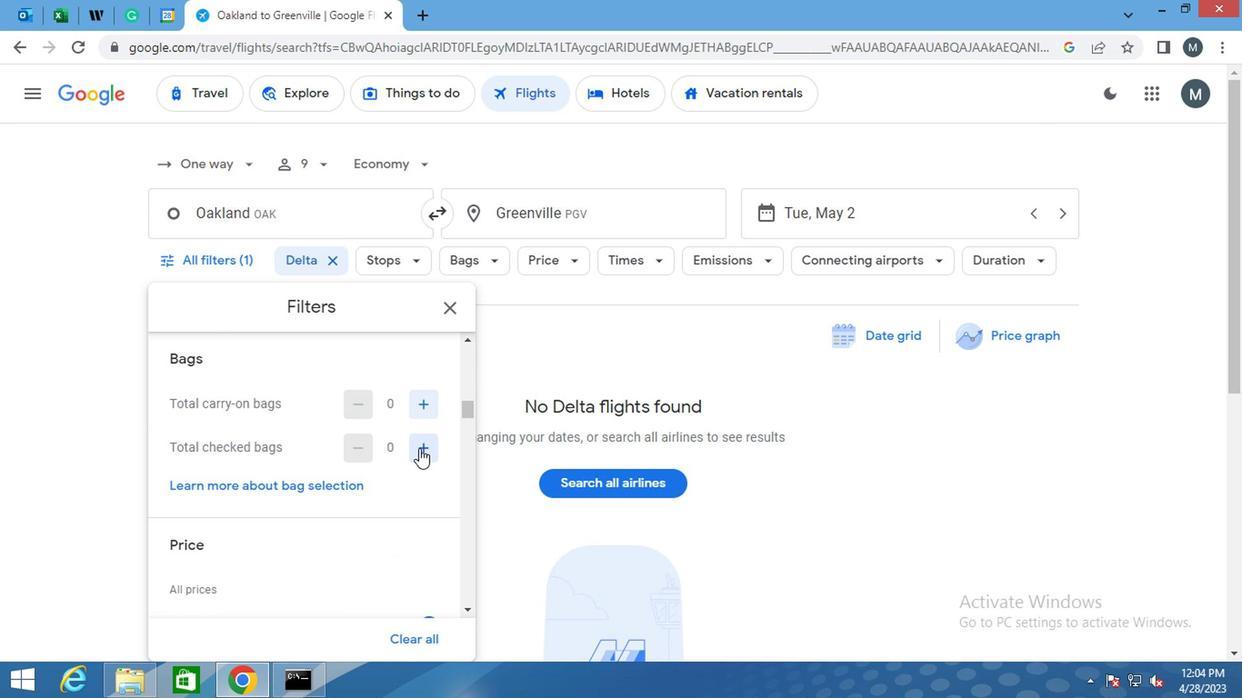 
Action: Mouse pressed left at (415, 449)
Screenshot: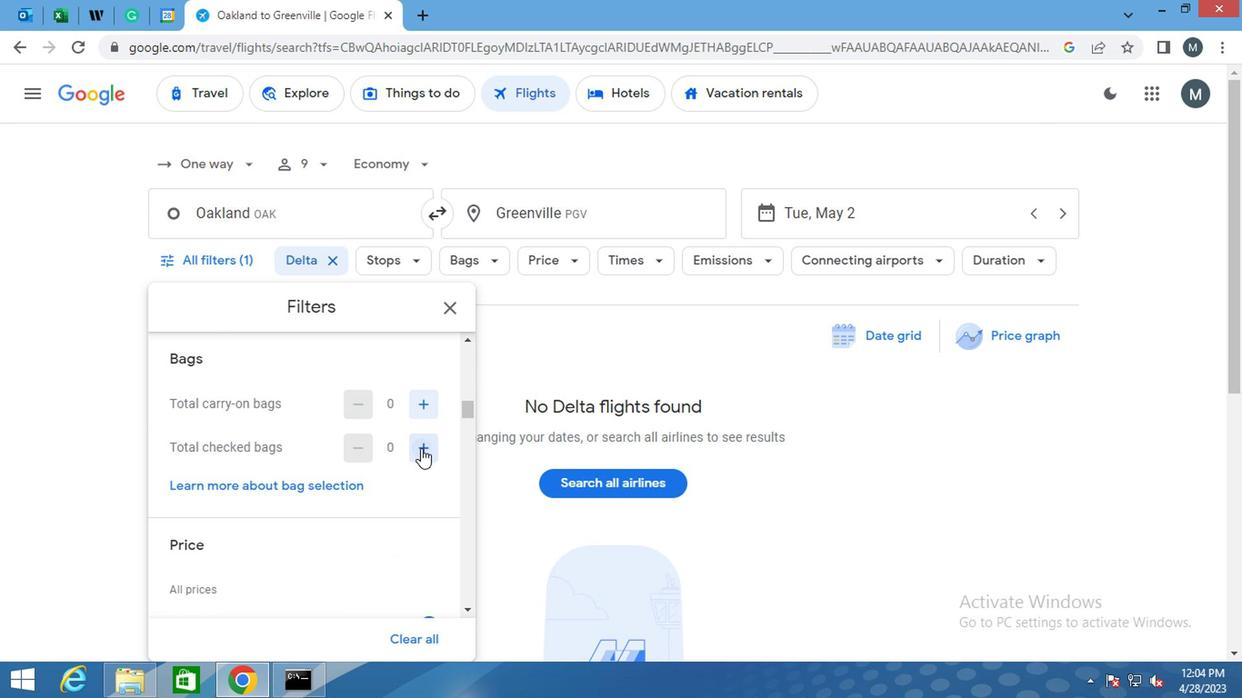
Action: Mouse pressed left at (415, 449)
Screenshot: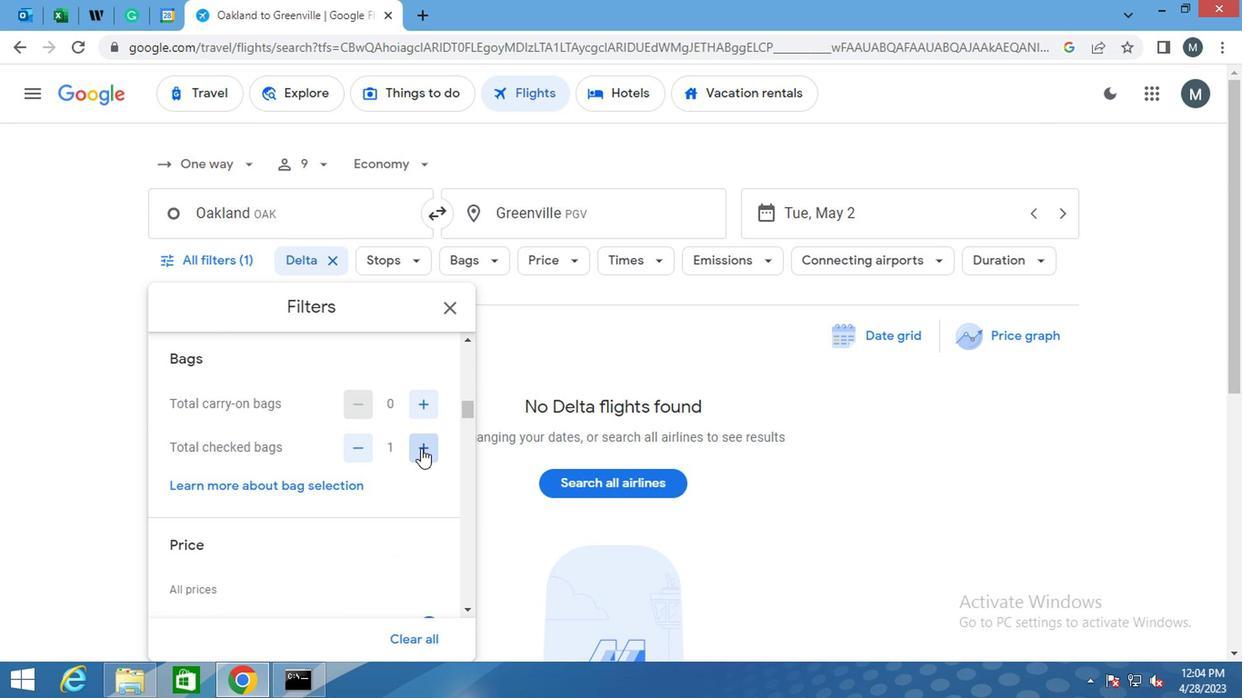 
Action: Mouse pressed left at (415, 449)
Screenshot: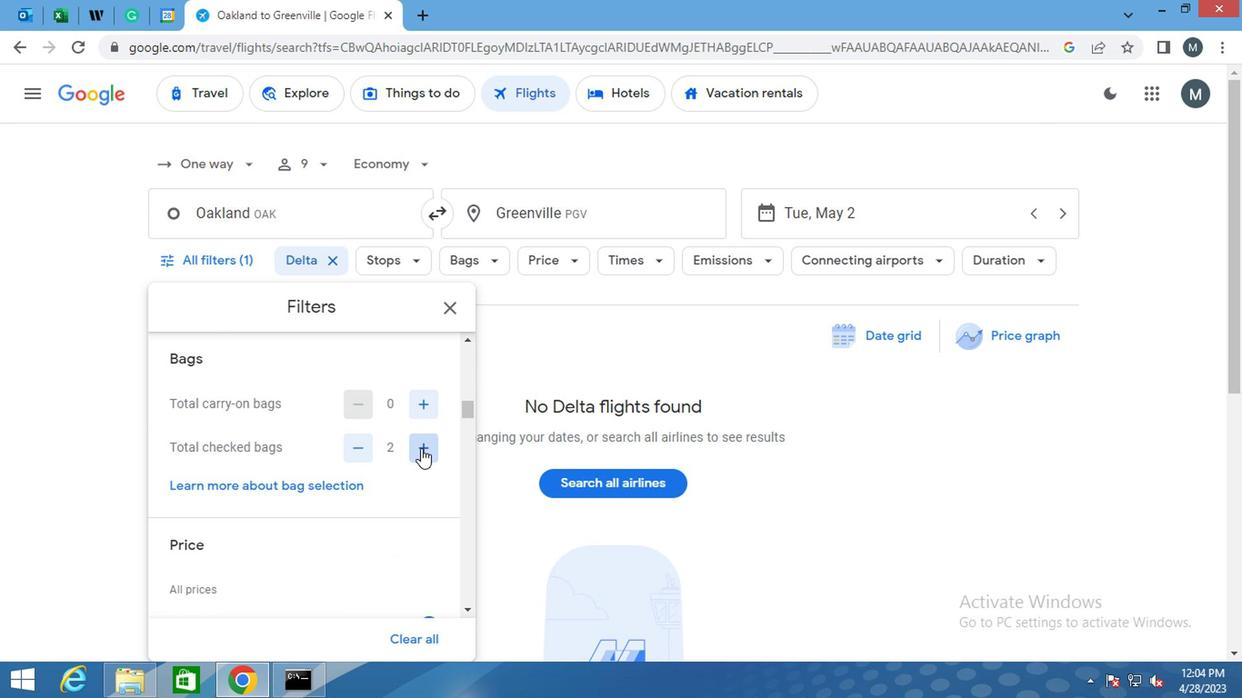 
Action: Mouse pressed left at (415, 449)
Screenshot: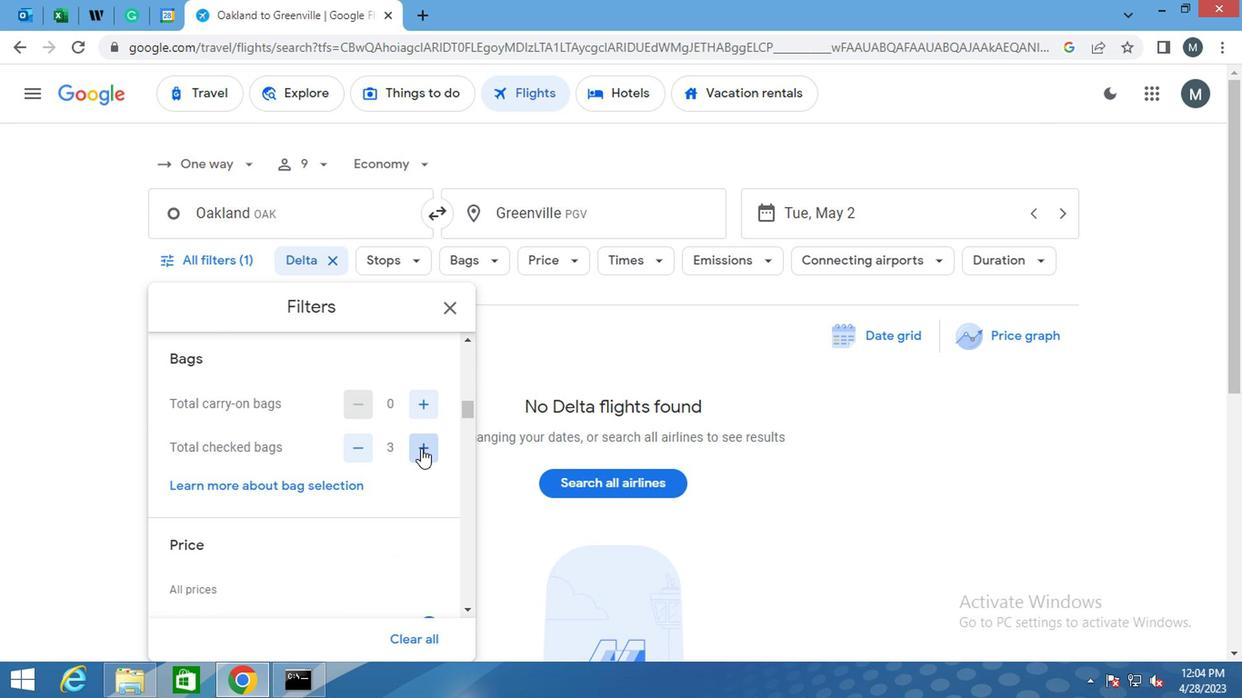 
Action: Mouse pressed left at (415, 449)
Screenshot: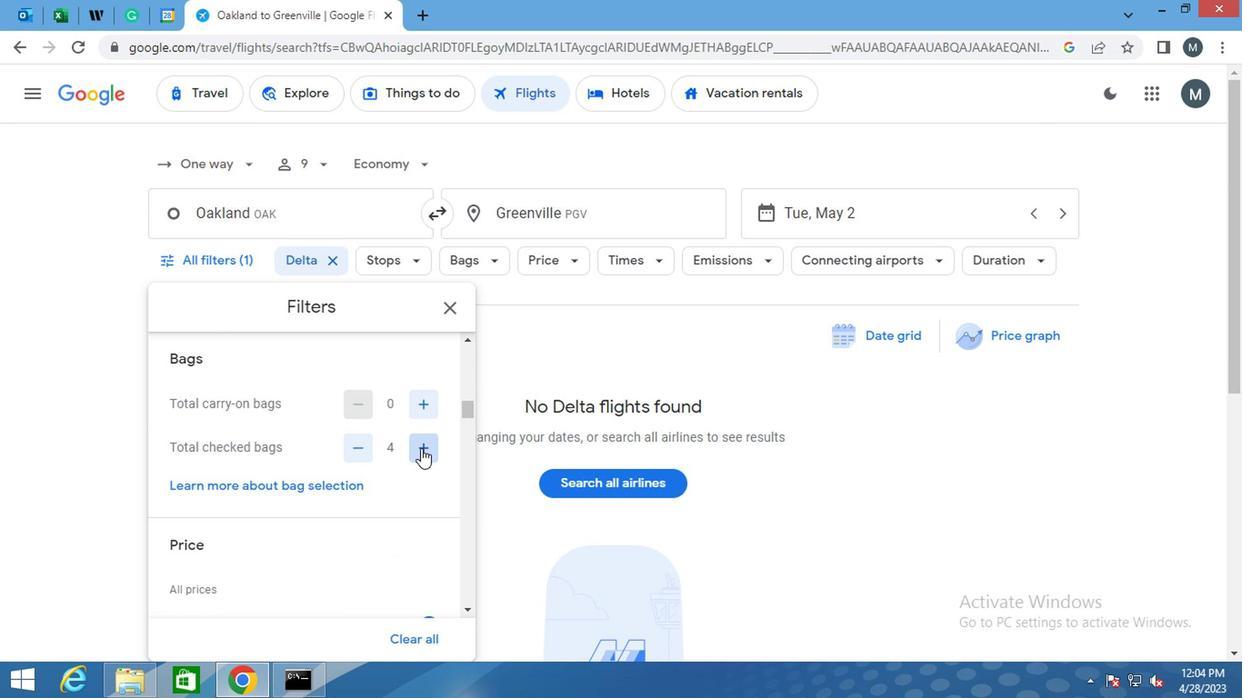 
Action: Mouse pressed left at (415, 449)
Screenshot: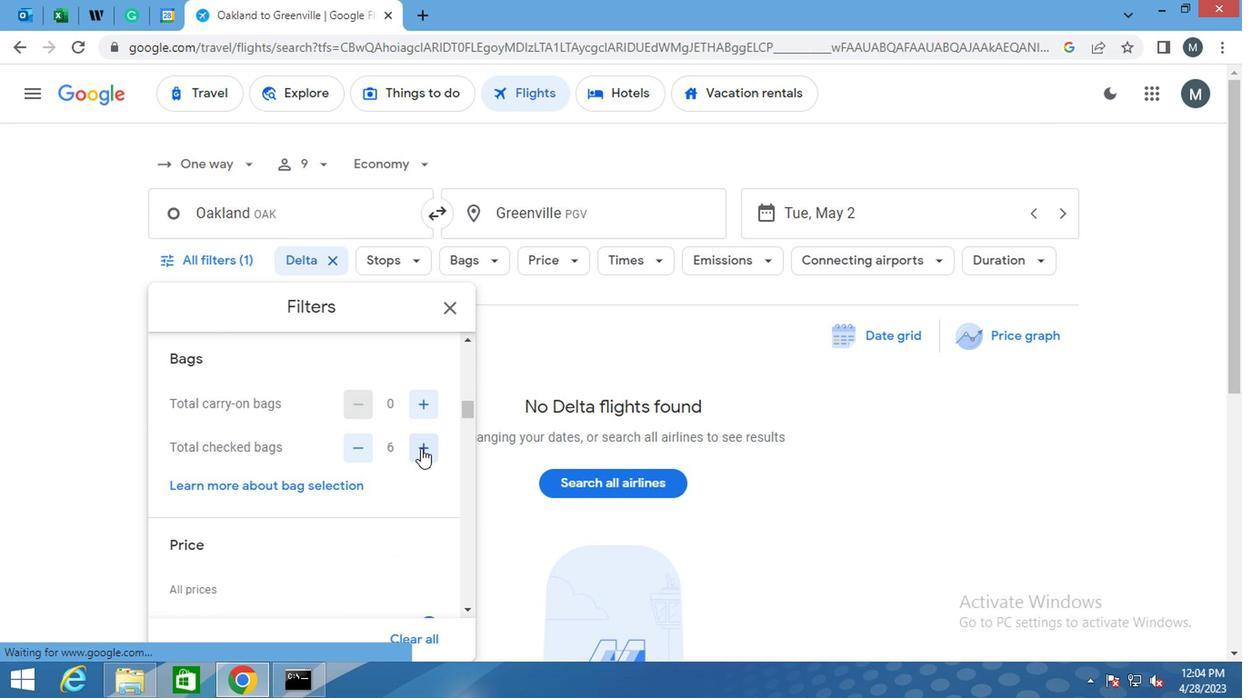 
Action: Mouse pressed left at (415, 449)
Screenshot: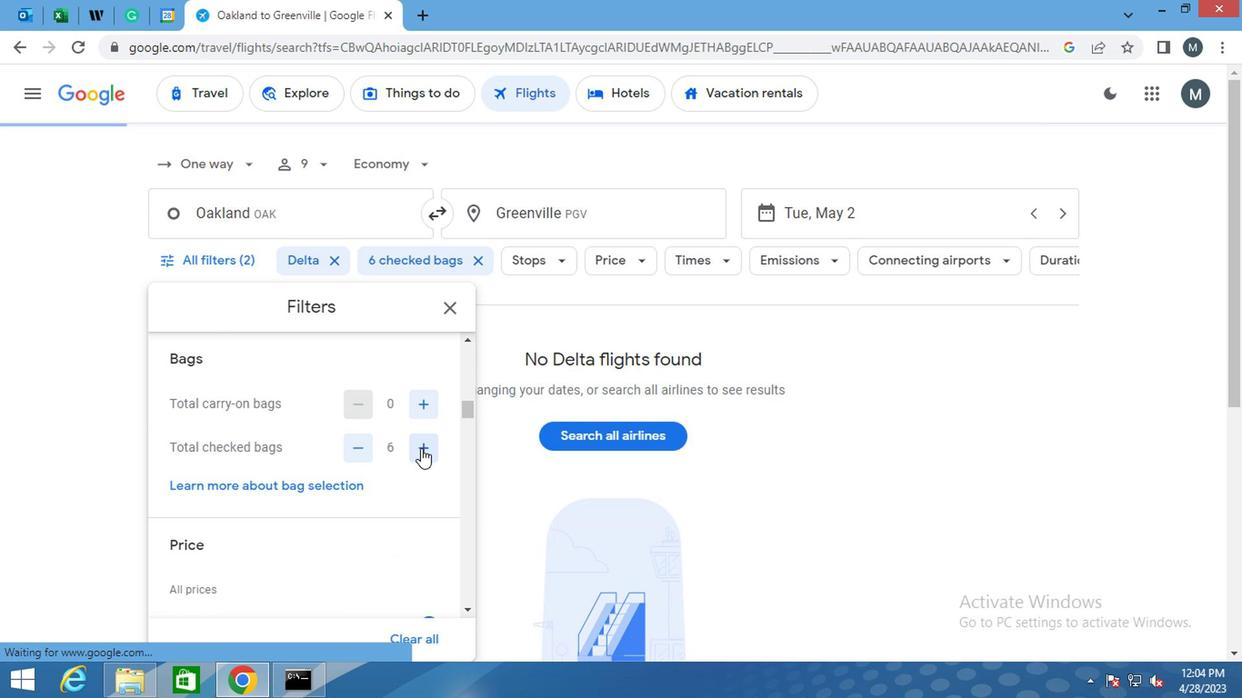 
Action: Mouse pressed left at (415, 449)
Screenshot: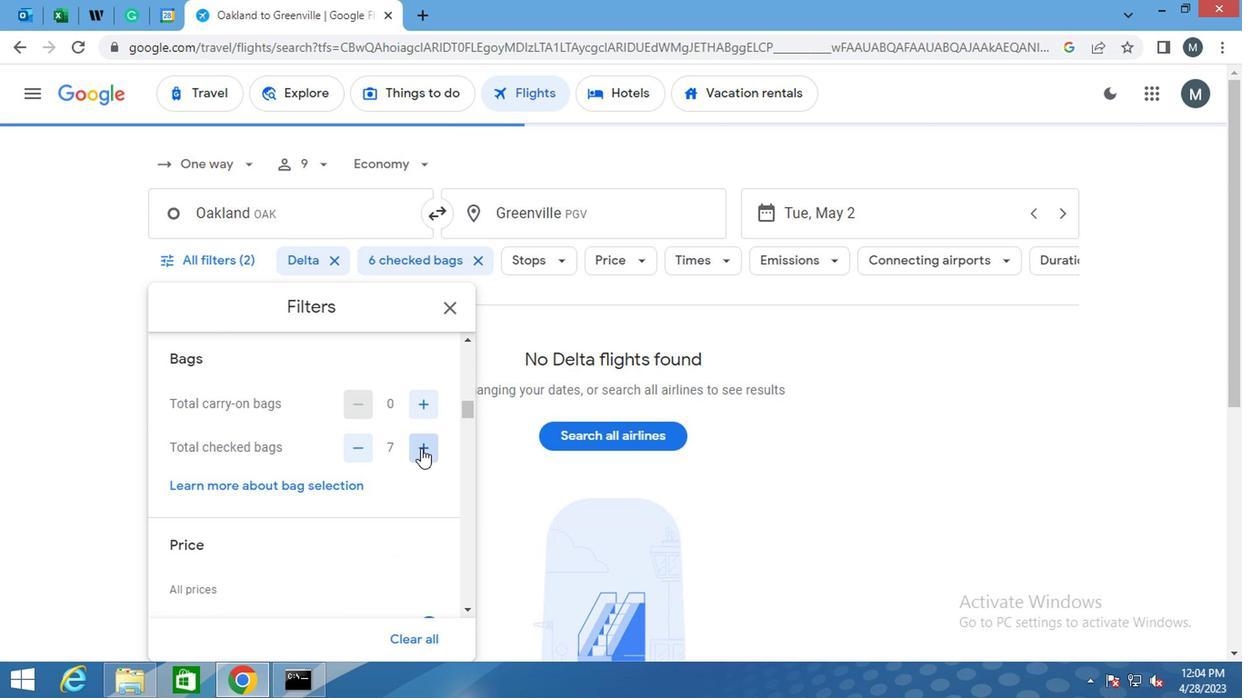 
Action: Mouse moved to (406, 445)
Screenshot: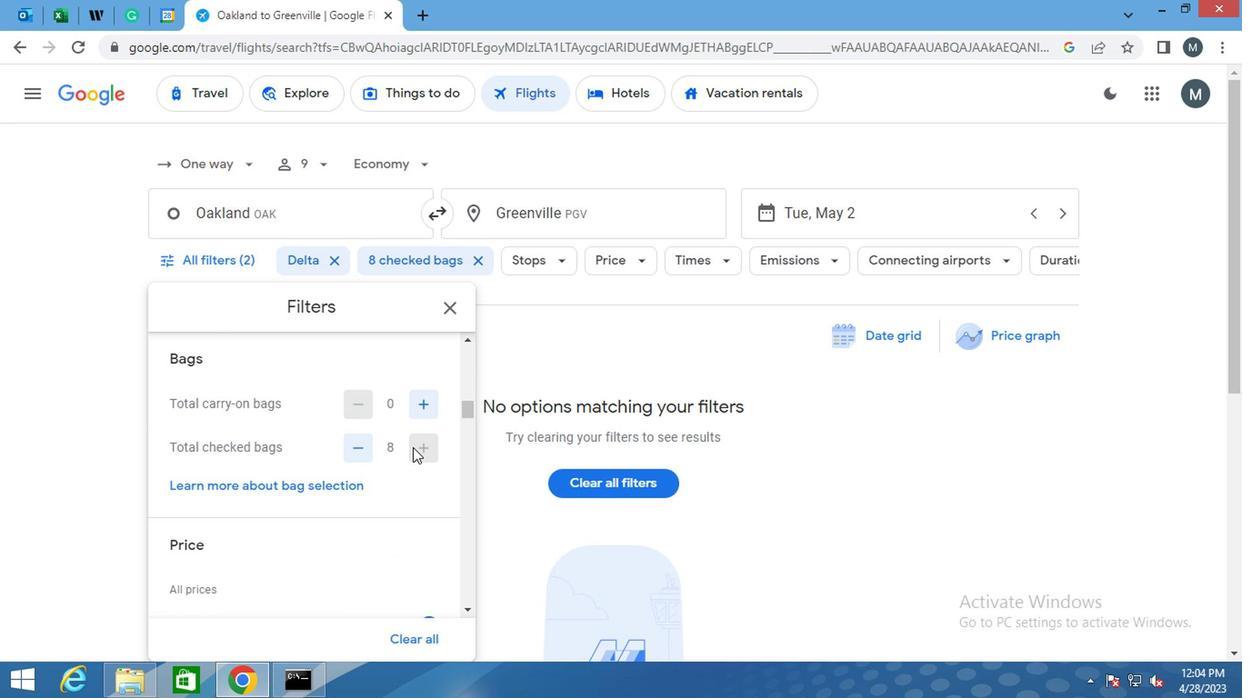 
Action: Mouse scrolled (406, 445) with delta (0, 0)
Screenshot: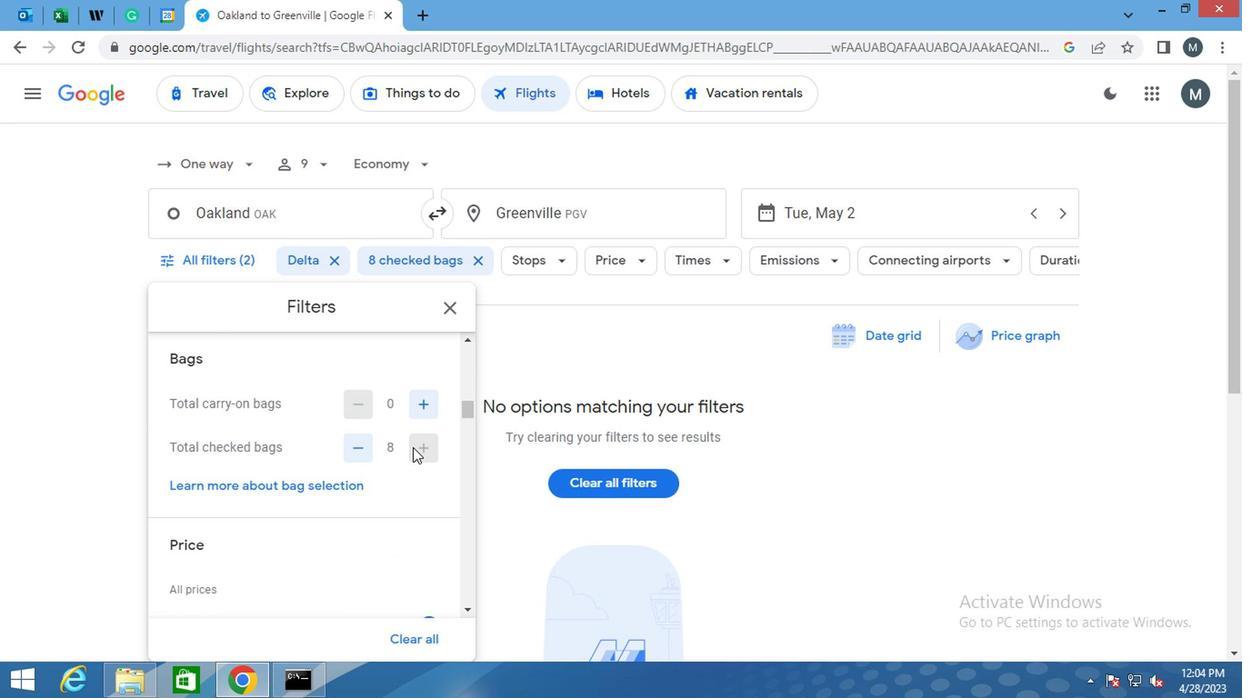 
Action: Mouse moved to (339, 465)
Screenshot: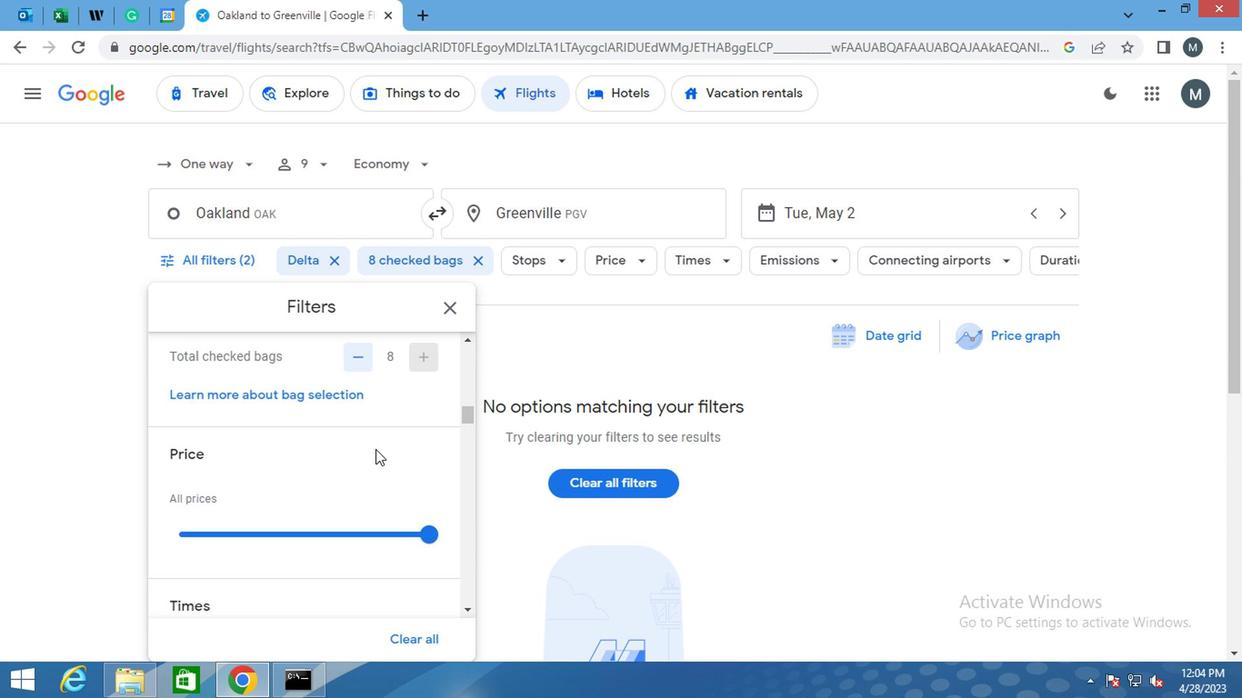 
Action: Mouse scrolled (339, 464) with delta (0, 0)
Screenshot: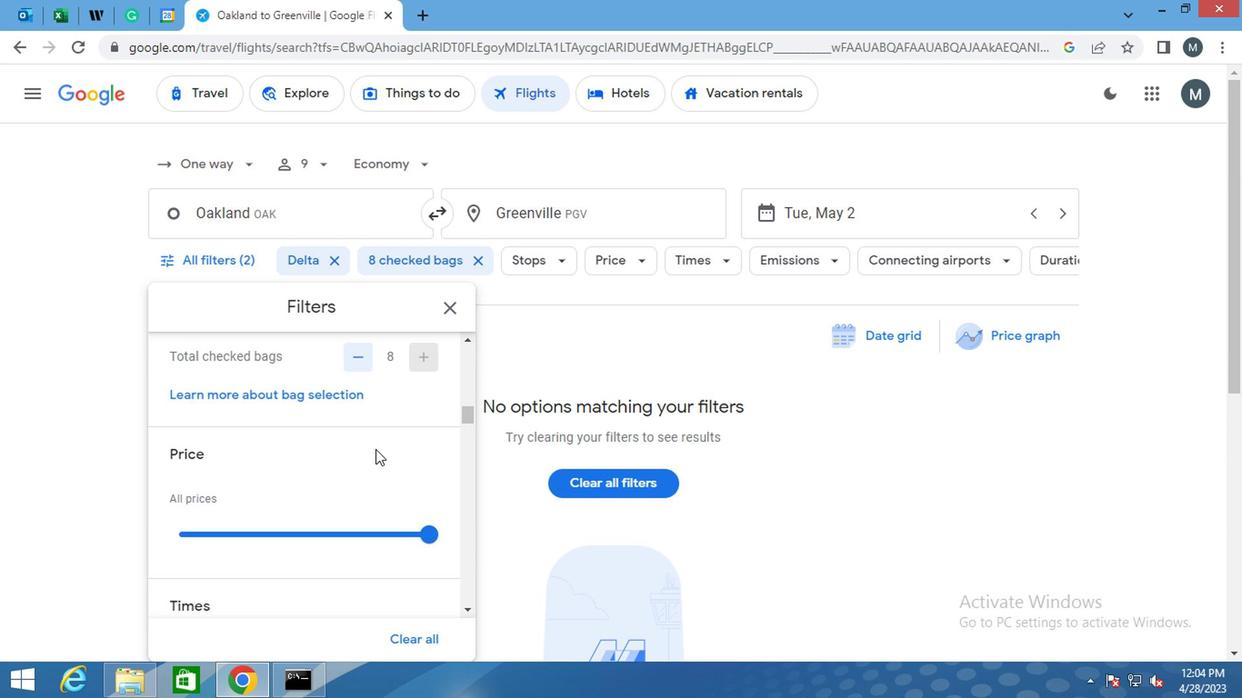 
Action: Mouse moved to (326, 443)
Screenshot: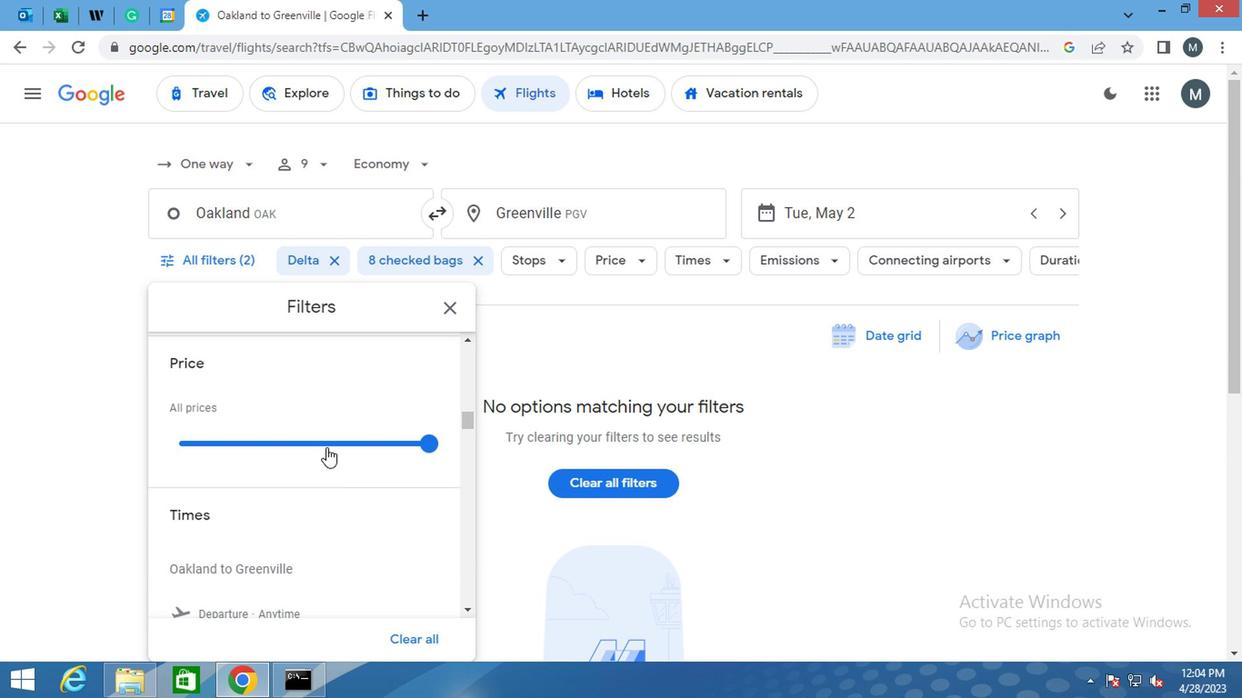 
Action: Mouse pressed left at (326, 443)
Screenshot: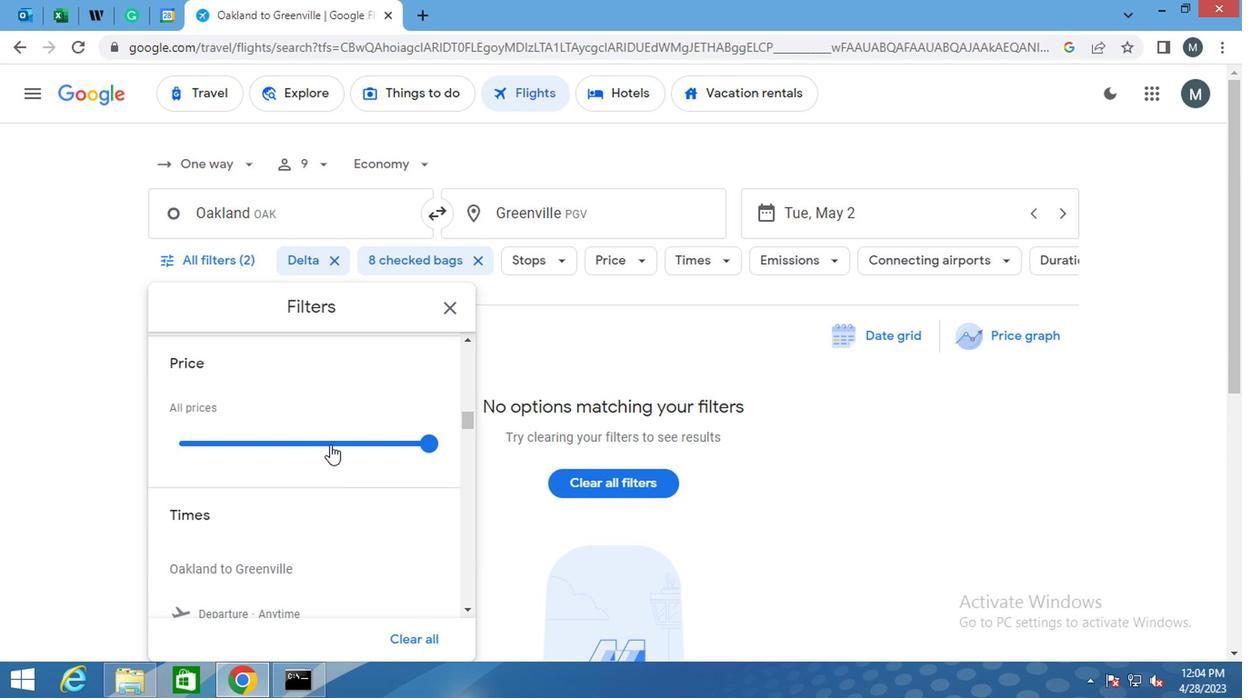 
Action: Mouse moved to (330, 441)
Screenshot: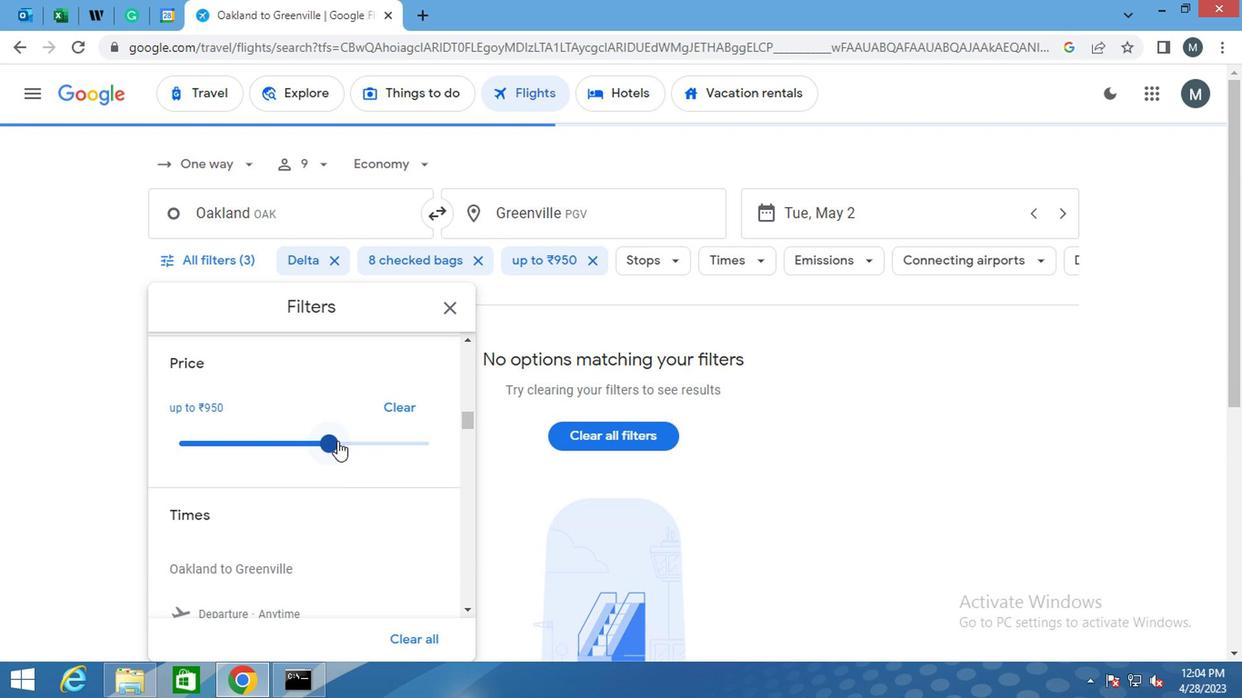 
Action: Mouse pressed left at (330, 441)
Screenshot: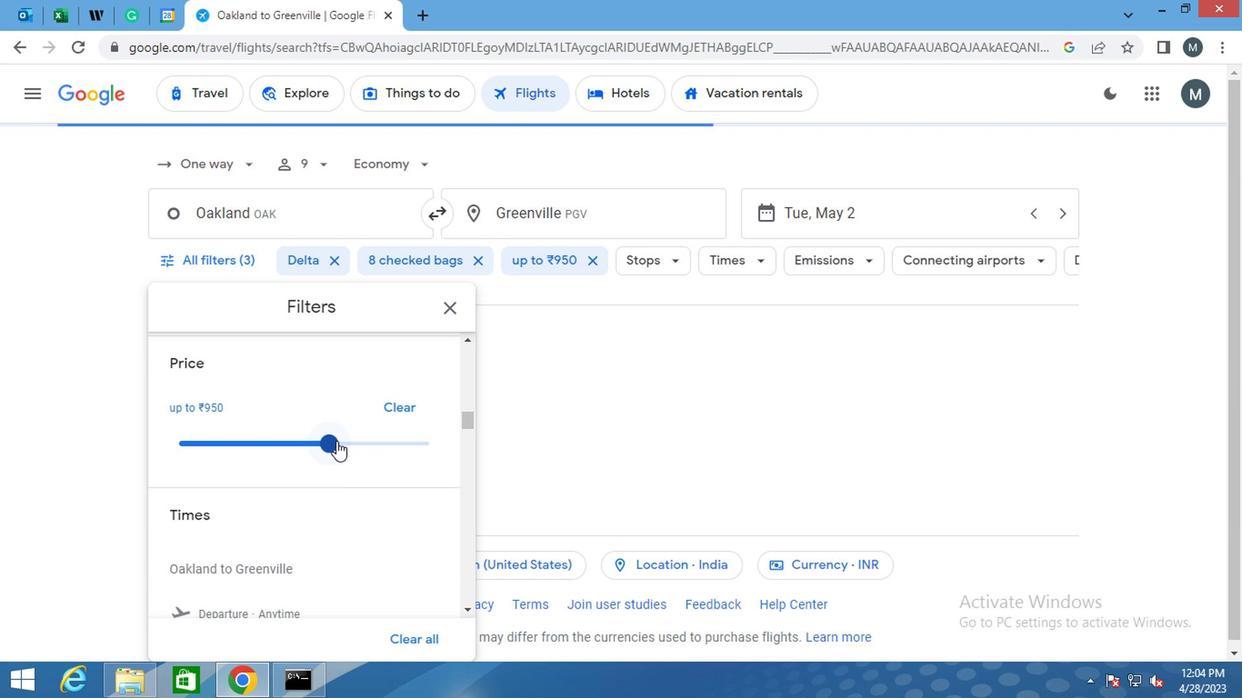 
Action: Mouse moved to (321, 454)
Screenshot: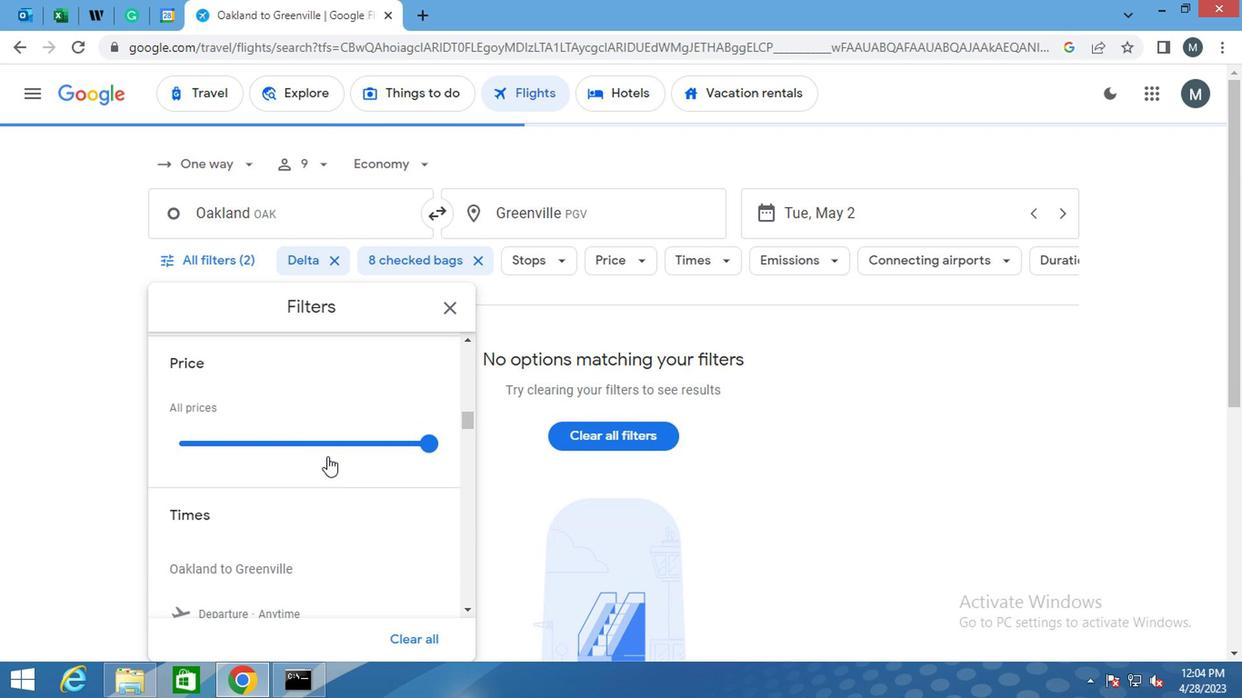
Action: Mouse scrolled (321, 453) with delta (0, 0)
Screenshot: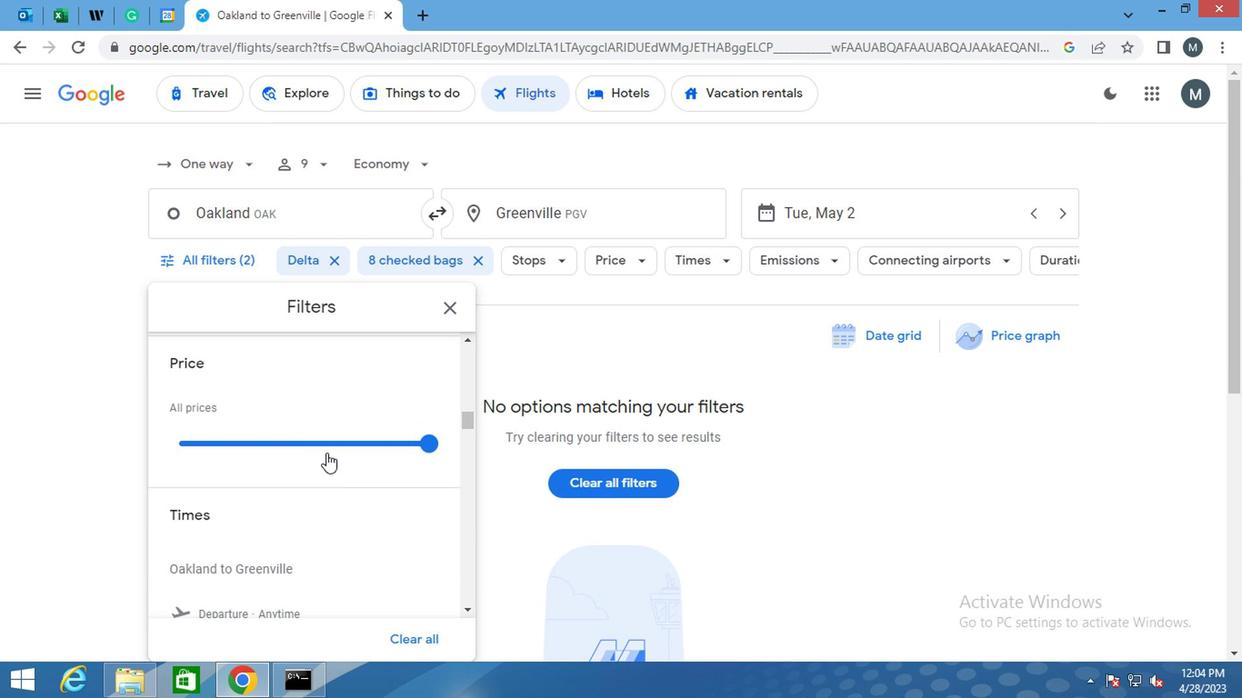 
Action: Mouse scrolled (321, 453) with delta (0, 0)
Screenshot: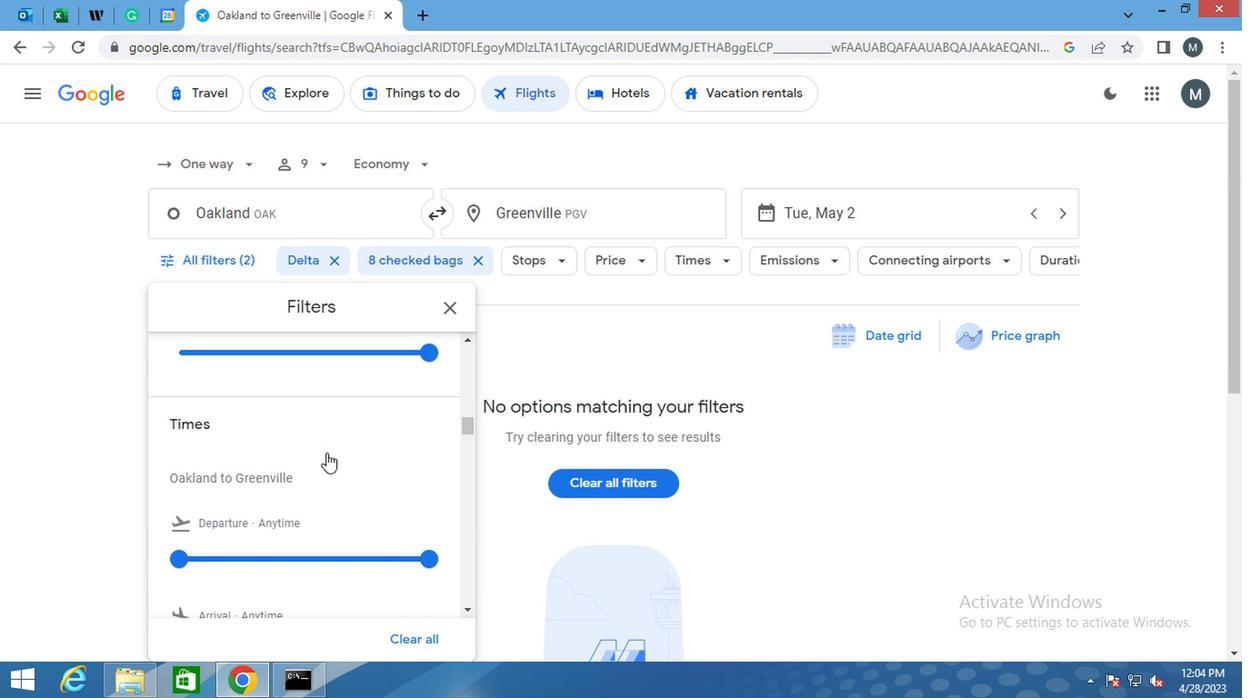 
Action: Mouse moved to (289, 469)
Screenshot: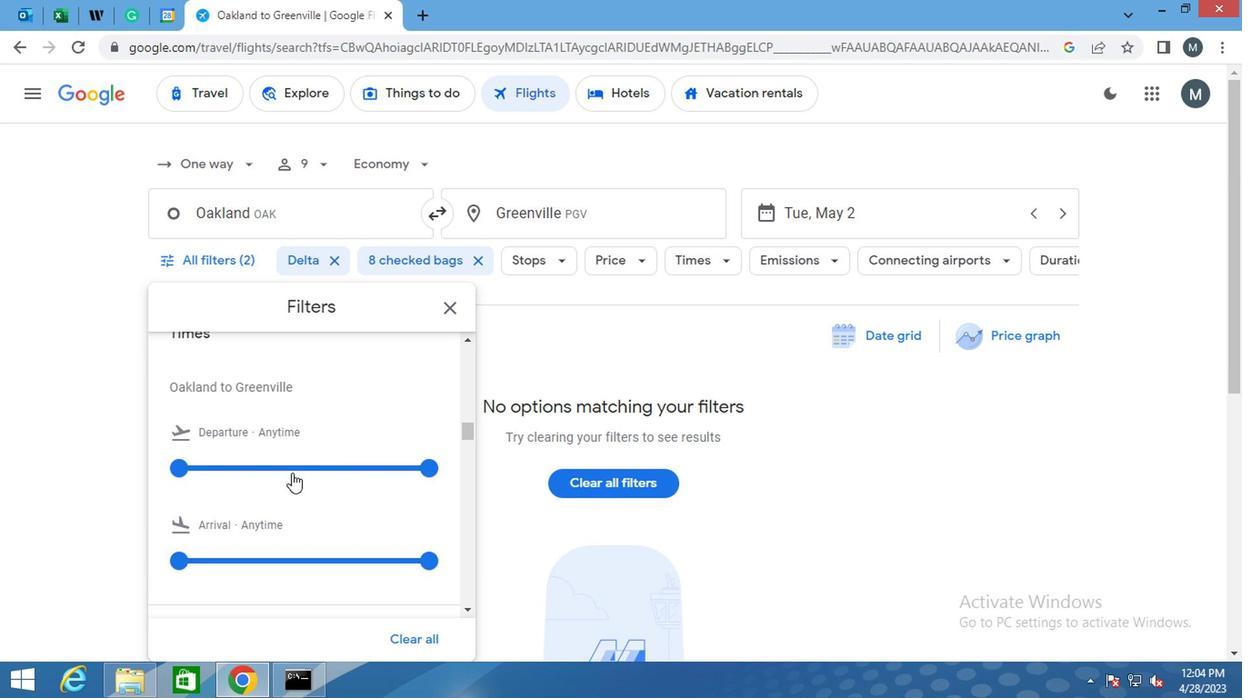 
Action: Mouse pressed left at (289, 469)
Screenshot: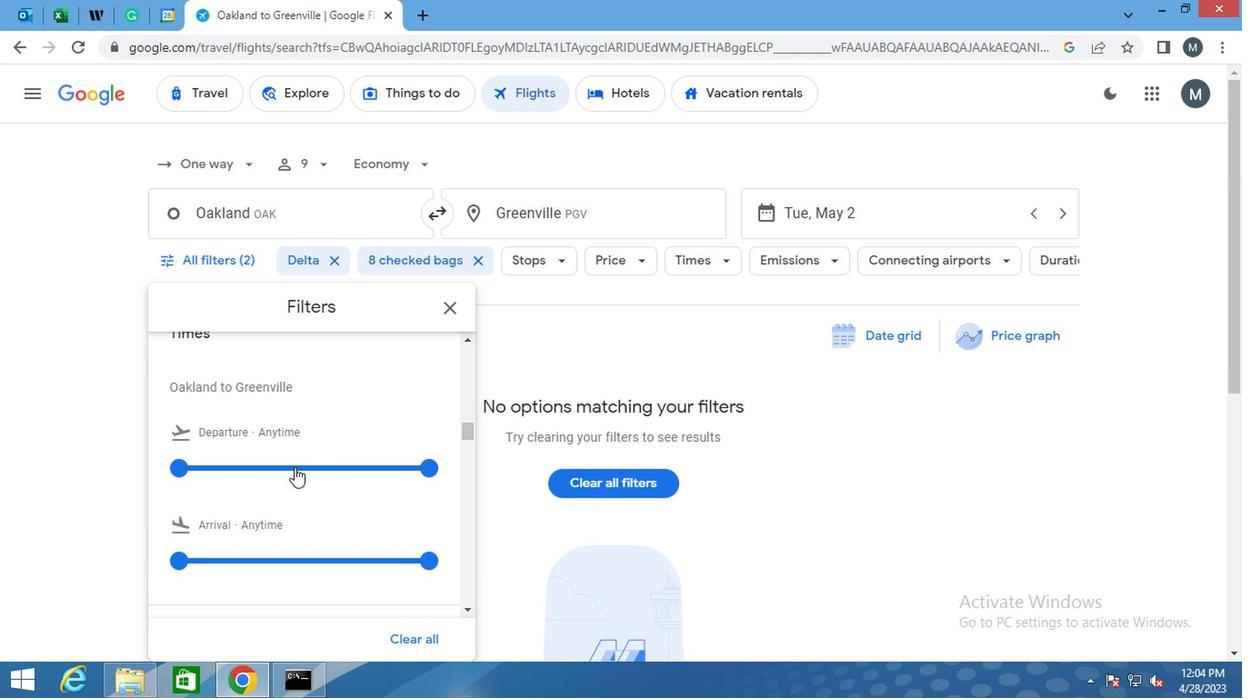 
Action: Mouse moved to (294, 467)
Screenshot: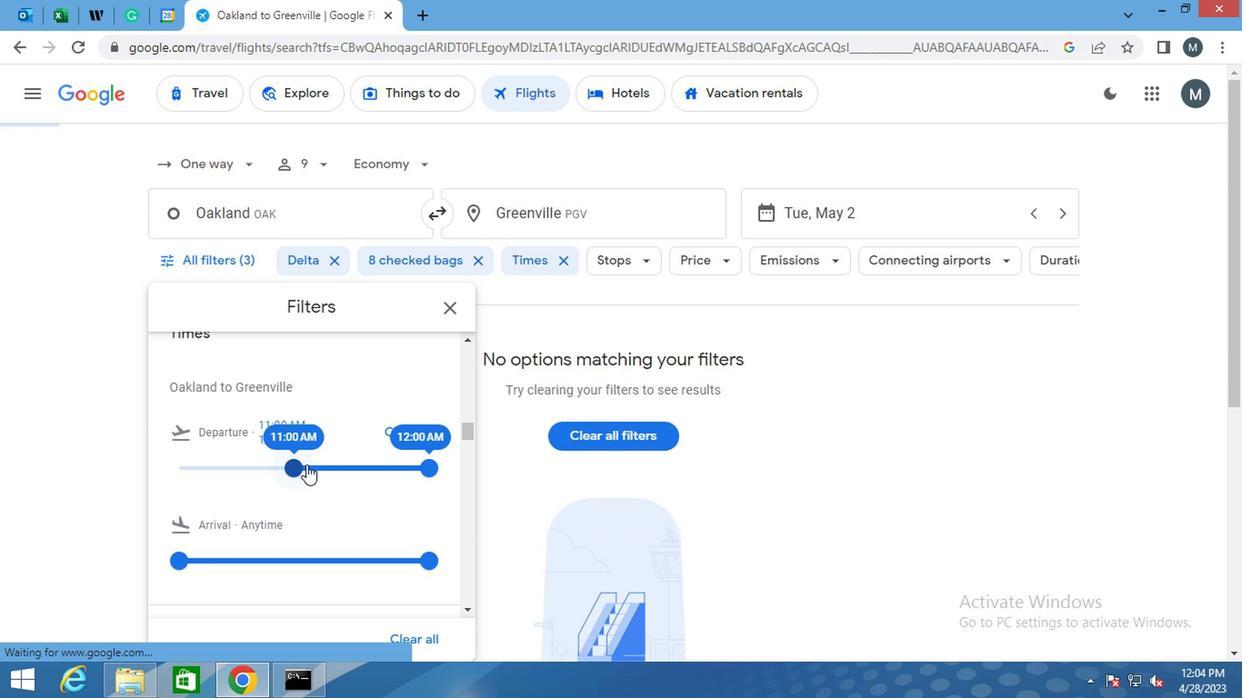 
Action: Mouse pressed left at (294, 467)
Screenshot: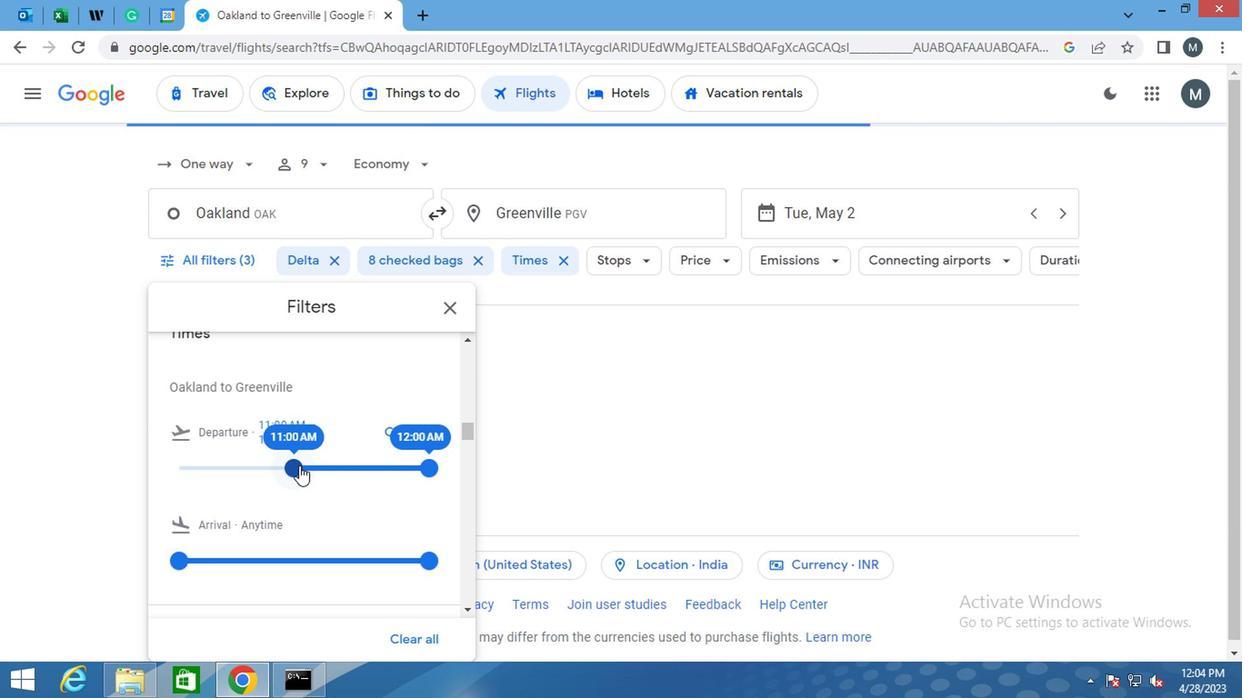 
Action: Mouse moved to (319, 469)
Screenshot: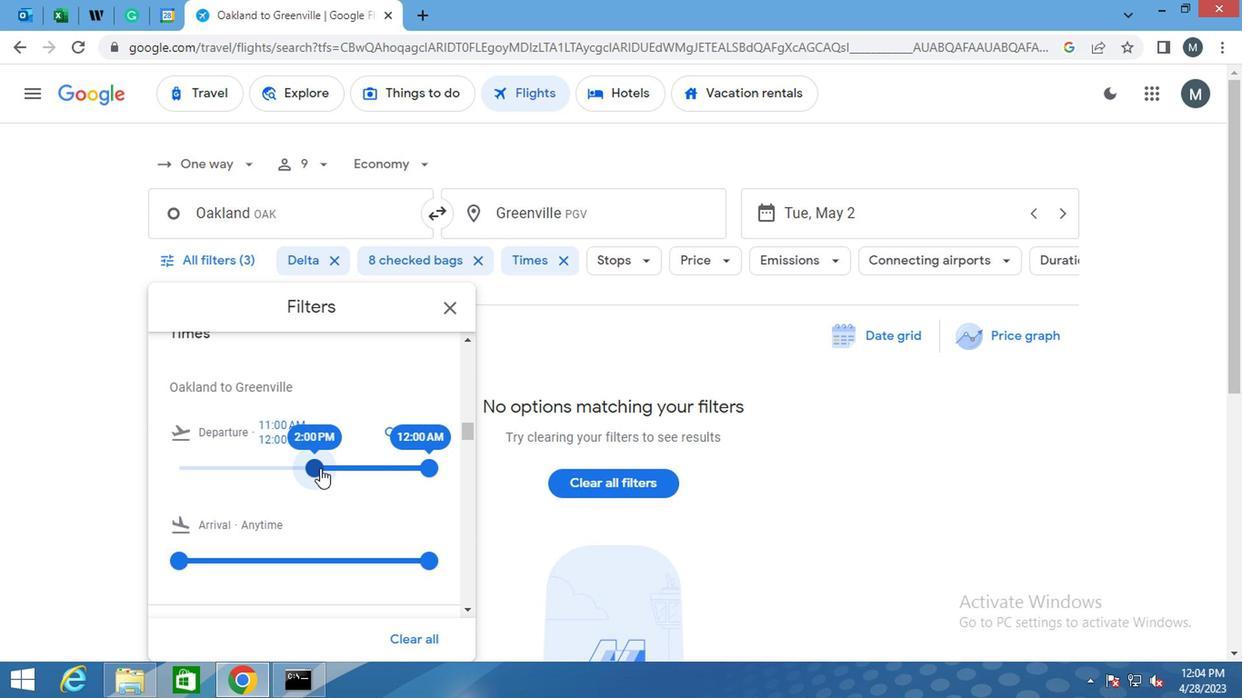 
Action: Mouse pressed left at (319, 469)
Screenshot: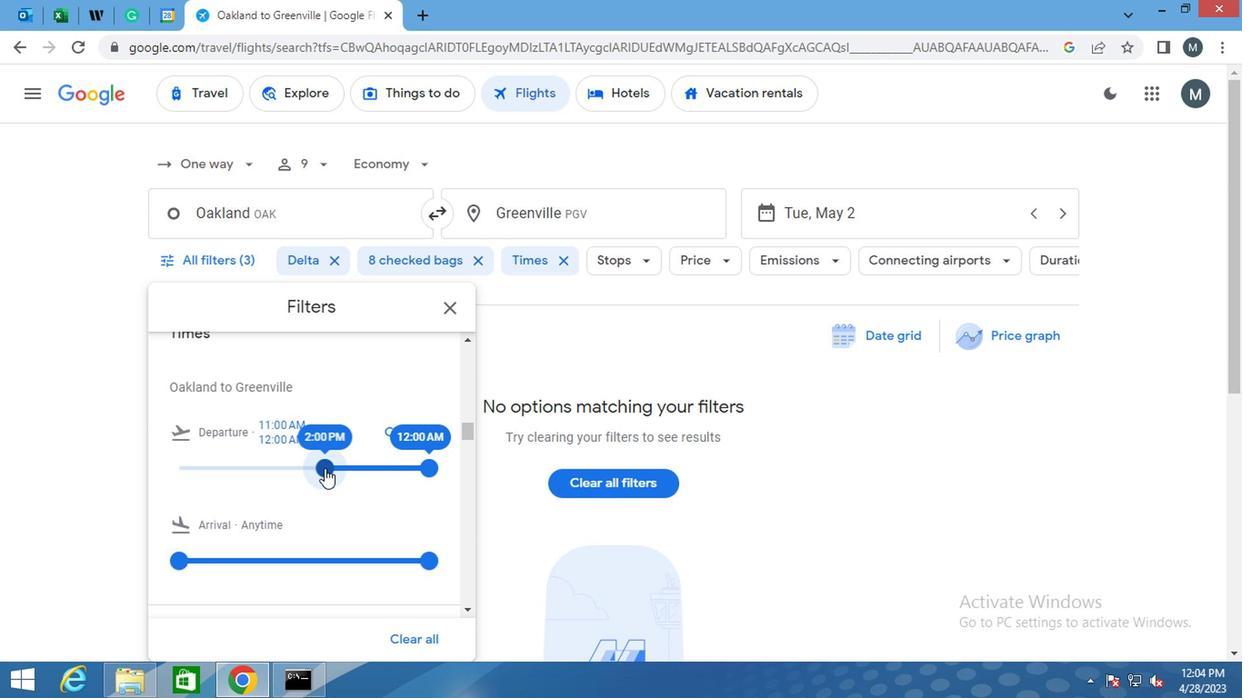 
Action: Mouse moved to (320, 467)
Screenshot: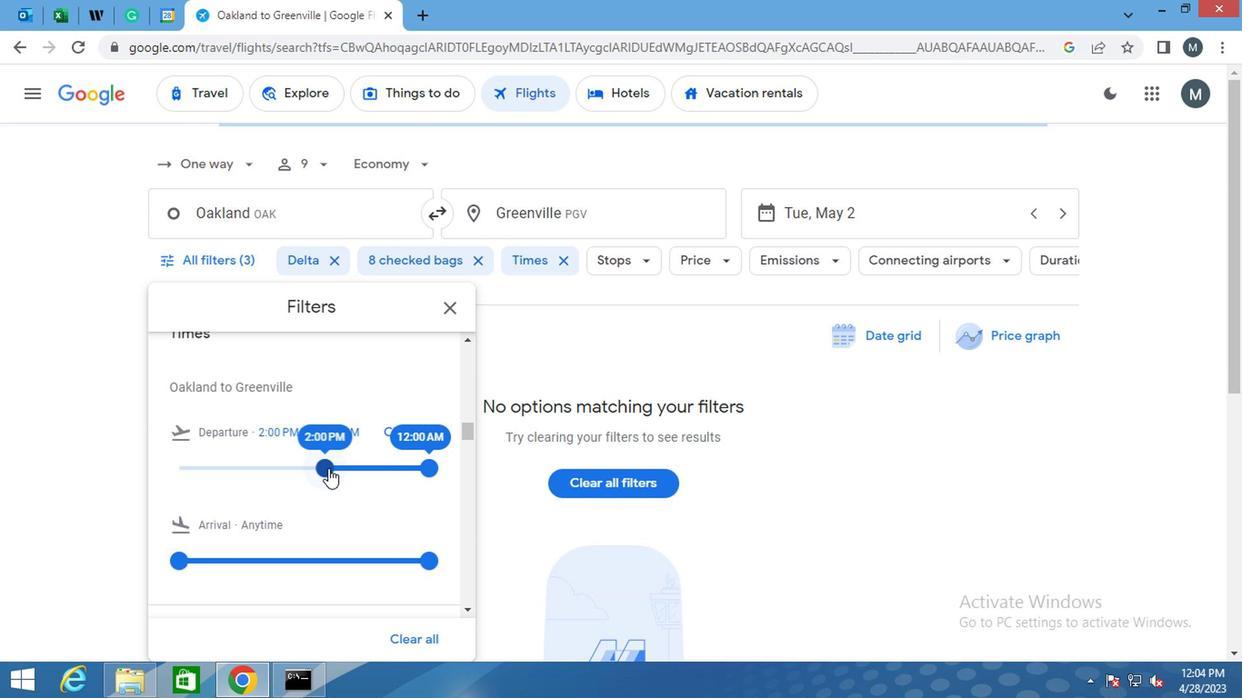 
Action: Mouse pressed left at (320, 467)
Screenshot: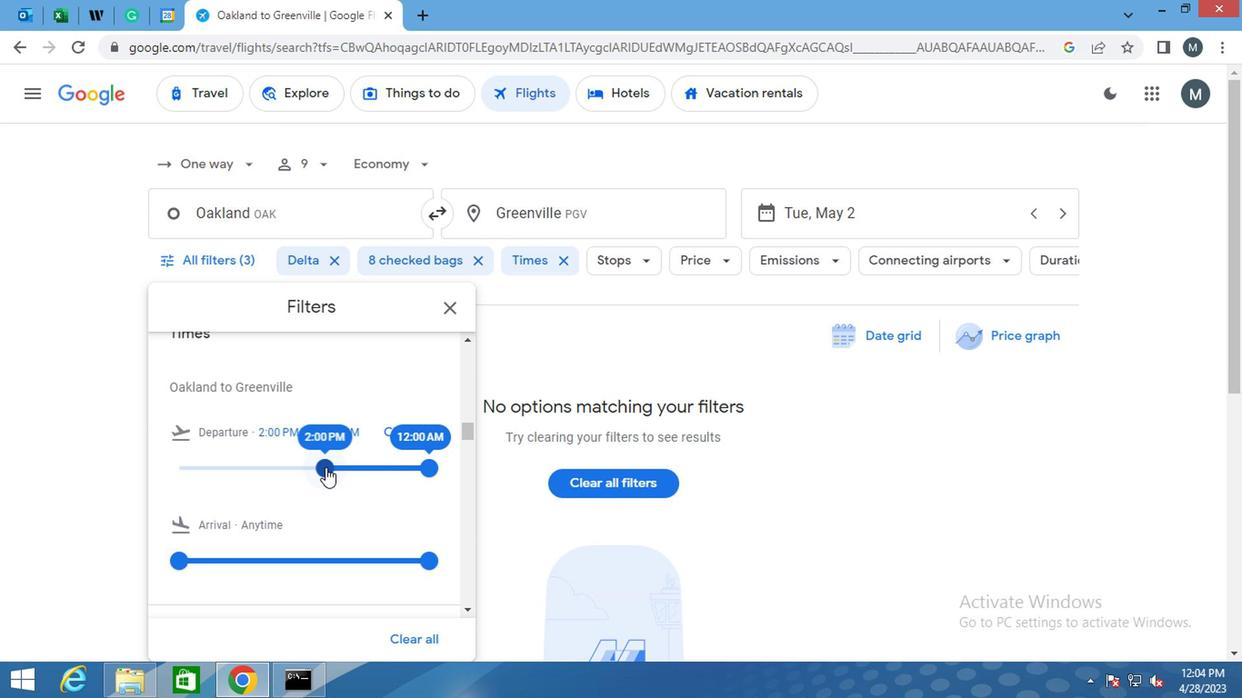
Action: Mouse moved to (415, 467)
Screenshot: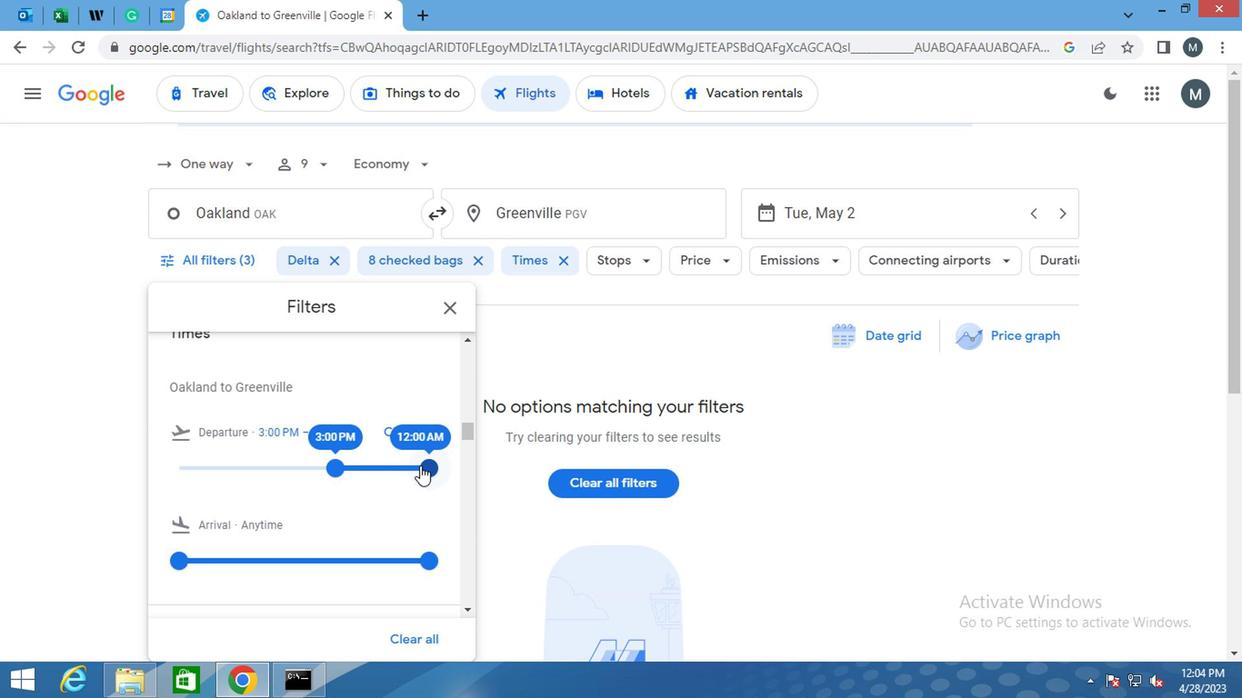
Action: Mouse pressed left at (415, 467)
Screenshot: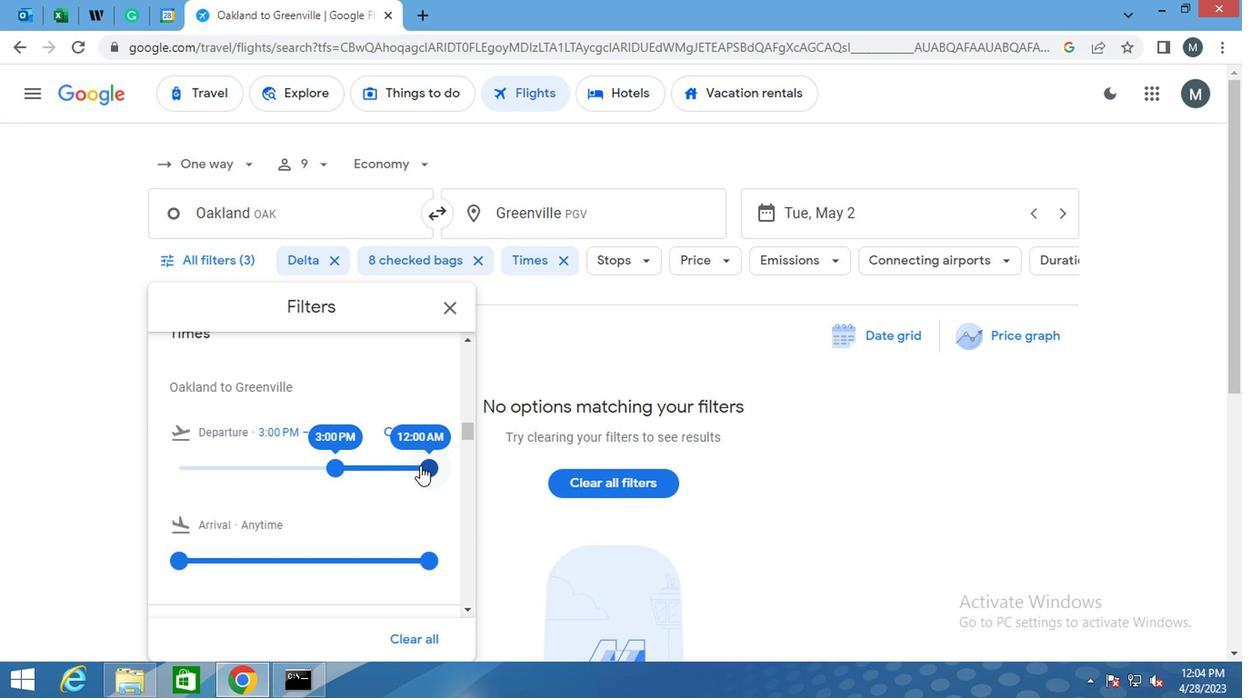 
Action: Mouse moved to (344, 454)
Screenshot: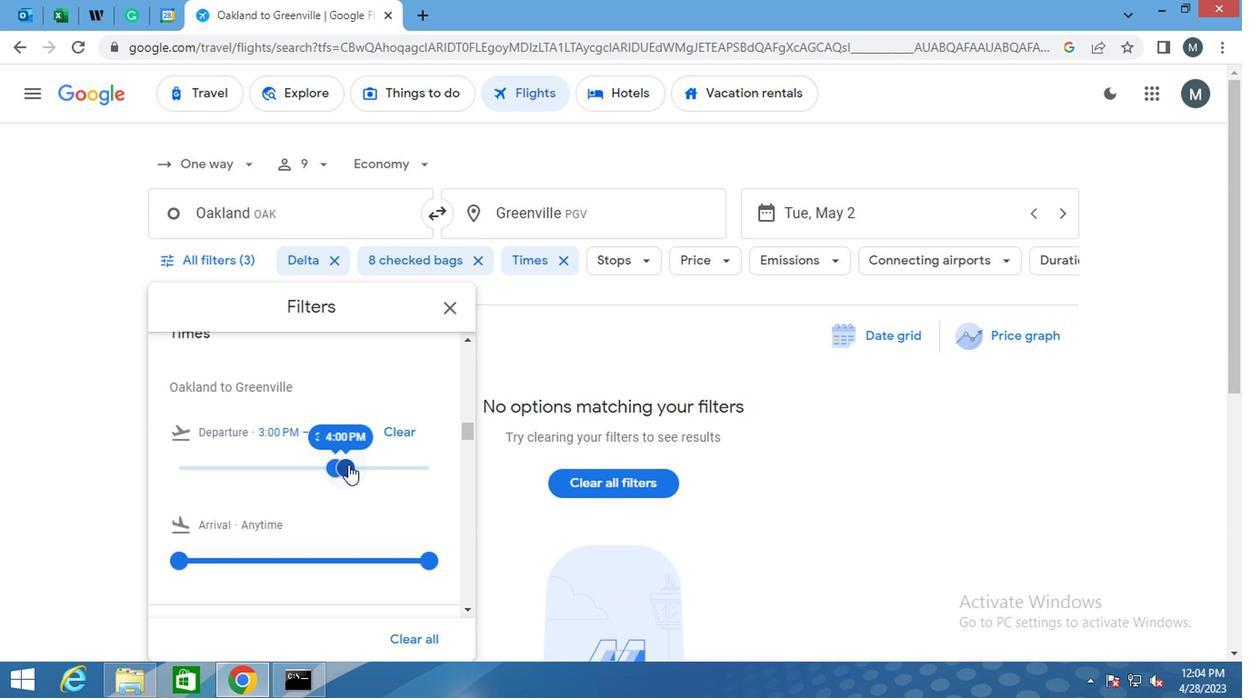
Action: Mouse scrolled (344, 454) with delta (0, 0)
Screenshot: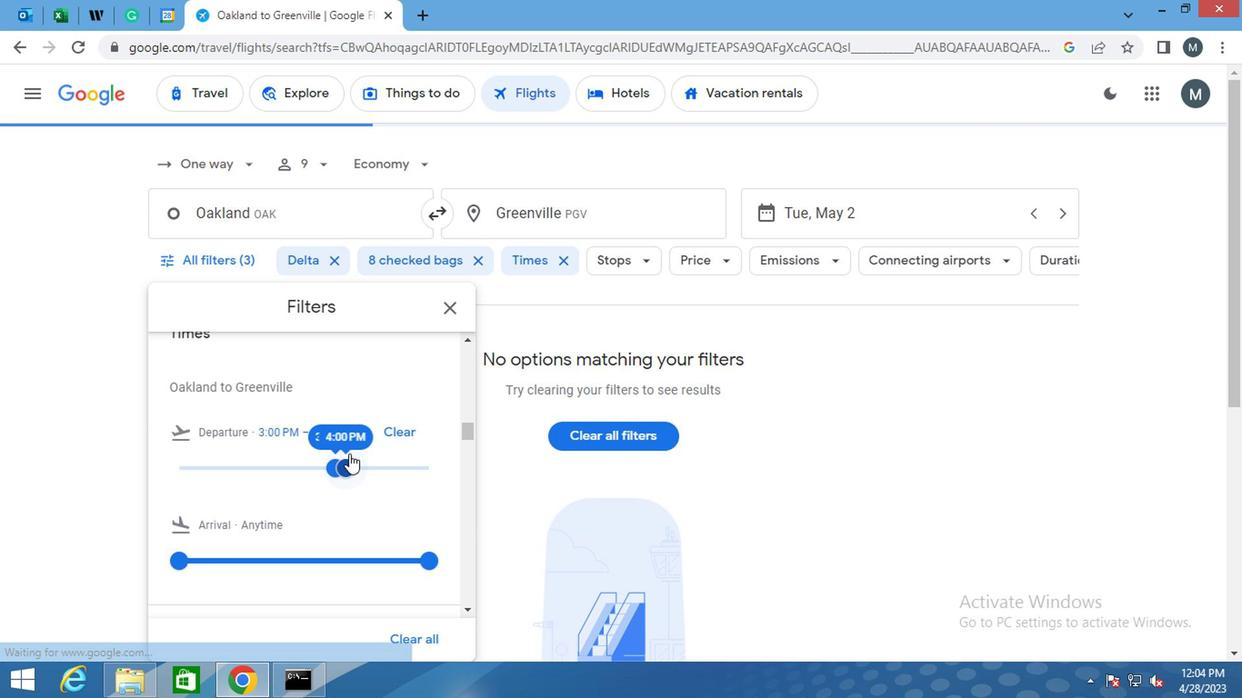 
Action: Mouse scrolled (344, 454) with delta (0, 0)
Screenshot: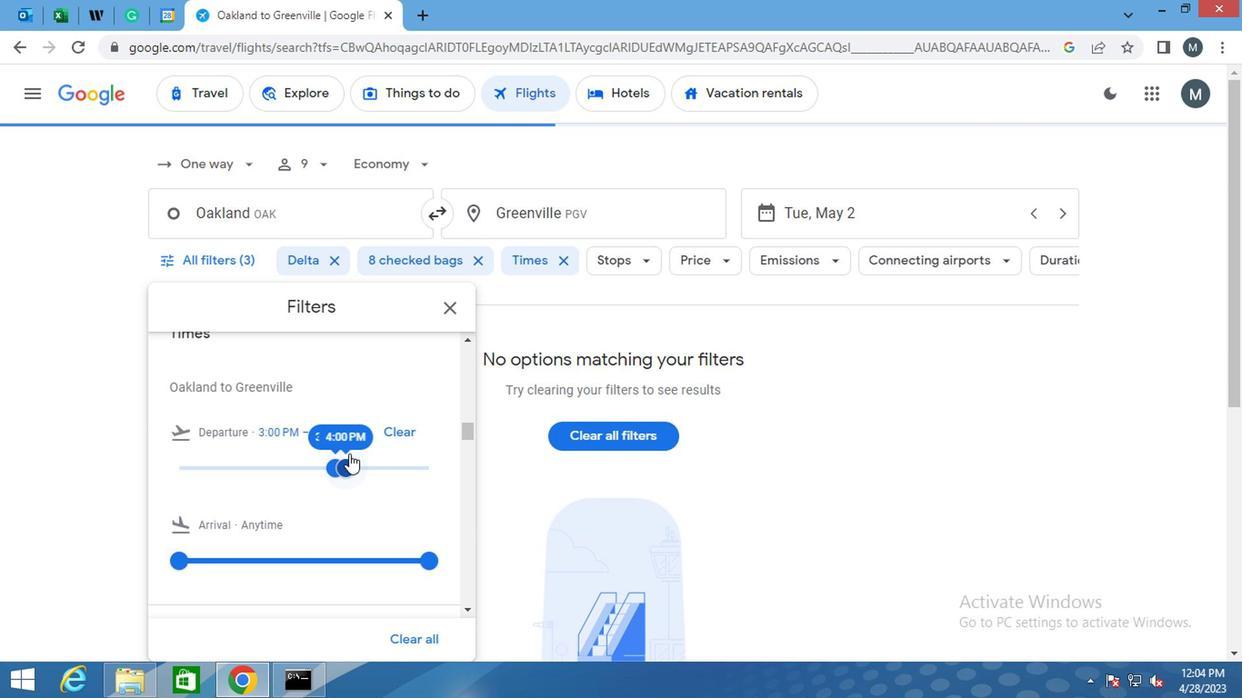 
Action: Mouse moved to (343, 454)
Screenshot: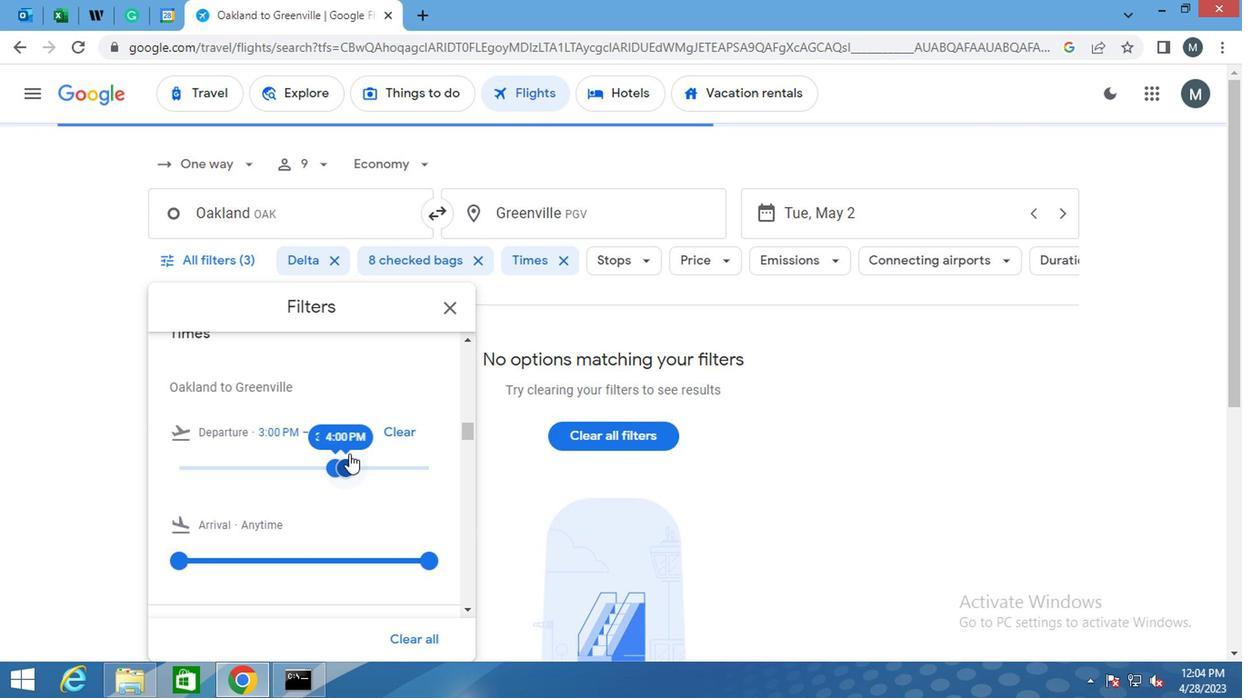 
Action: Mouse scrolled (343, 454) with delta (0, 0)
Screenshot: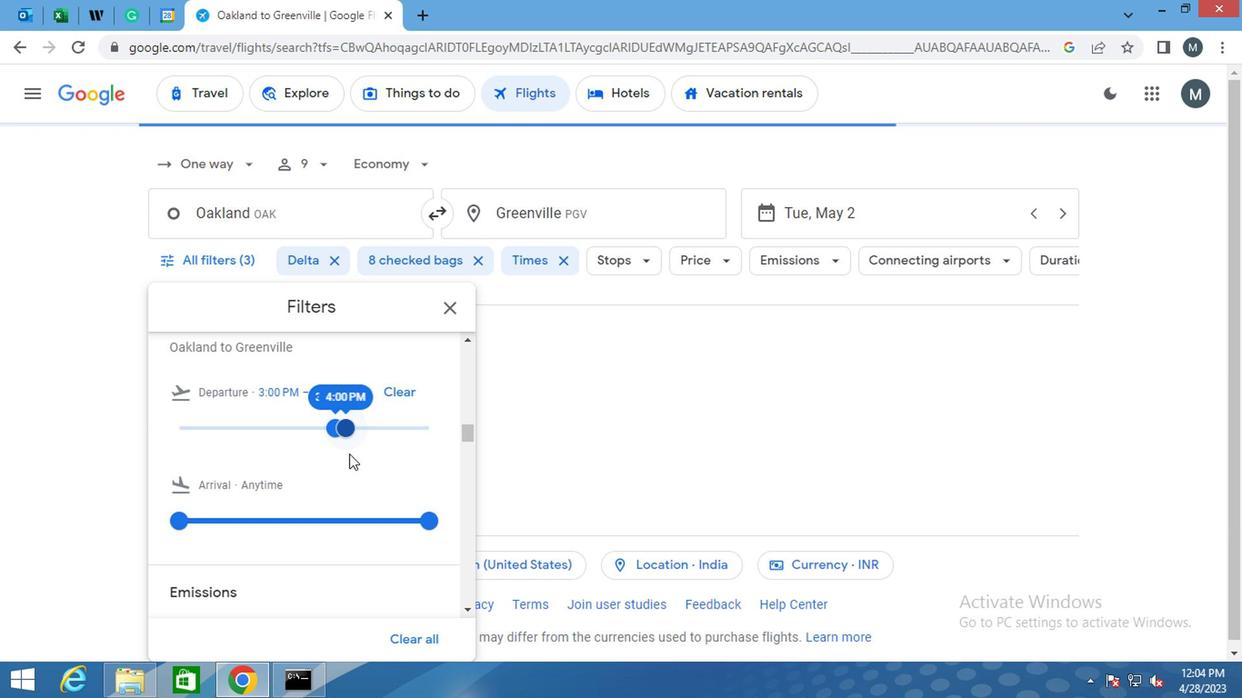 
Action: Mouse moved to (339, 458)
Screenshot: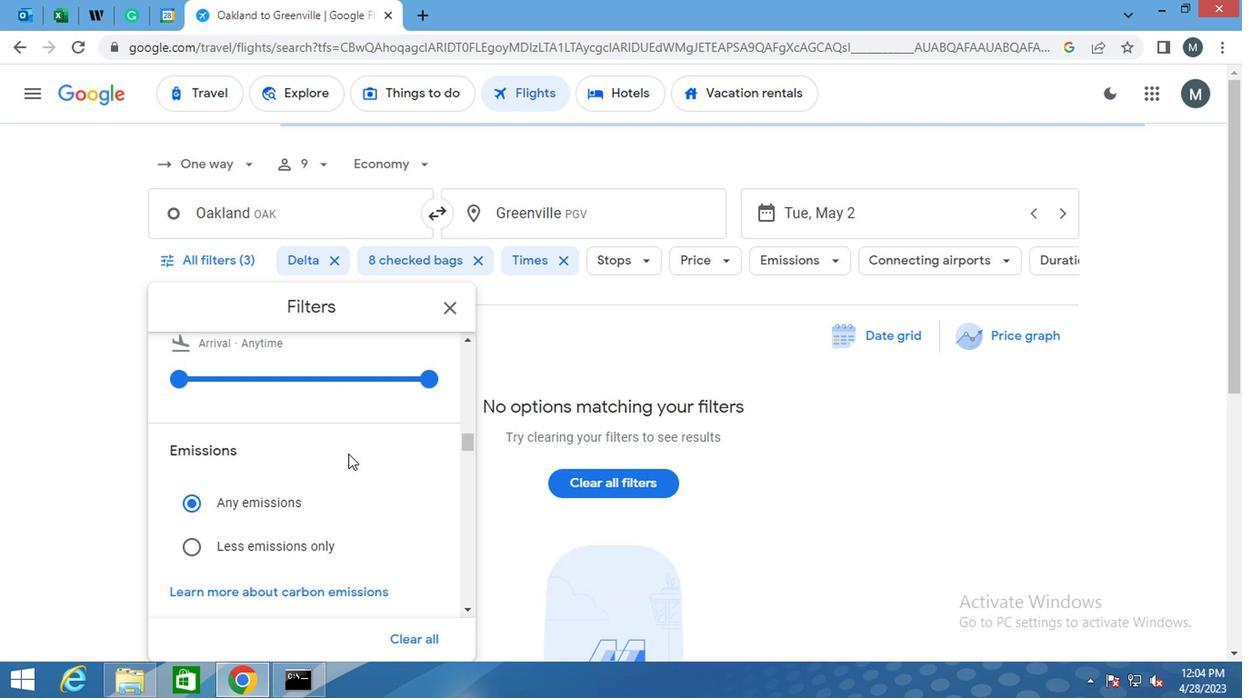 
Action: Mouse scrolled (339, 456) with delta (0, -1)
Screenshot: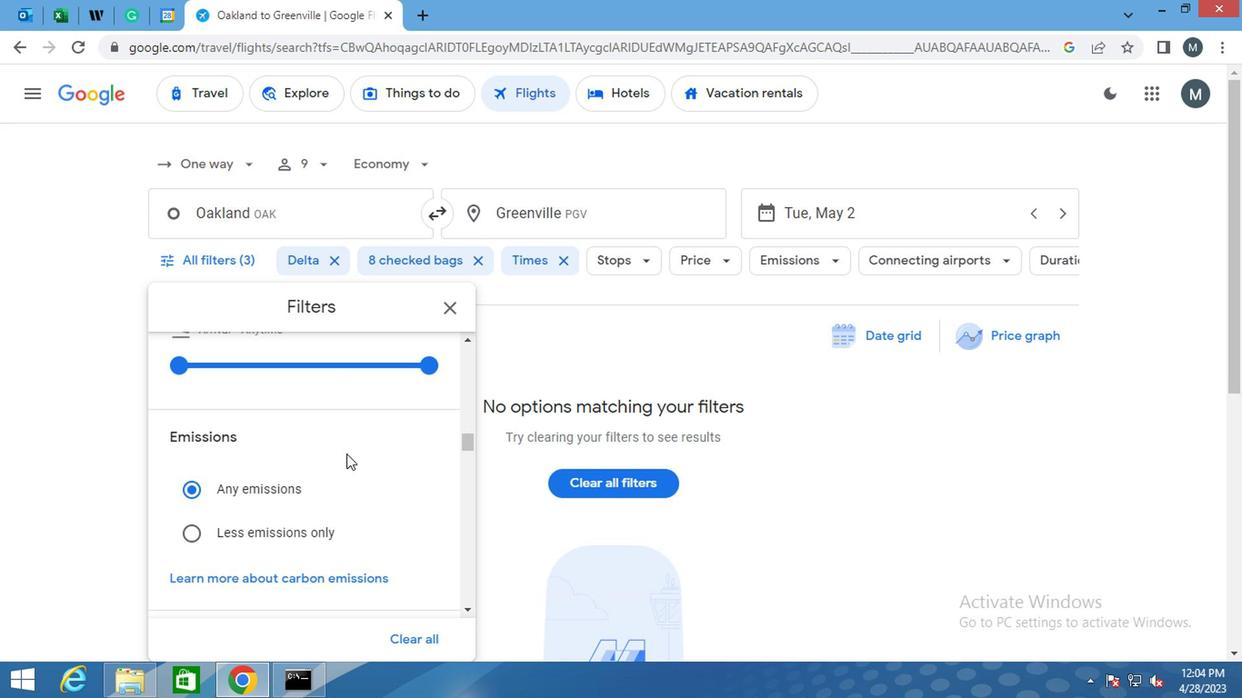 
Action: Mouse moved to (339, 458)
Screenshot: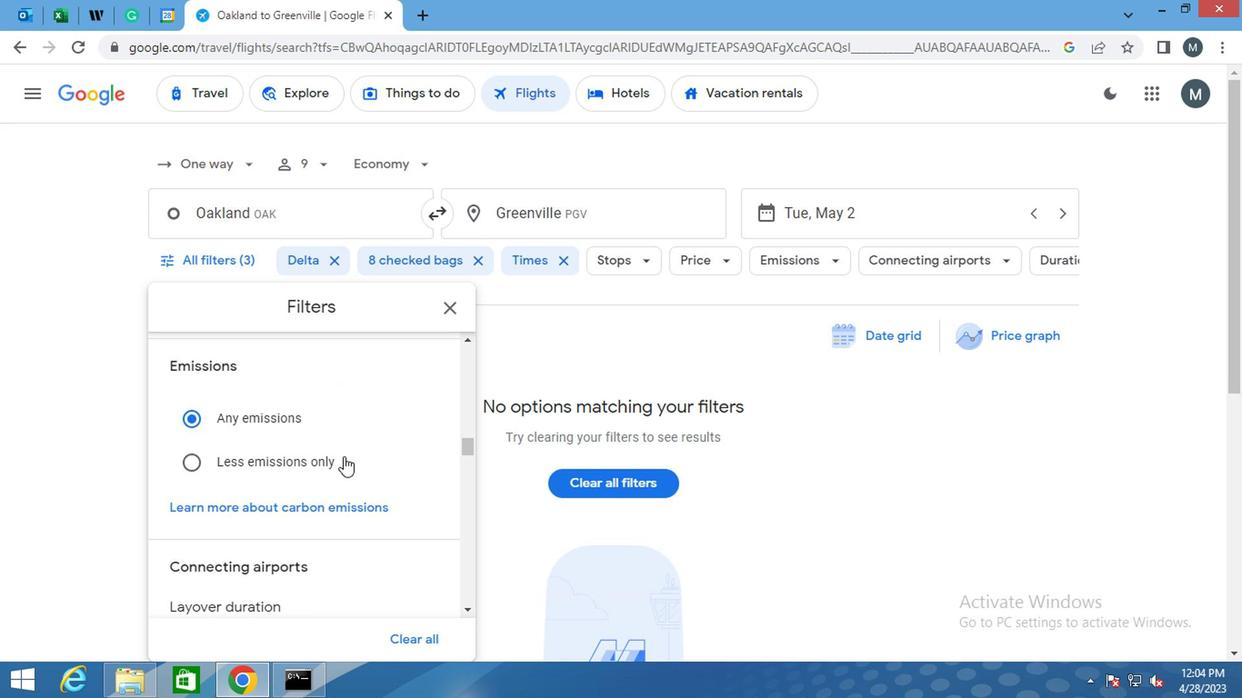 
Action: Mouse scrolled (339, 458) with delta (0, 0)
Screenshot: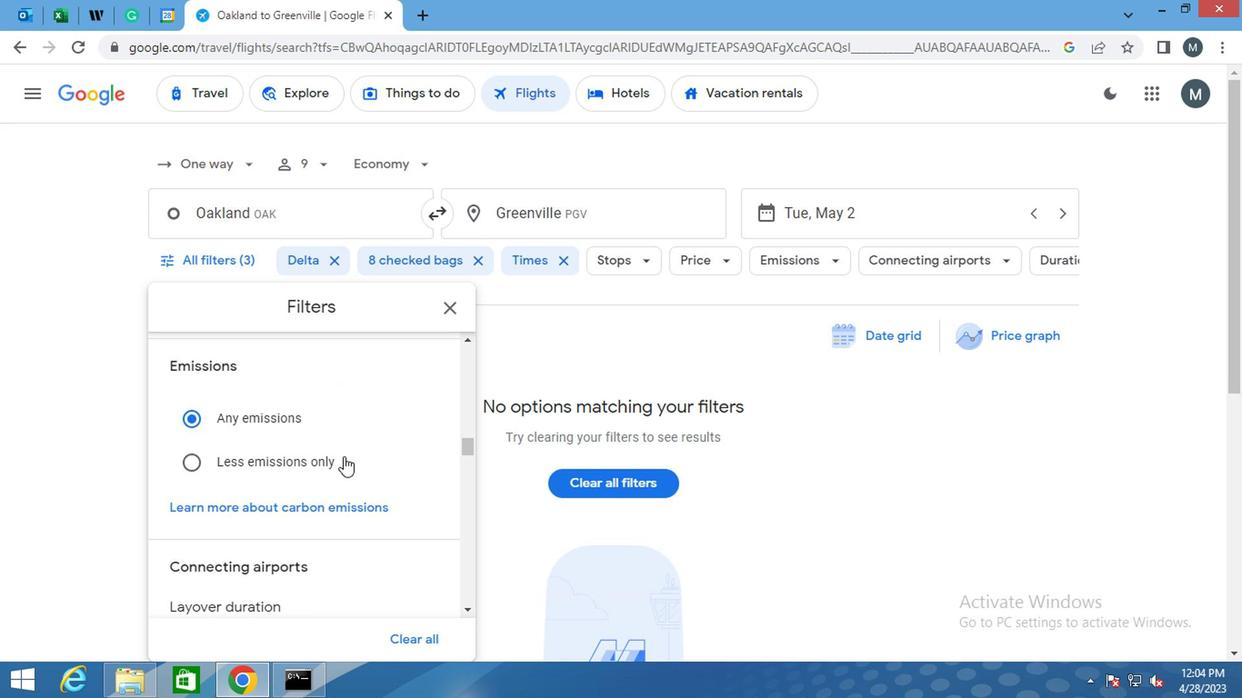 
Action: Mouse moved to (337, 460)
Screenshot: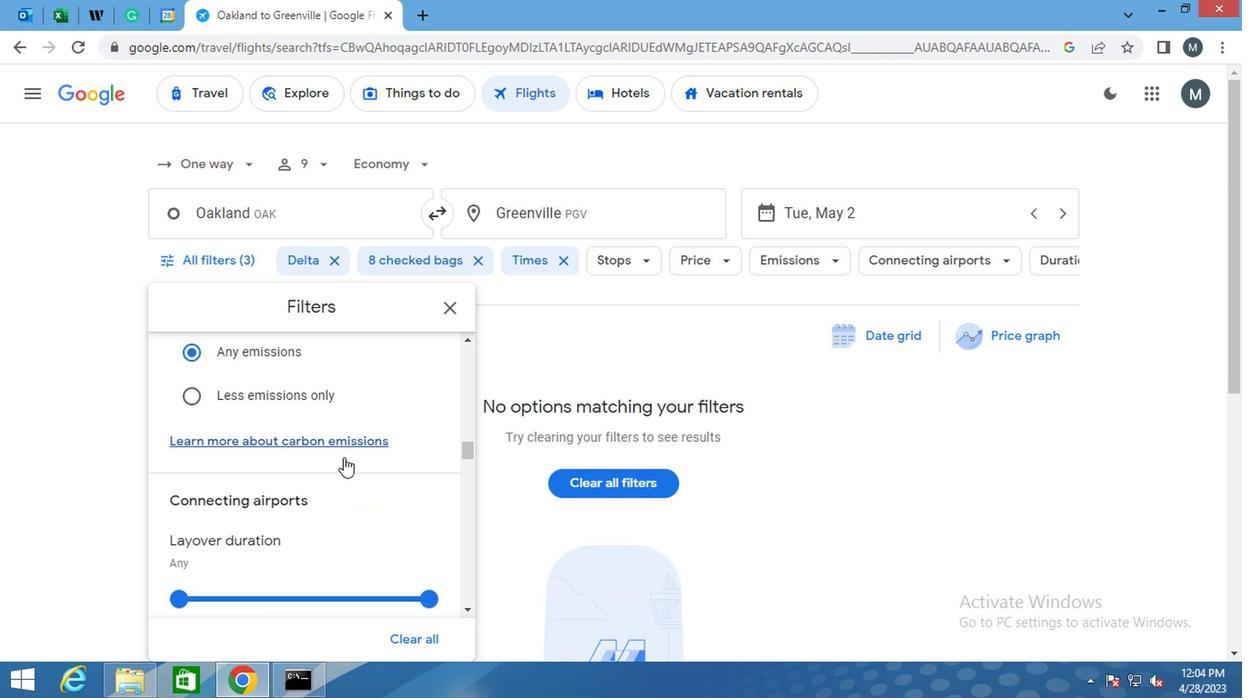 
Action: Mouse scrolled (337, 459) with delta (0, -1)
Screenshot: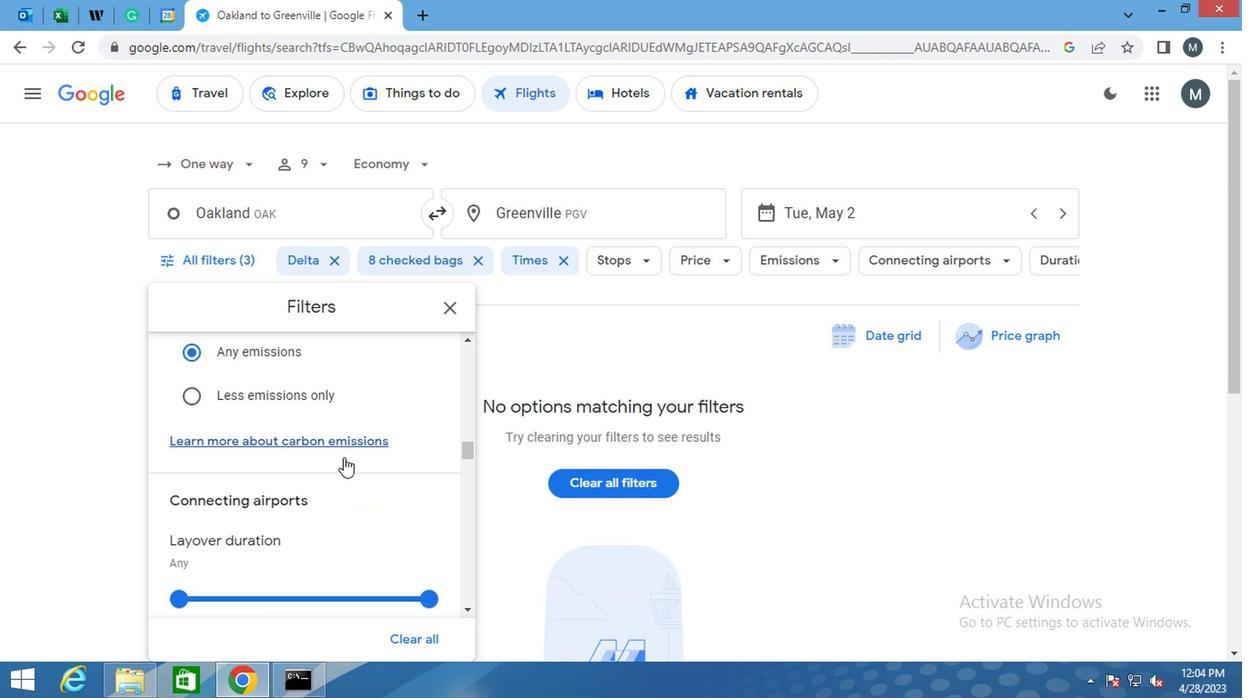 
Action: Mouse moved to (336, 460)
Screenshot: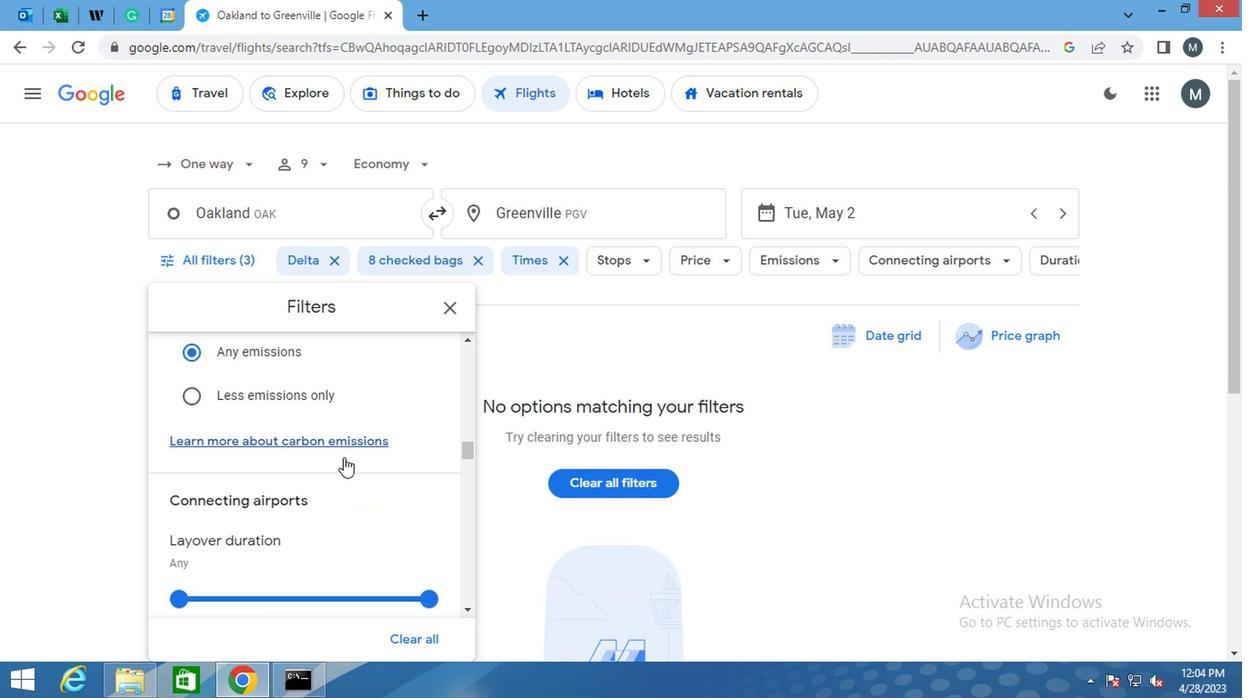 
Action: Mouse scrolled (336, 459) with delta (0, -1)
Screenshot: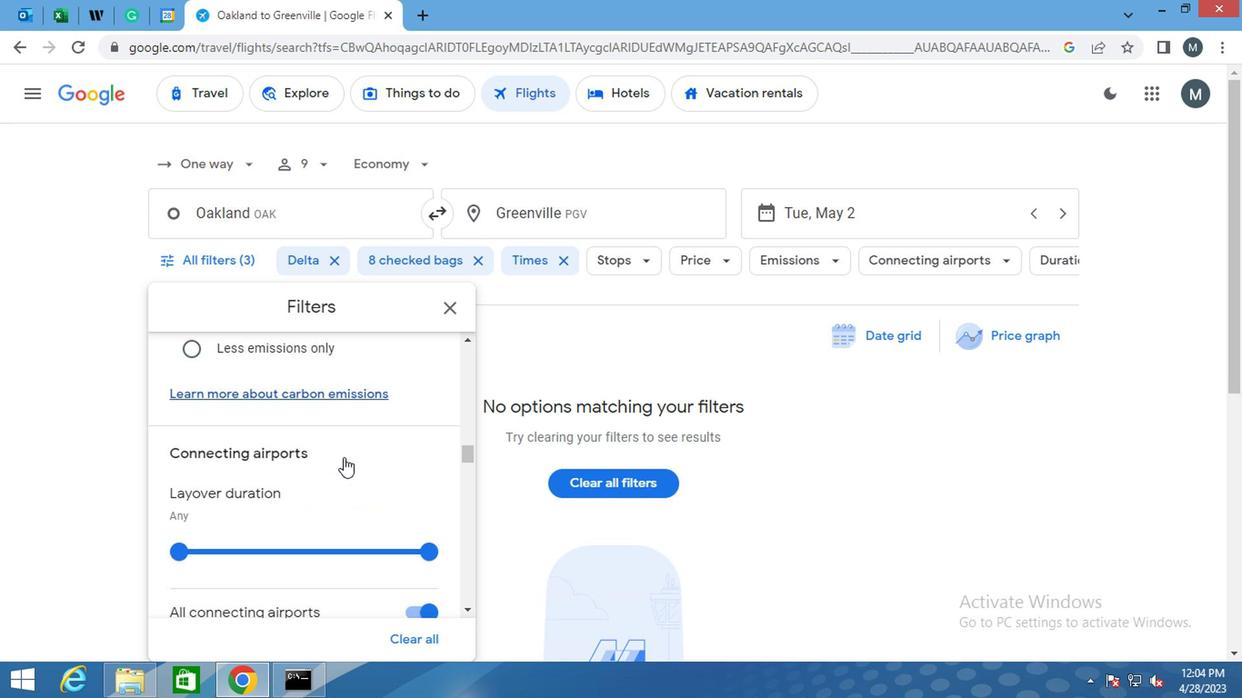 
Action: Mouse moved to (334, 465)
Screenshot: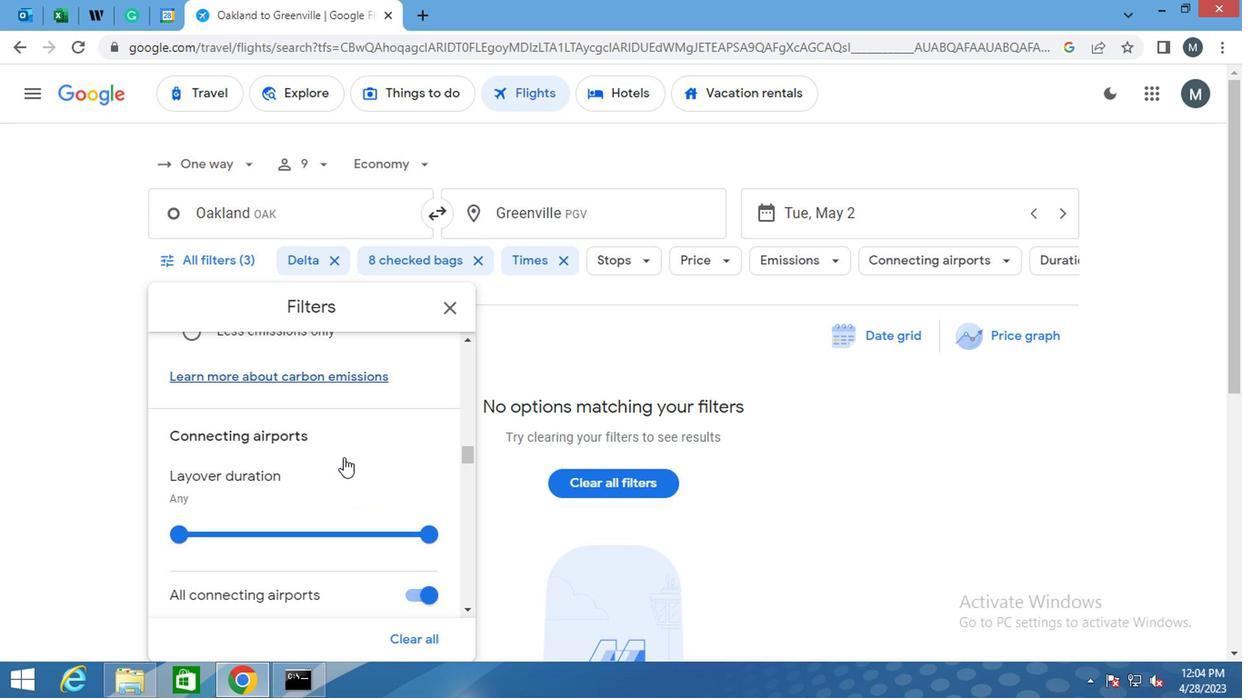
Action: Mouse scrolled (334, 464) with delta (0, 0)
Screenshot: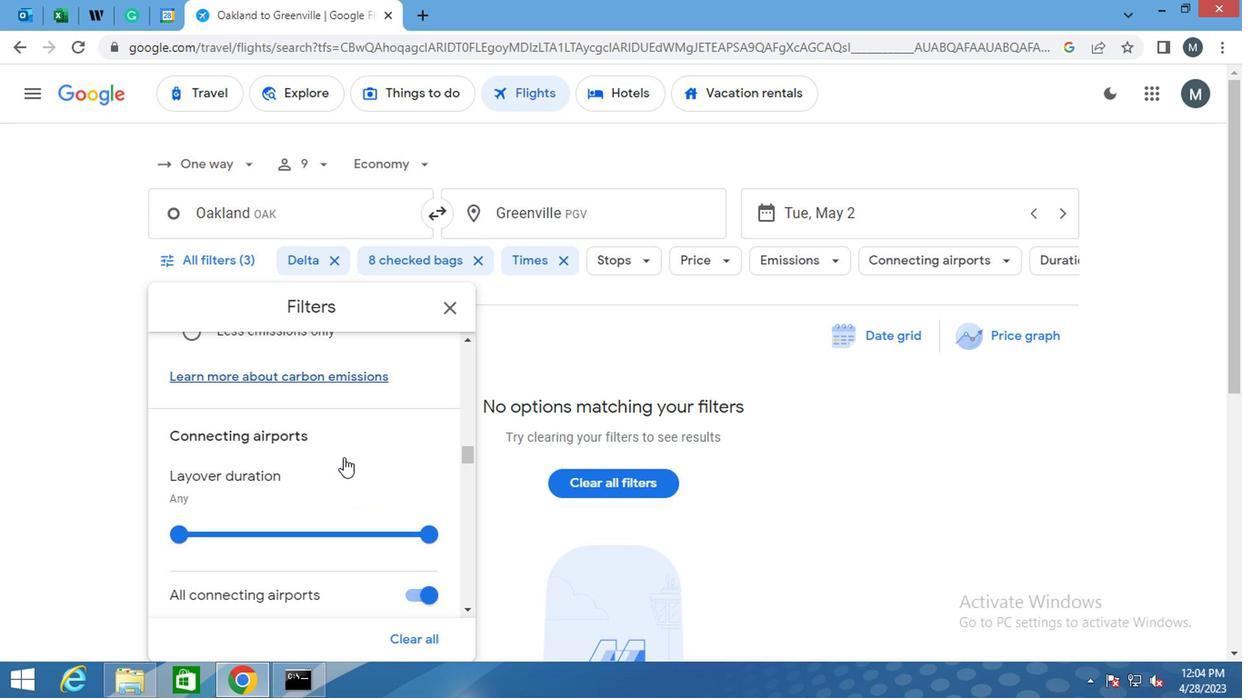 
Action: Mouse moved to (331, 469)
Screenshot: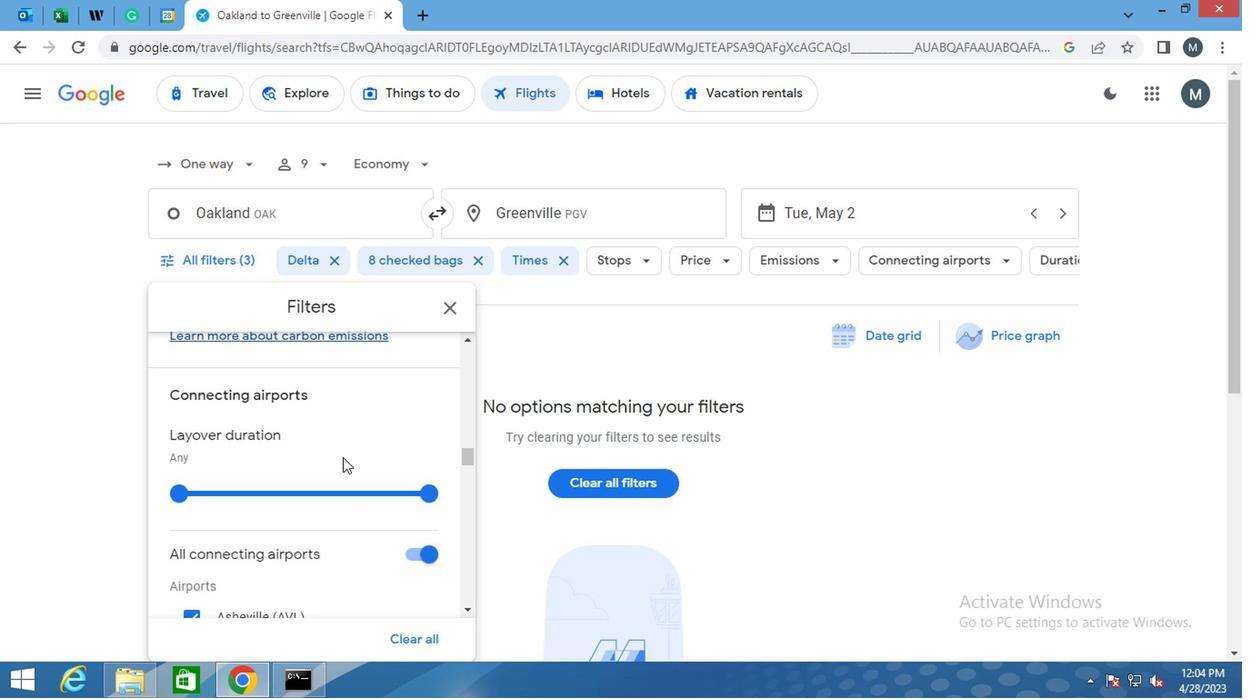 
Action: Mouse scrolled (331, 469) with delta (0, 0)
Screenshot: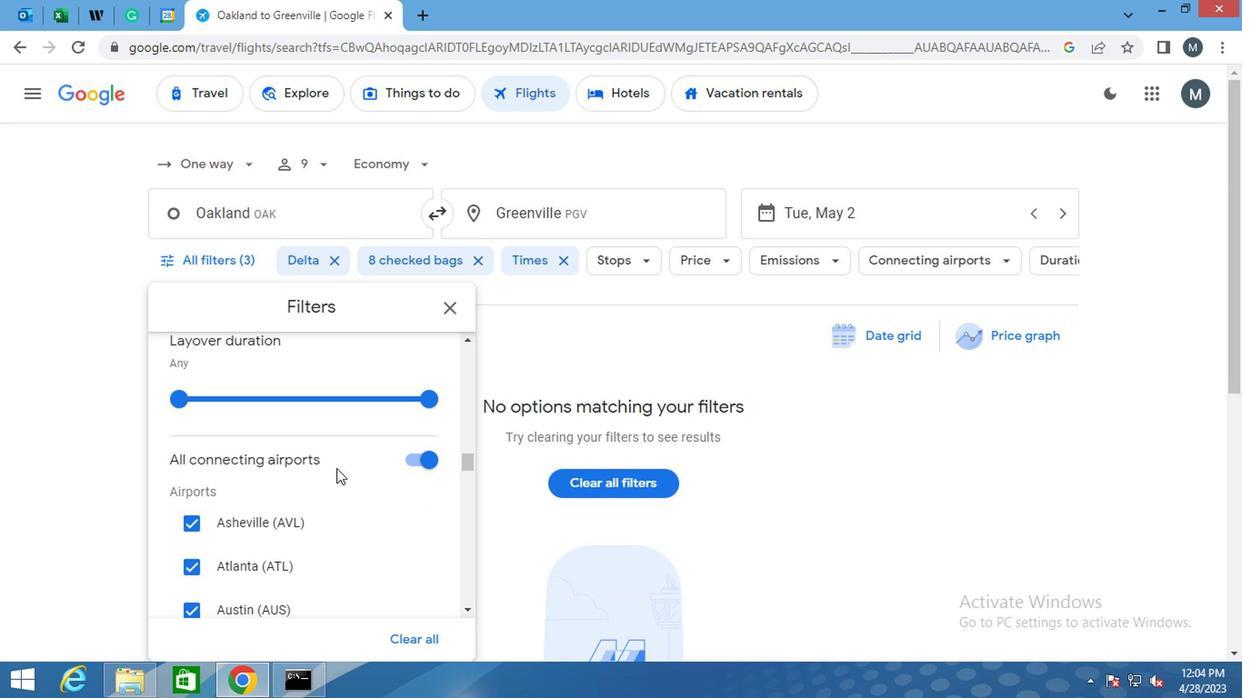 
Action: Mouse scrolled (331, 469) with delta (0, 0)
Screenshot: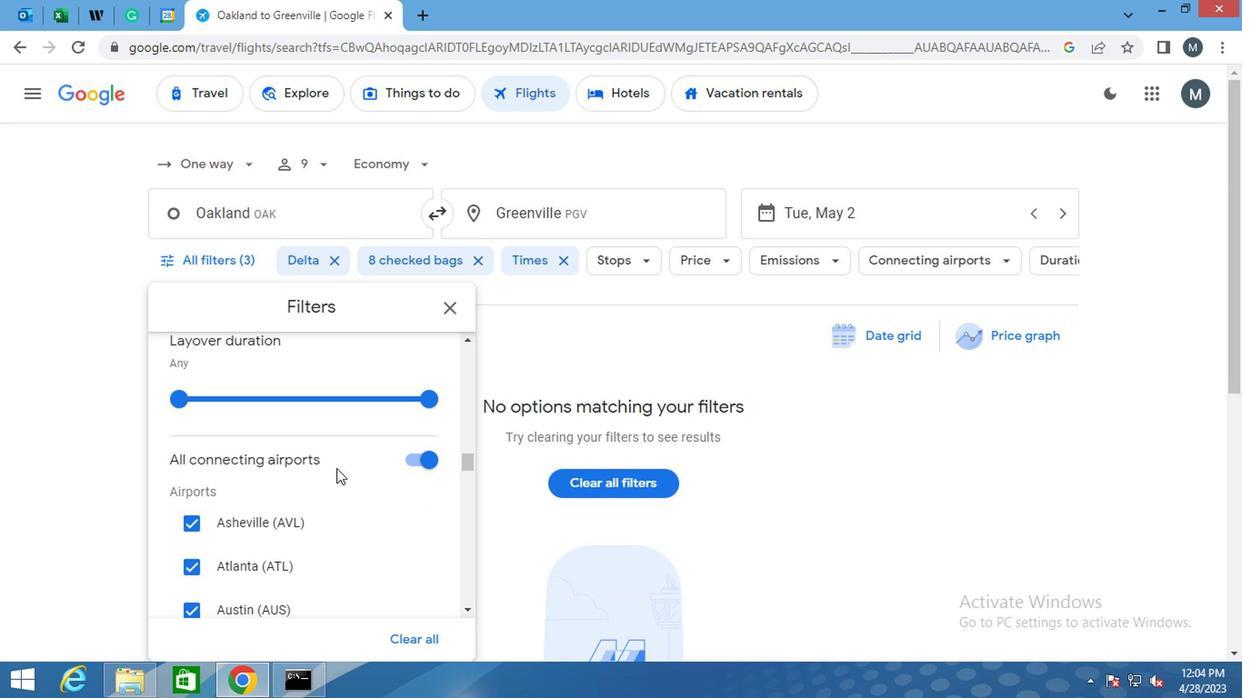 
Action: Mouse scrolled (331, 469) with delta (0, 0)
Screenshot: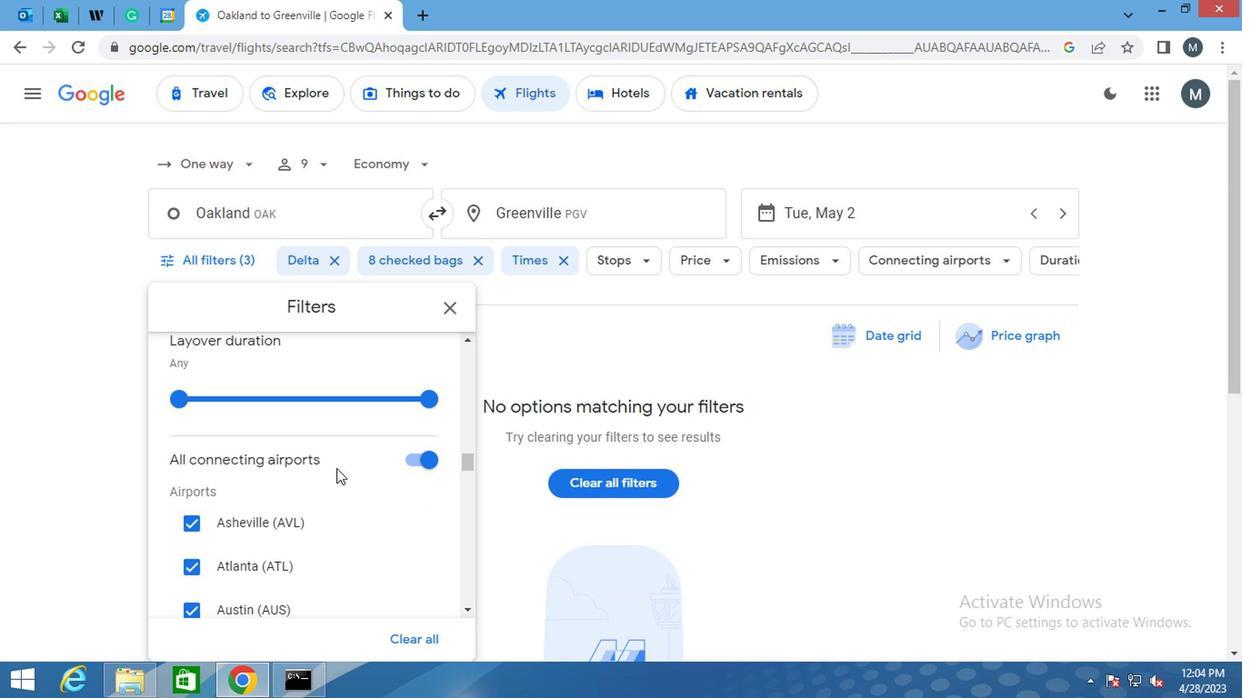 
Action: Mouse moved to (331, 469)
Screenshot: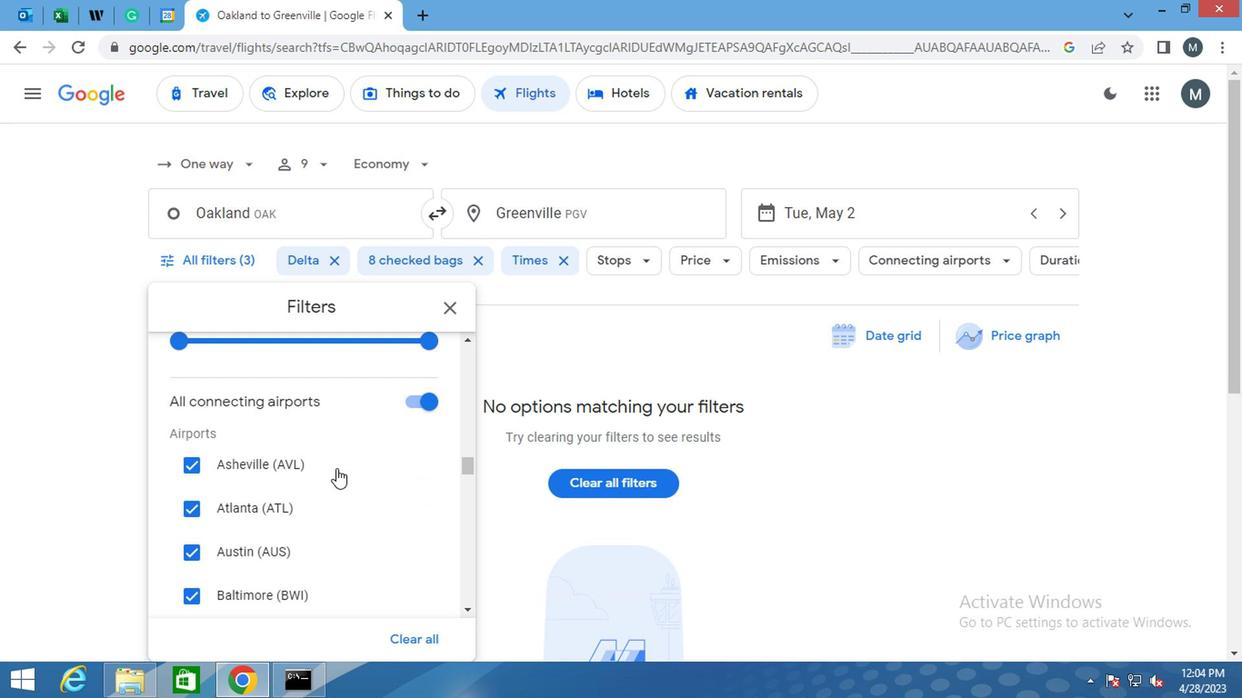 
Action: Mouse scrolled (331, 469) with delta (0, 0)
Screenshot: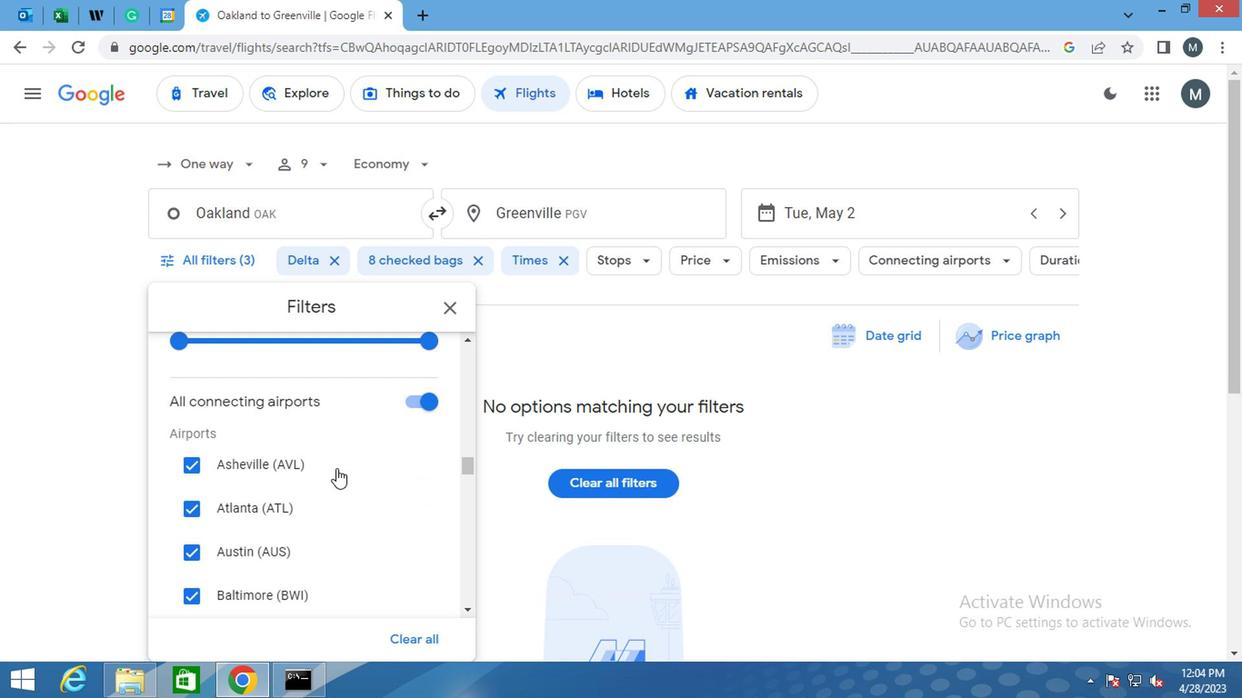 
Action: Mouse moved to (328, 478)
Screenshot: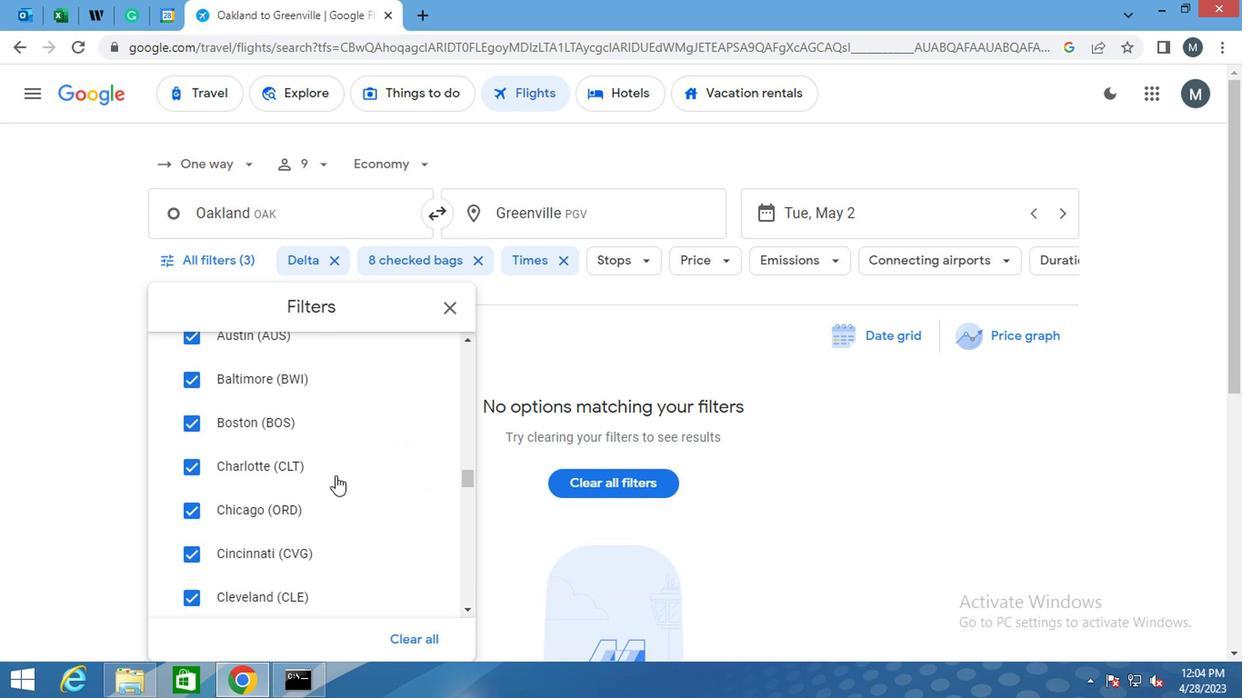 
Action: Mouse scrolled (328, 476) with delta (0, -1)
Screenshot: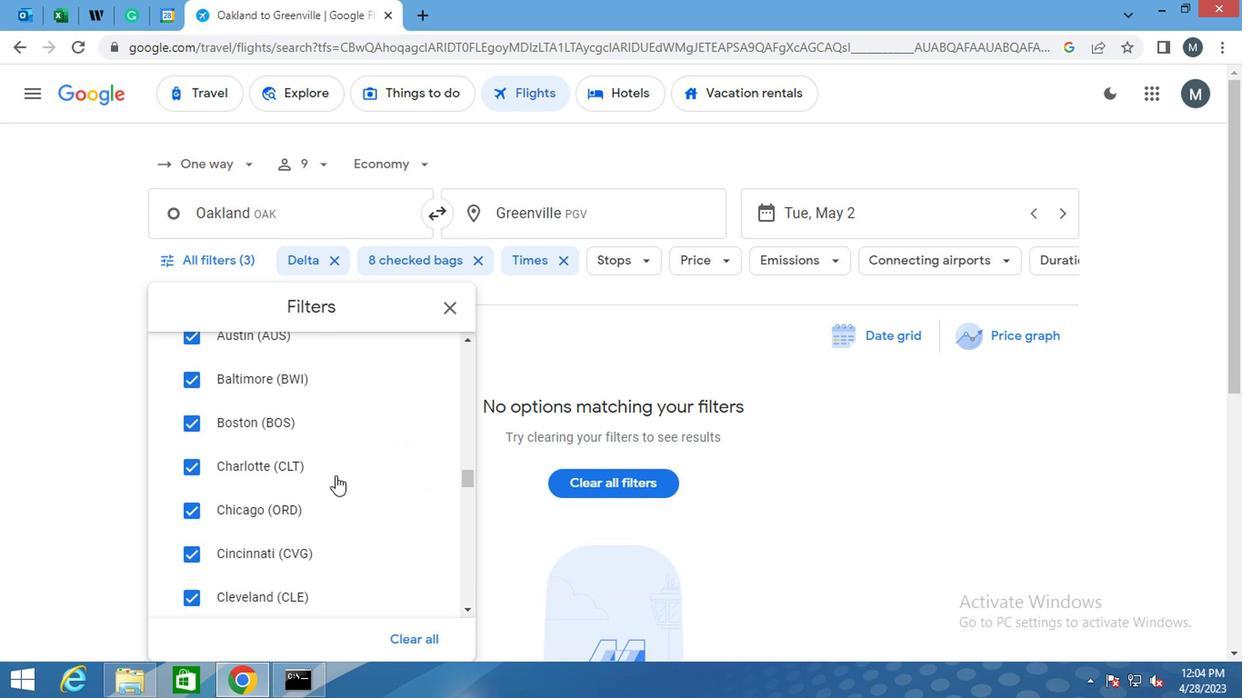 
Action: Mouse scrolled (328, 476) with delta (0, -1)
Screenshot: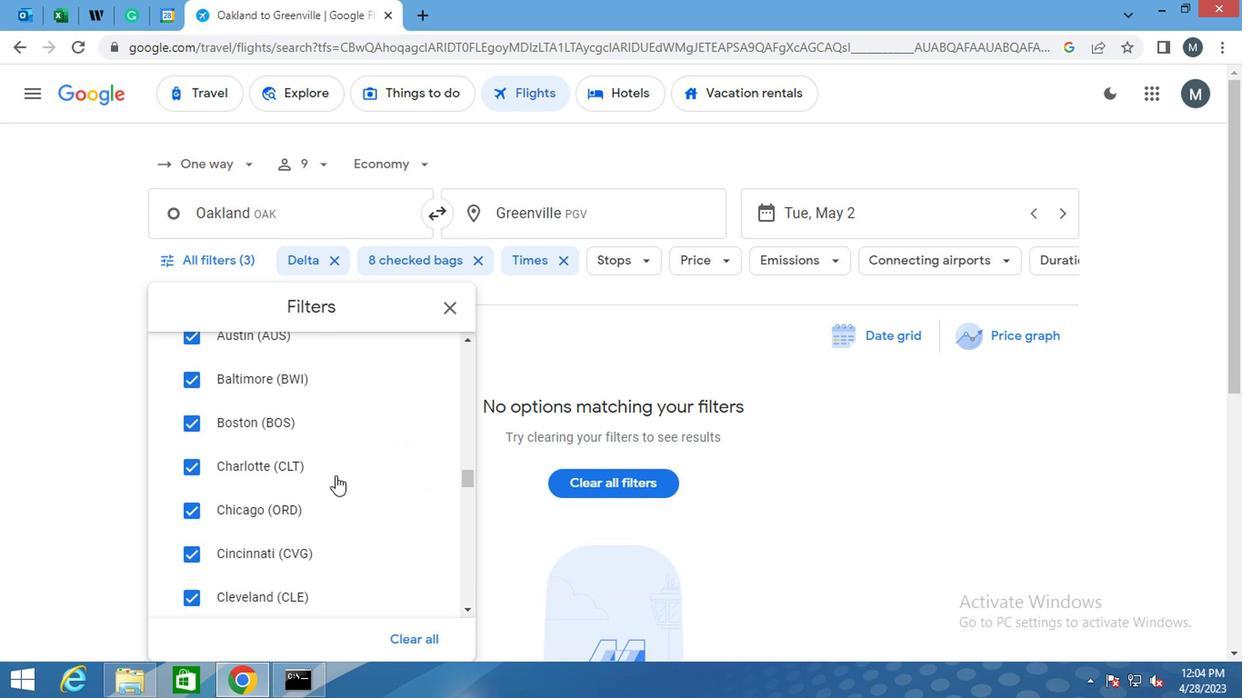 
Action: Mouse scrolled (328, 476) with delta (0, -1)
Screenshot: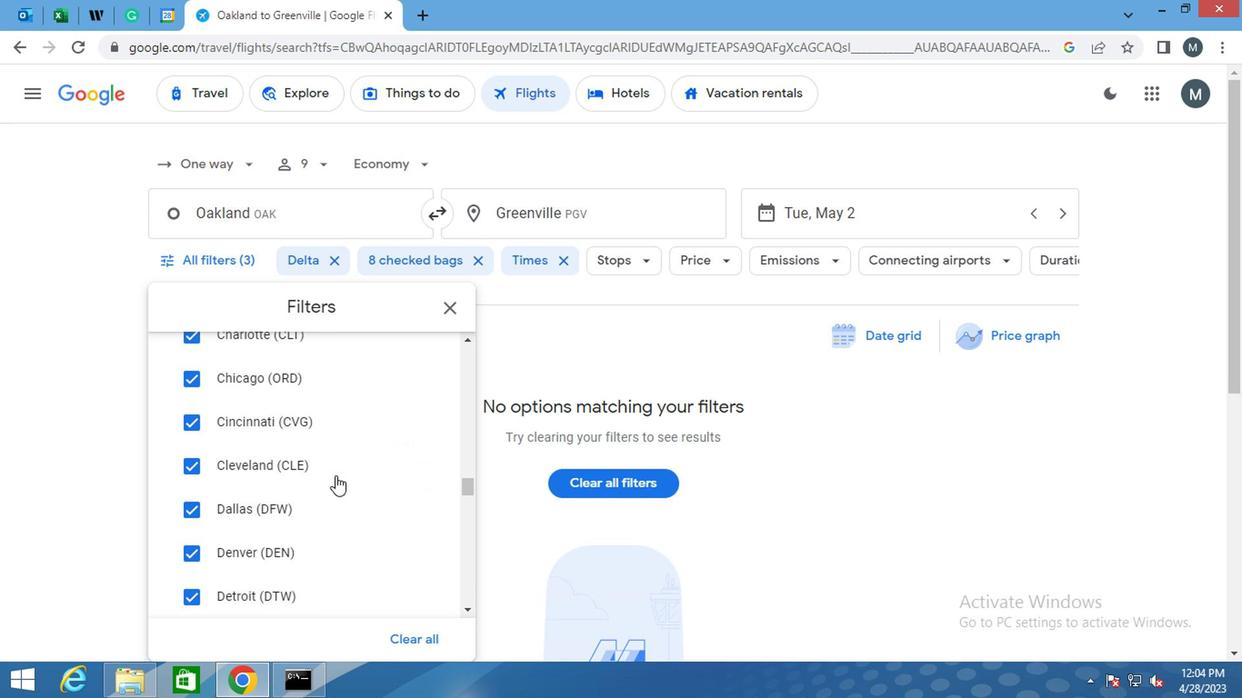
Action: Mouse moved to (328, 478)
Screenshot: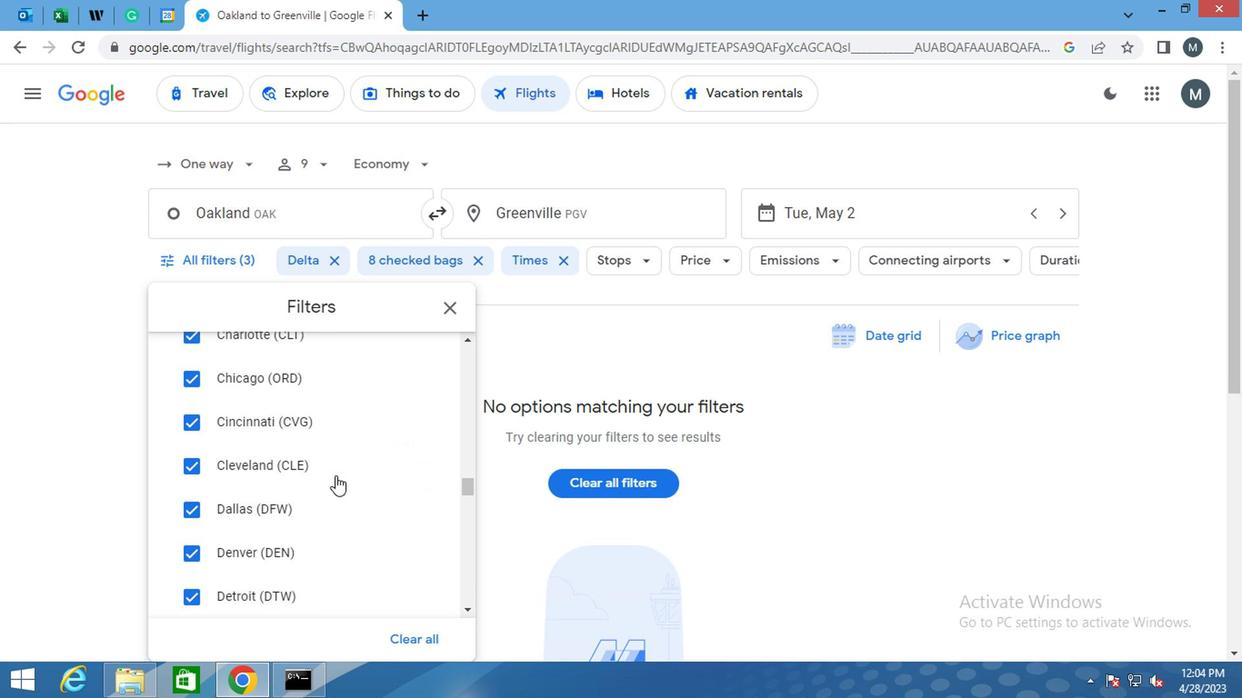 
Action: Mouse scrolled (328, 476) with delta (0, -1)
Screenshot: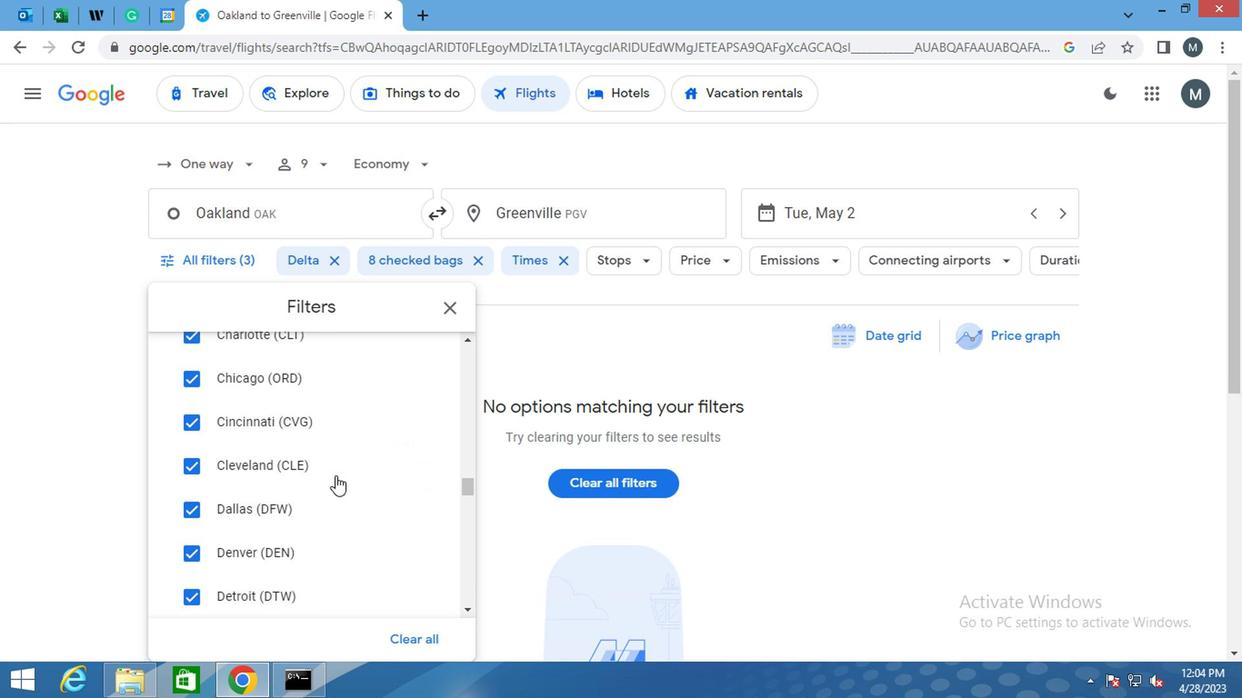 
Action: Mouse moved to (328, 483)
Screenshot: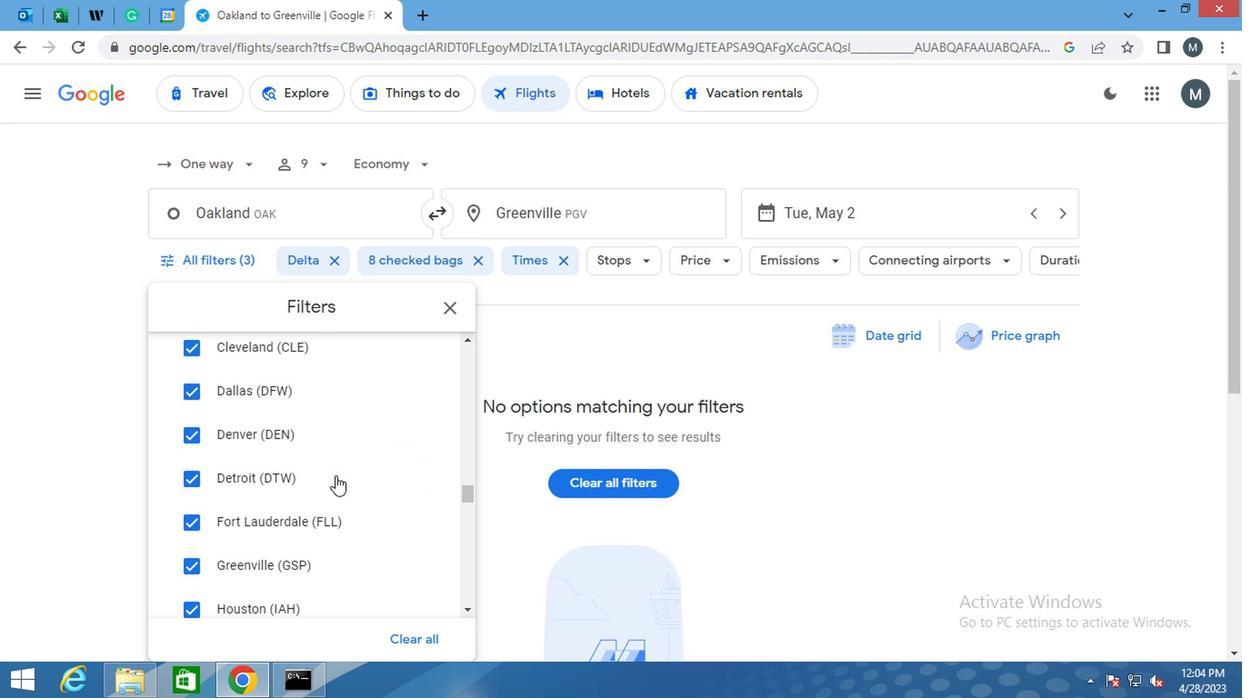 
Action: Mouse scrolled (328, 482) with delta (0, 0)
Screenshot: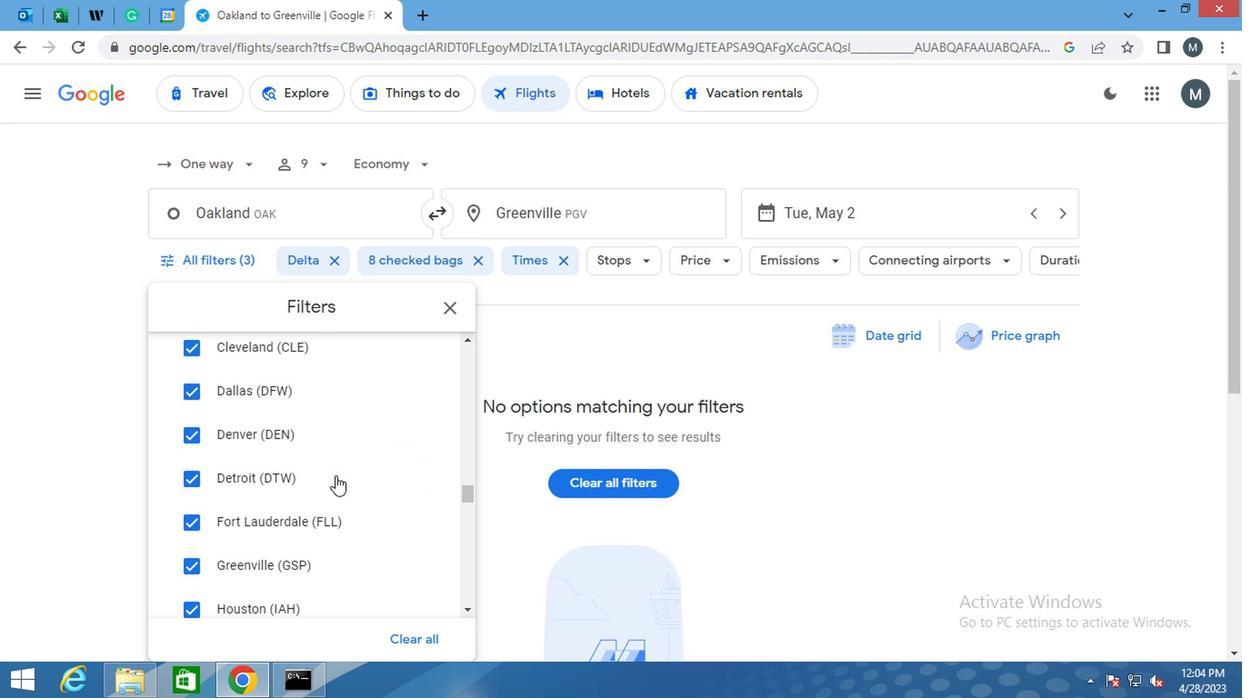 
Action: Mouse moved to (325, 490)
Screenshot: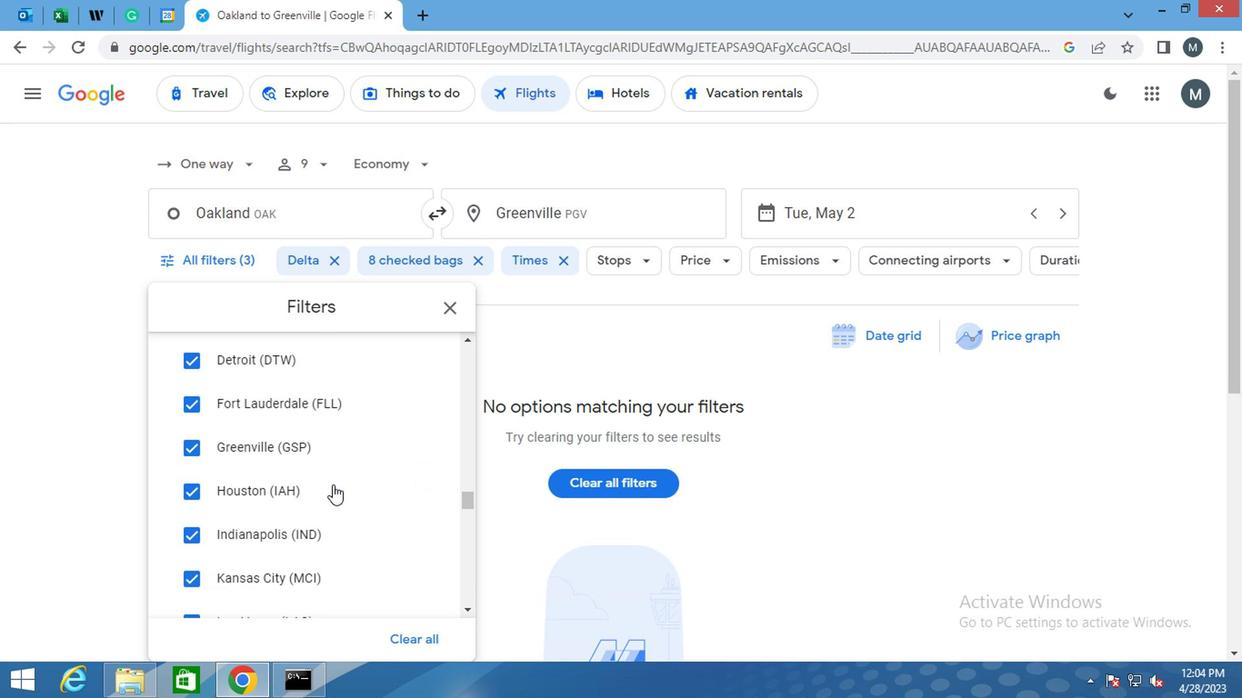 
Action: Mouse scrolled (325, 489) with delta (0, 0)
Screenshot: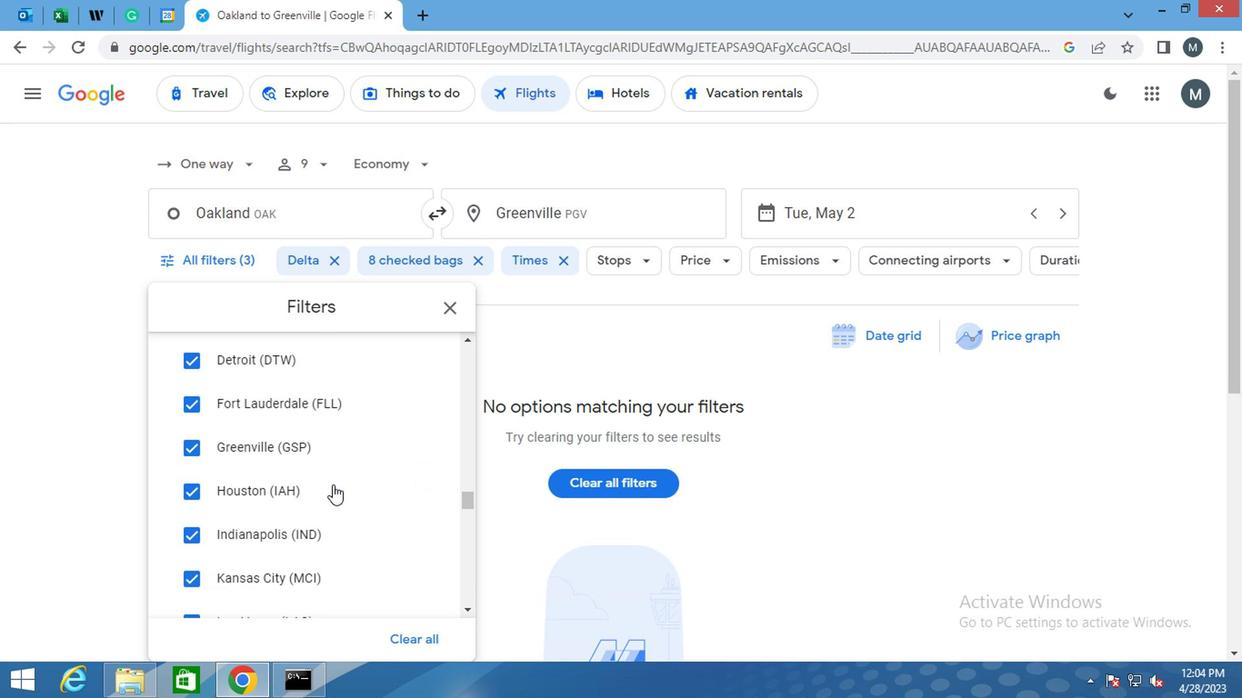 
Action: Mouse scrolled (325, 489) with delta (0, 0)
Screenshot: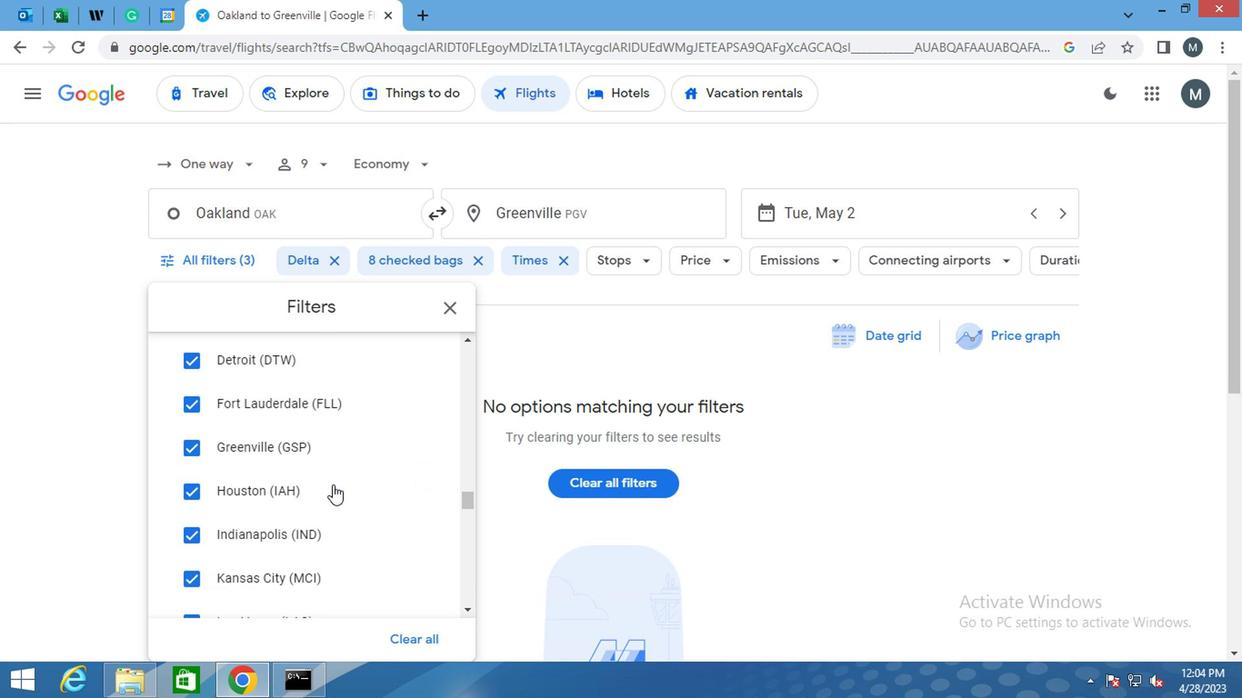 
Action: Mouse scrolled (325, 489) with delta (0, 0)
Screenshot: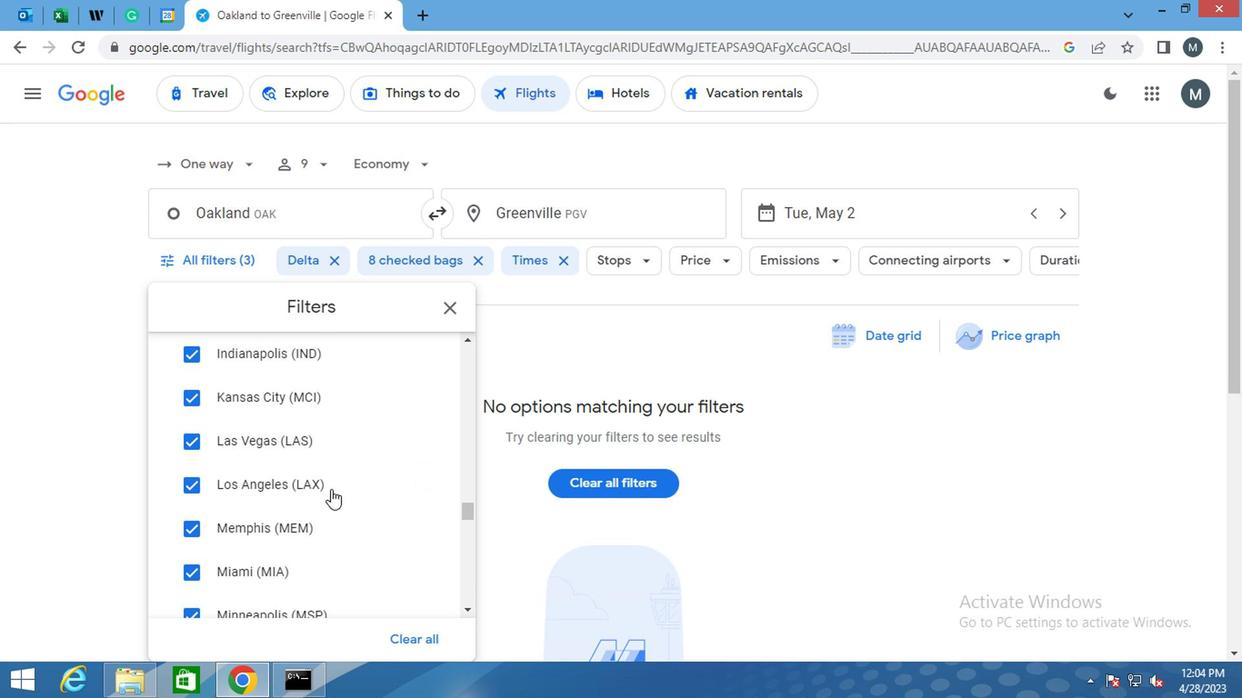 
Action: Mouse scrolled (325, 489) with delta (0, 0)
Screenshot: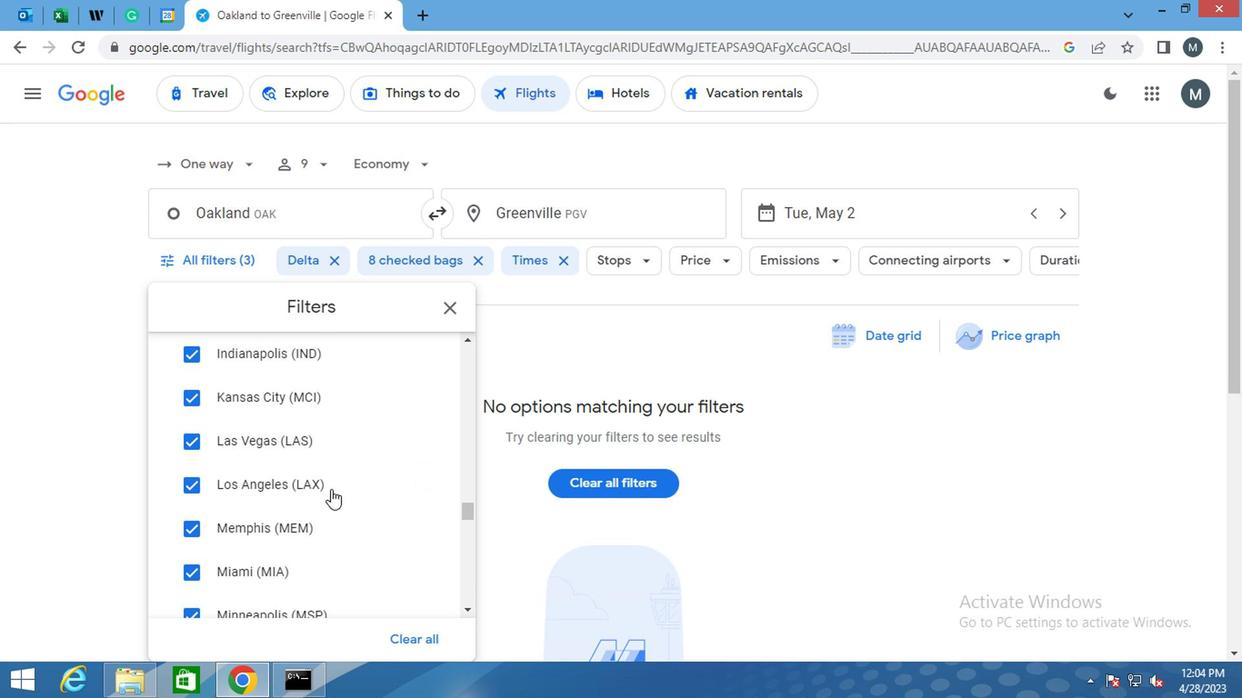 
Action: Mouse moved to (324, 492)
Screenshot: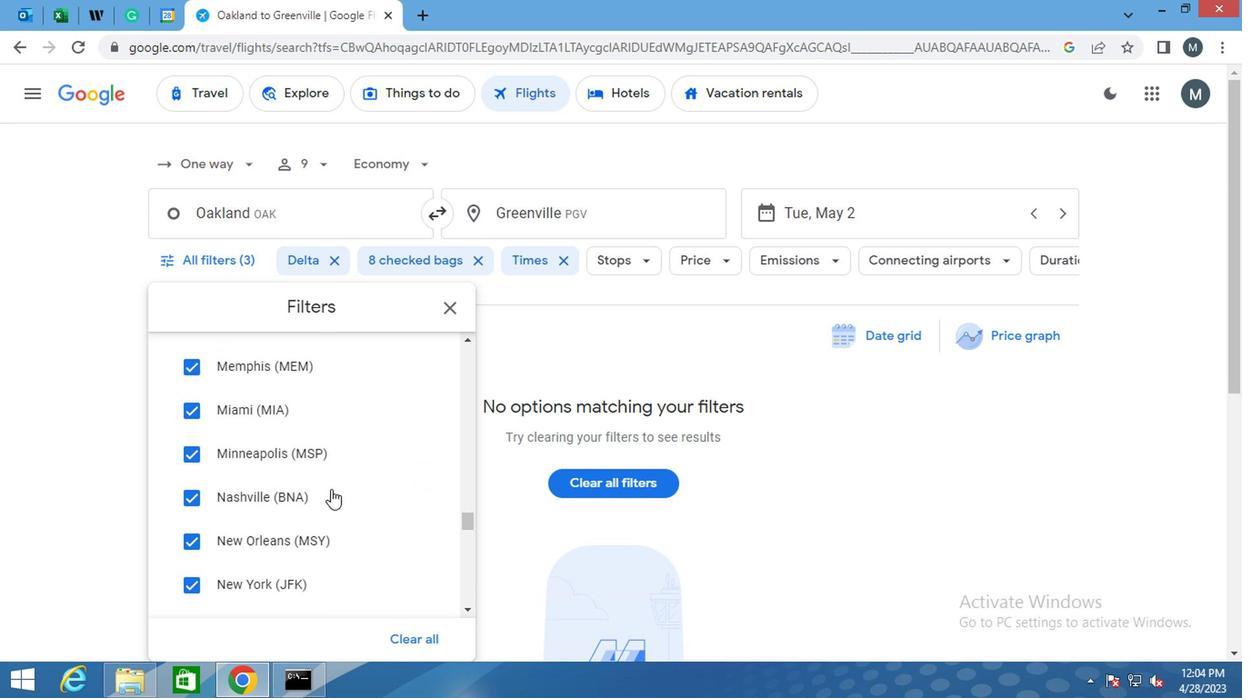 
Action: Mouse scrolled (324, 492) with delta (0, 0)
Screenshot: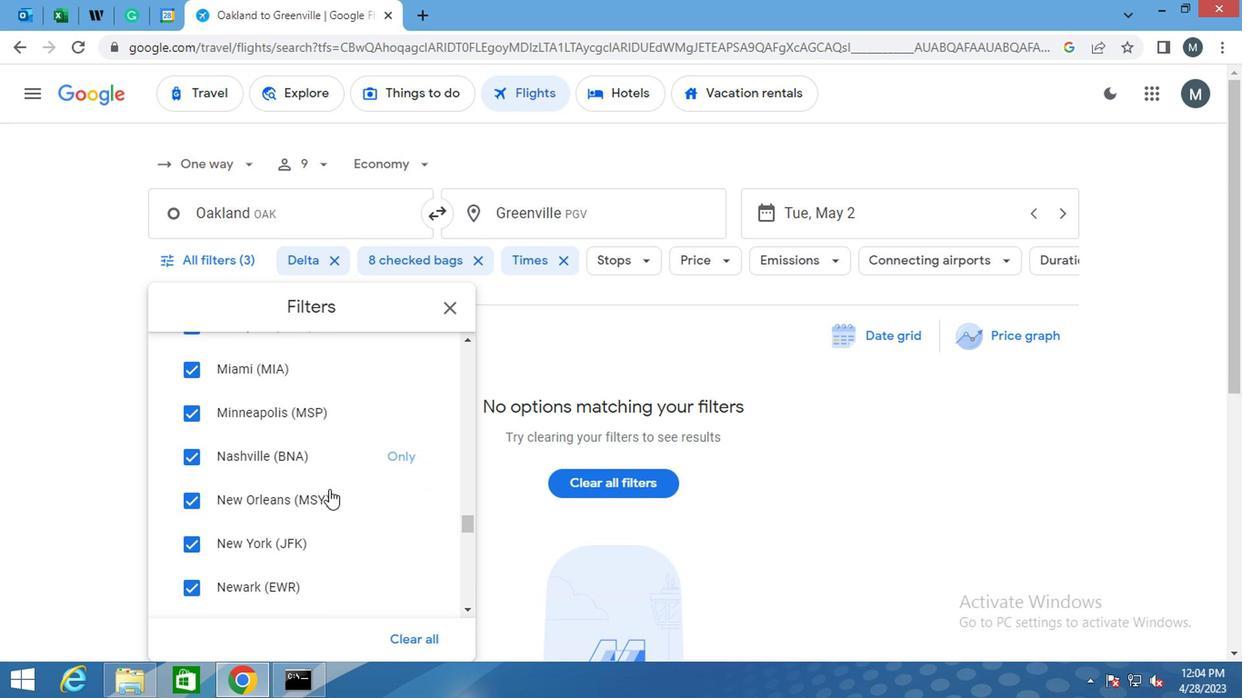
Action: Mouse scrolled (324, 492) with delta (0, 0)
Screenshot: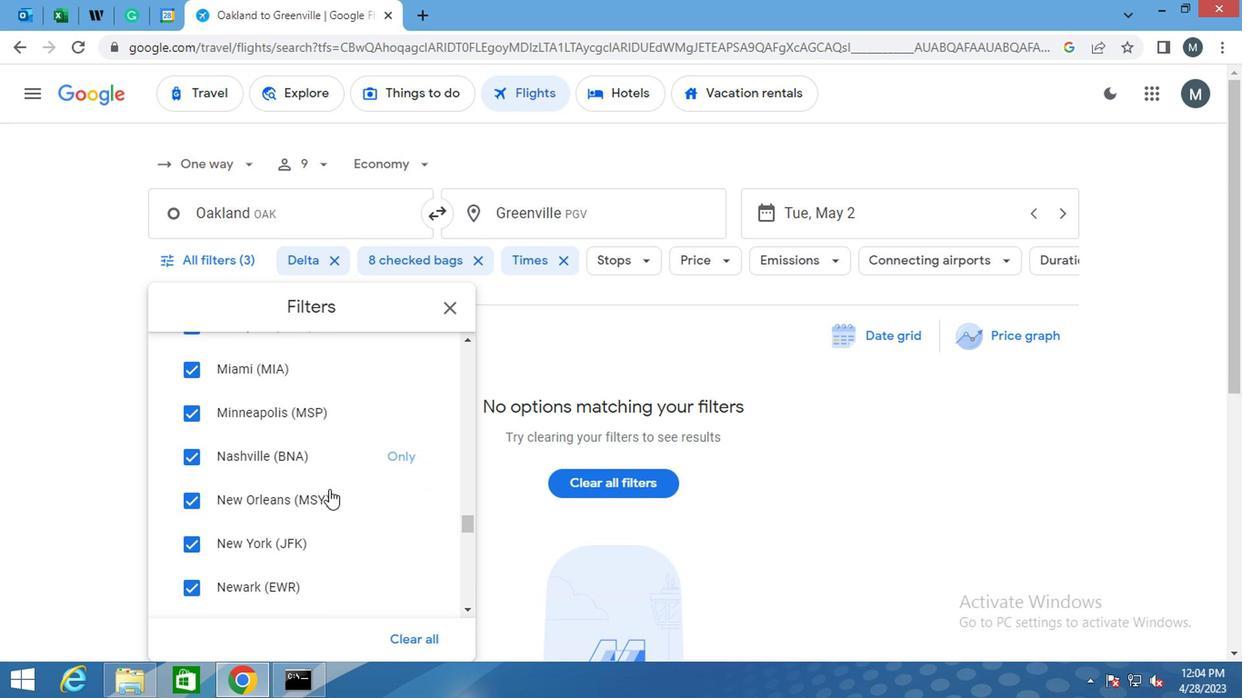 
Action: Mouse moved to (324, 494)
Screenshot: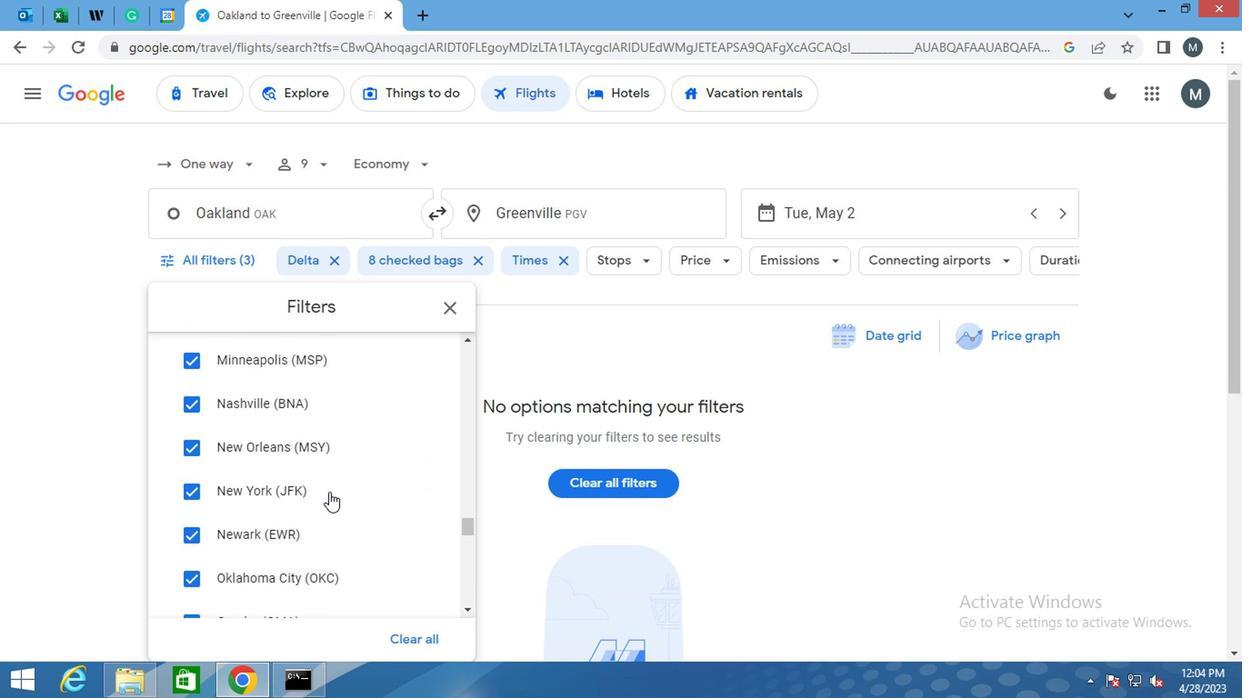 
Action: Mouse scrolled (324, 494) with delta (0, 0)
Screenshot: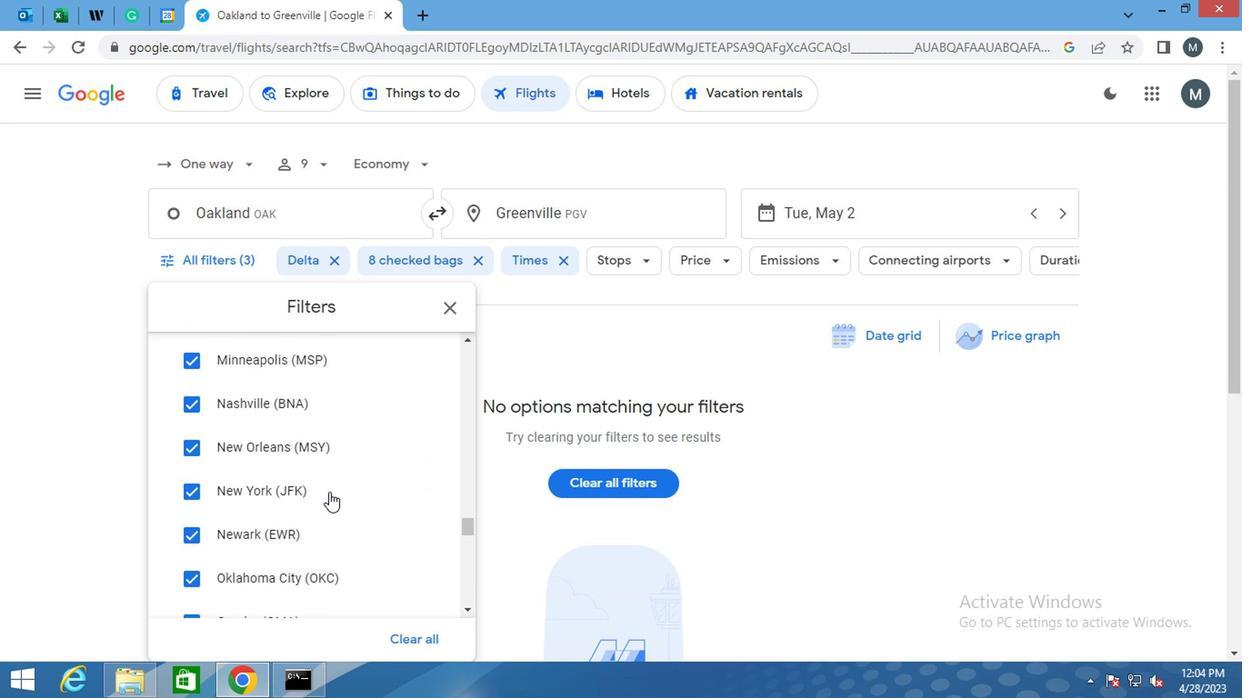 
Action: Mouse scrolled (324, 494) with delta (0, 0)
Screenshot: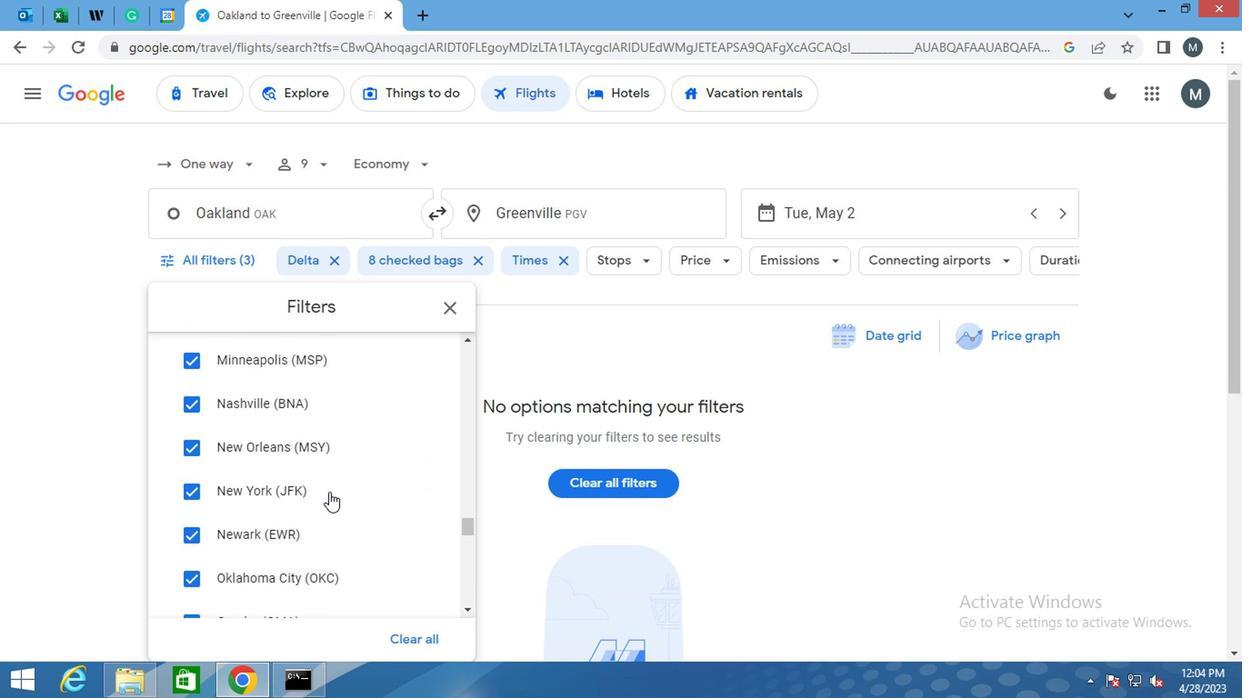 
Action: Mouse moved to (323, 496)
Screenshot: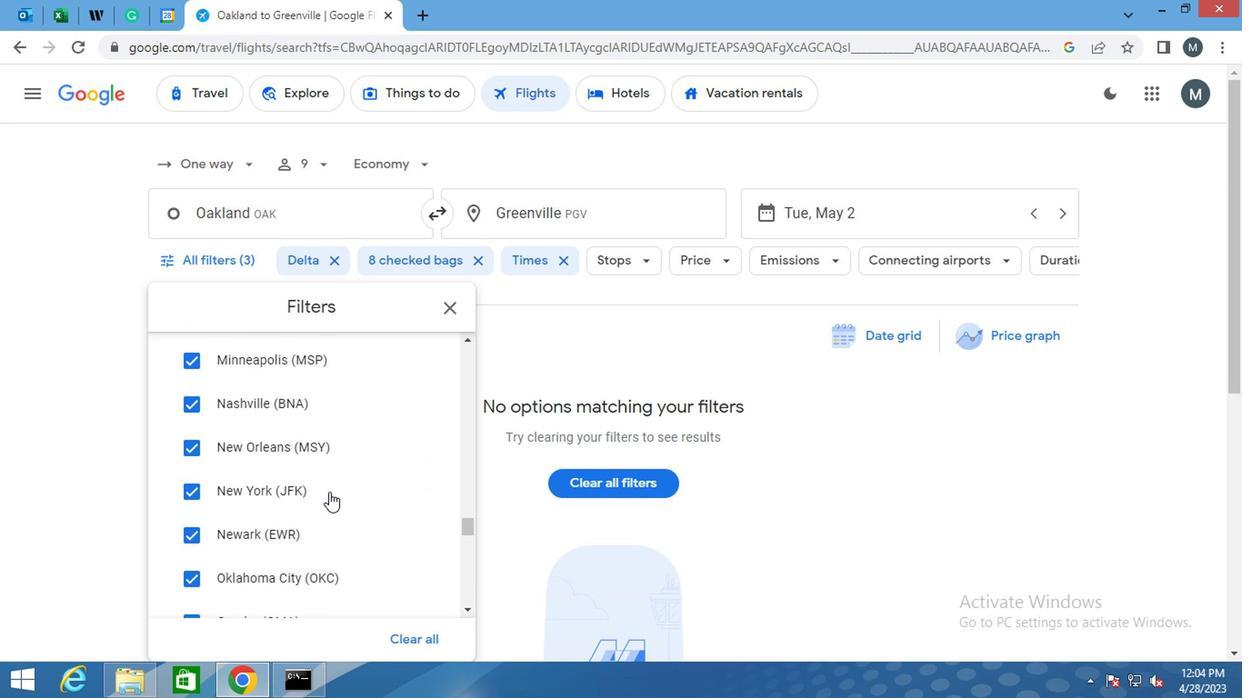 
Action: Mouse scrolled (323, 494) with delta (0, -1)
Screenshot: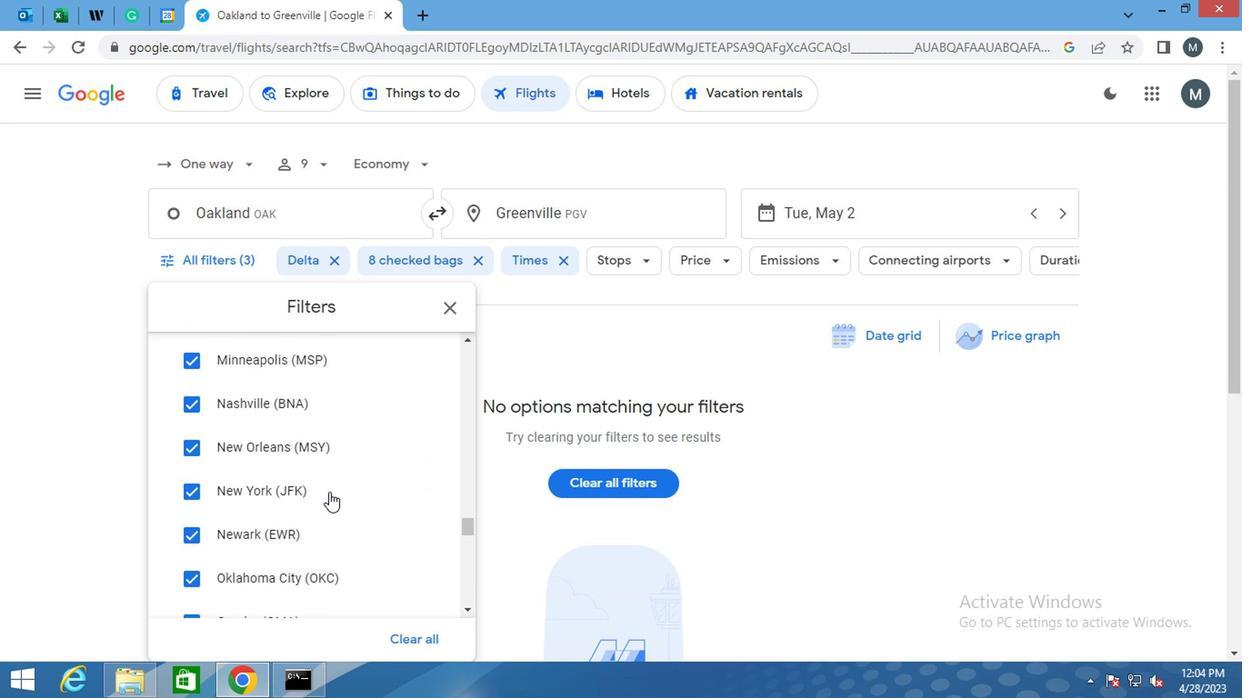 
Action: Mouse moved to (323, 499)
Screenshot: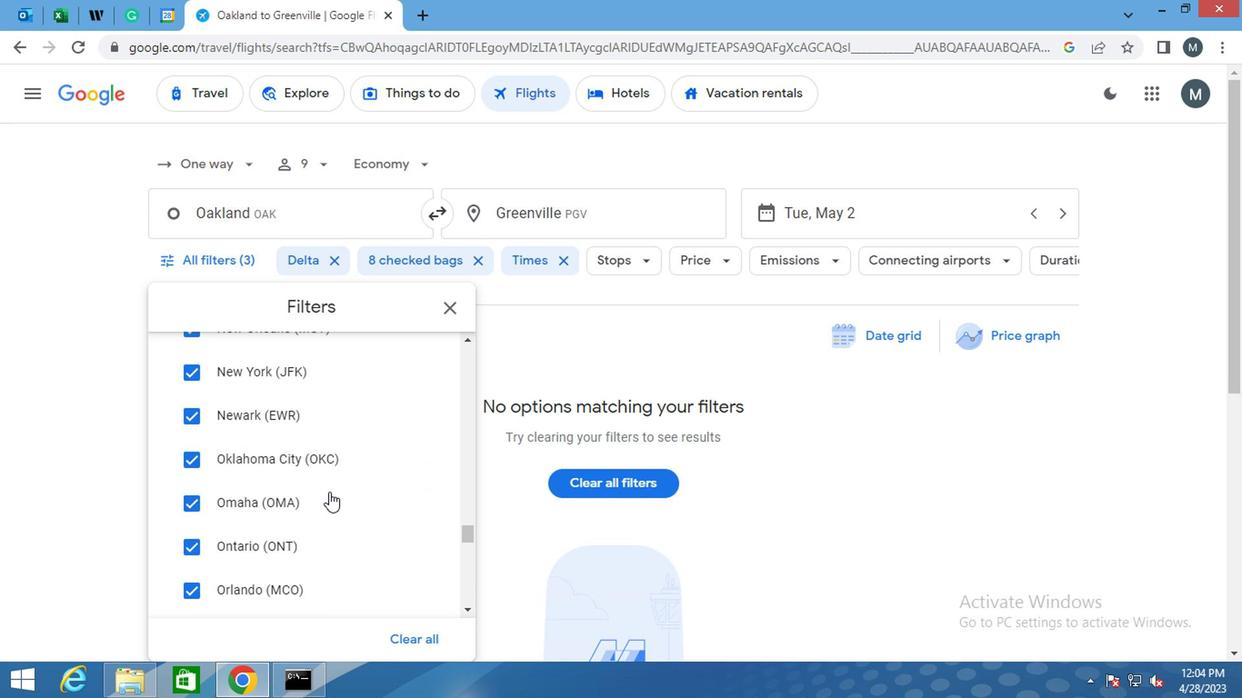 
Action: Mouse scrolled (323, 498) with delta (0, 0)
Screenshot: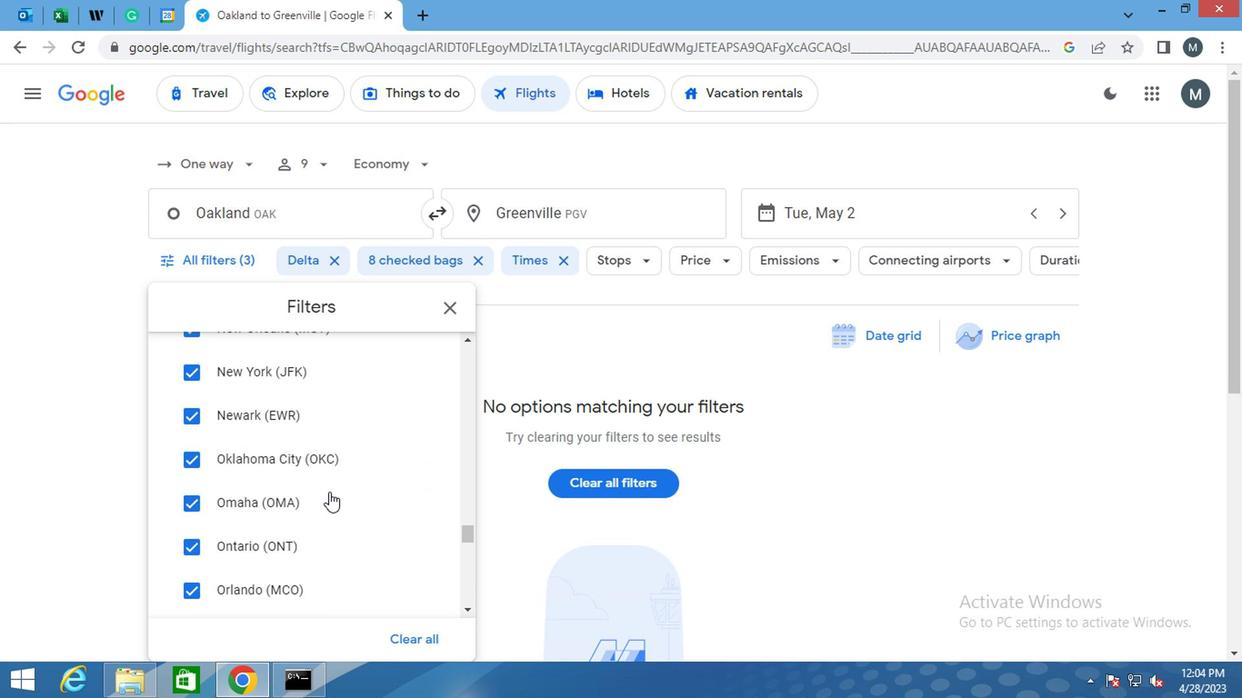 
Action: Mouse moved to (323, 502)
Screenshot: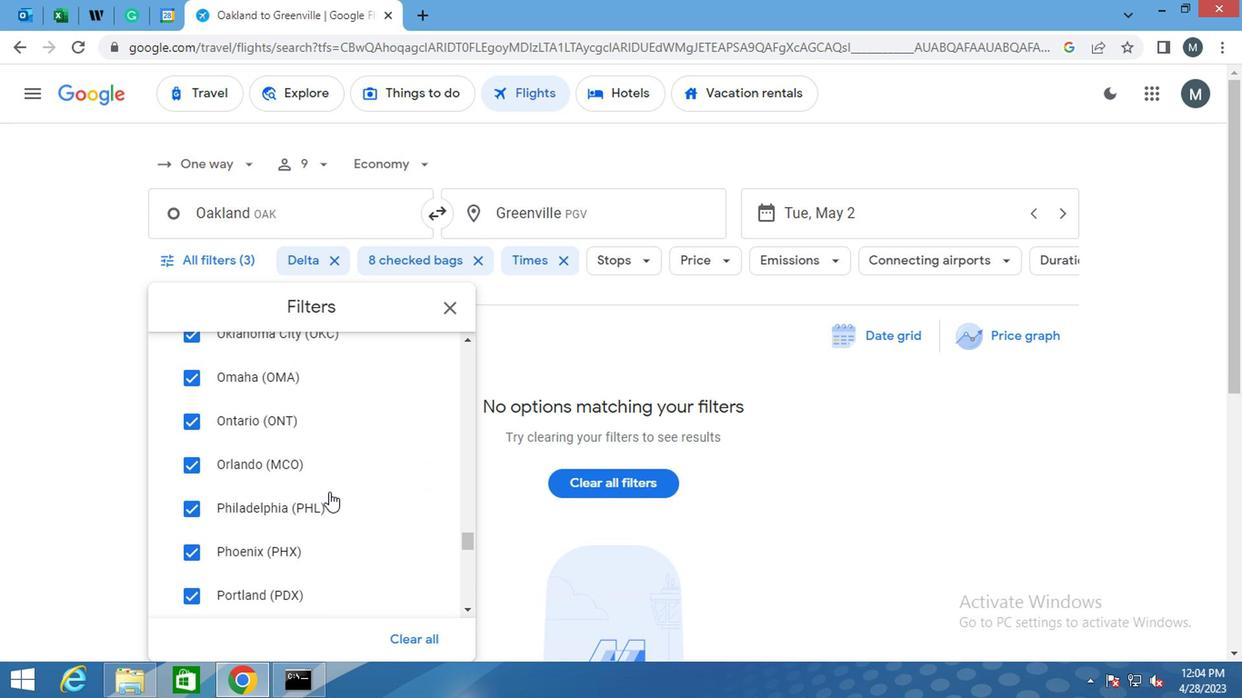 
Action: Mouse scrolled (323, 501) with delta (0, 0)
Screenshot: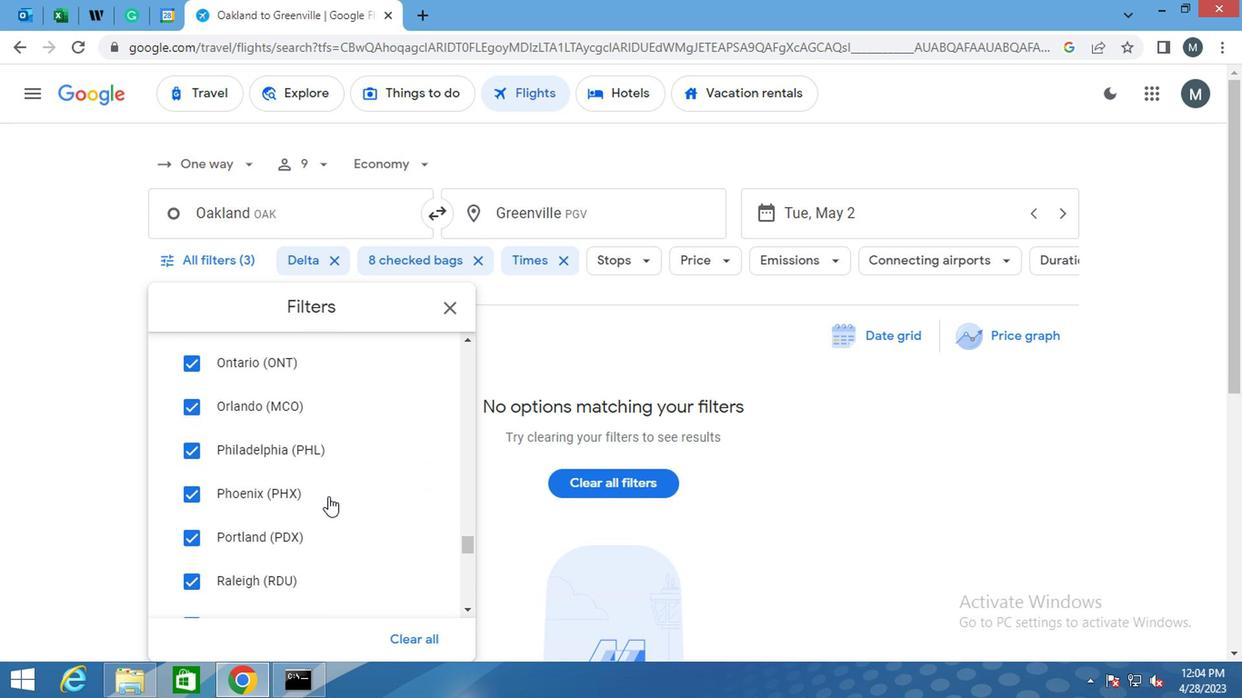 
Action: Mouse scrolled (323, 501) with delta (0, 0)
Screenshot: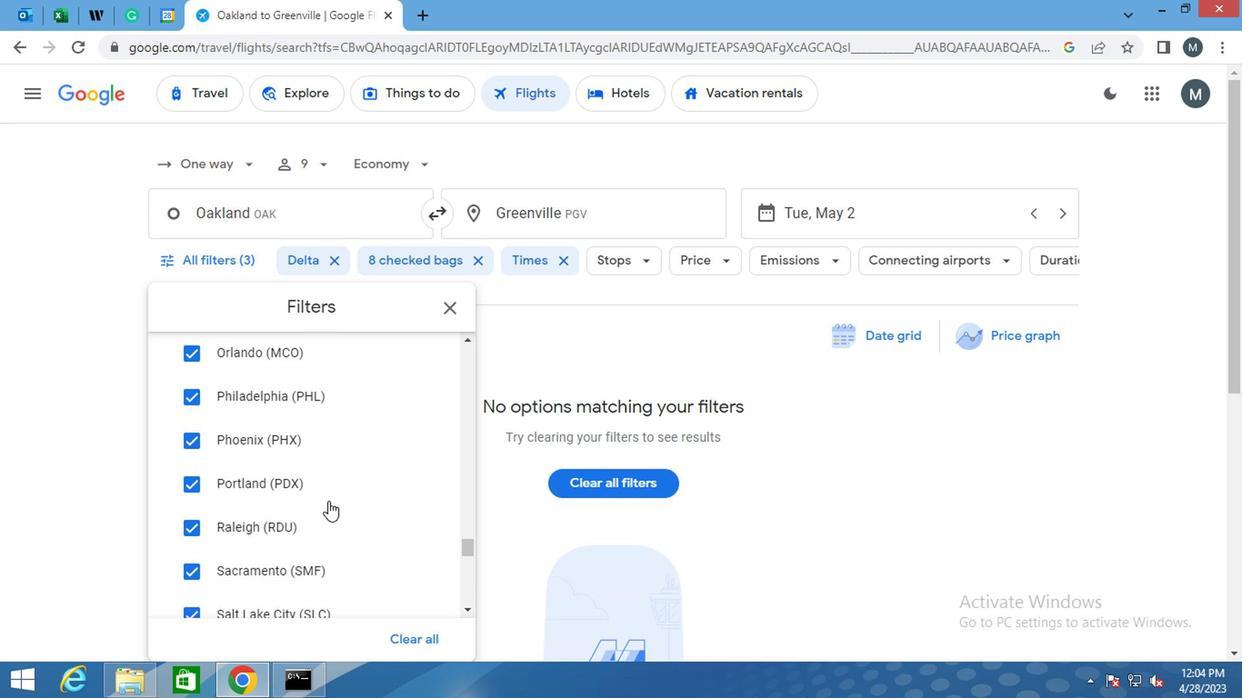
Action: Mouse scrolled (323, 501) with delta (0, 0)
Screenshot: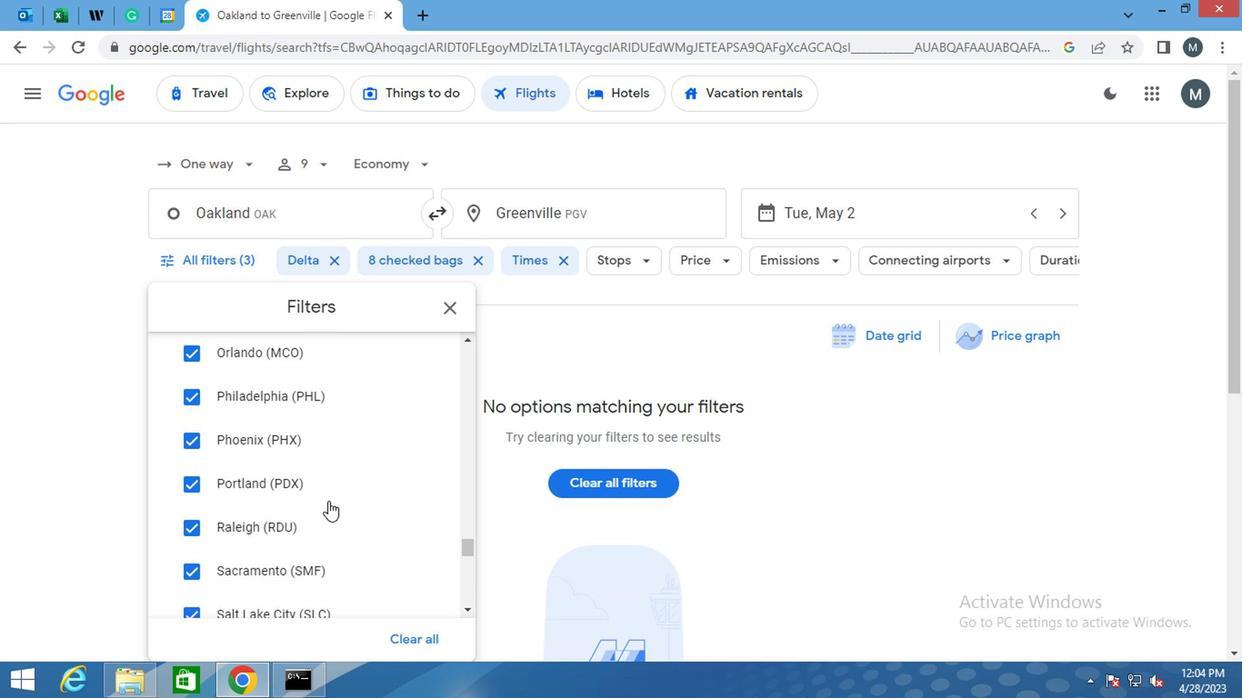 
Action: Mouse scrolled (323, 501) with delta (0, 0)
Screenshot: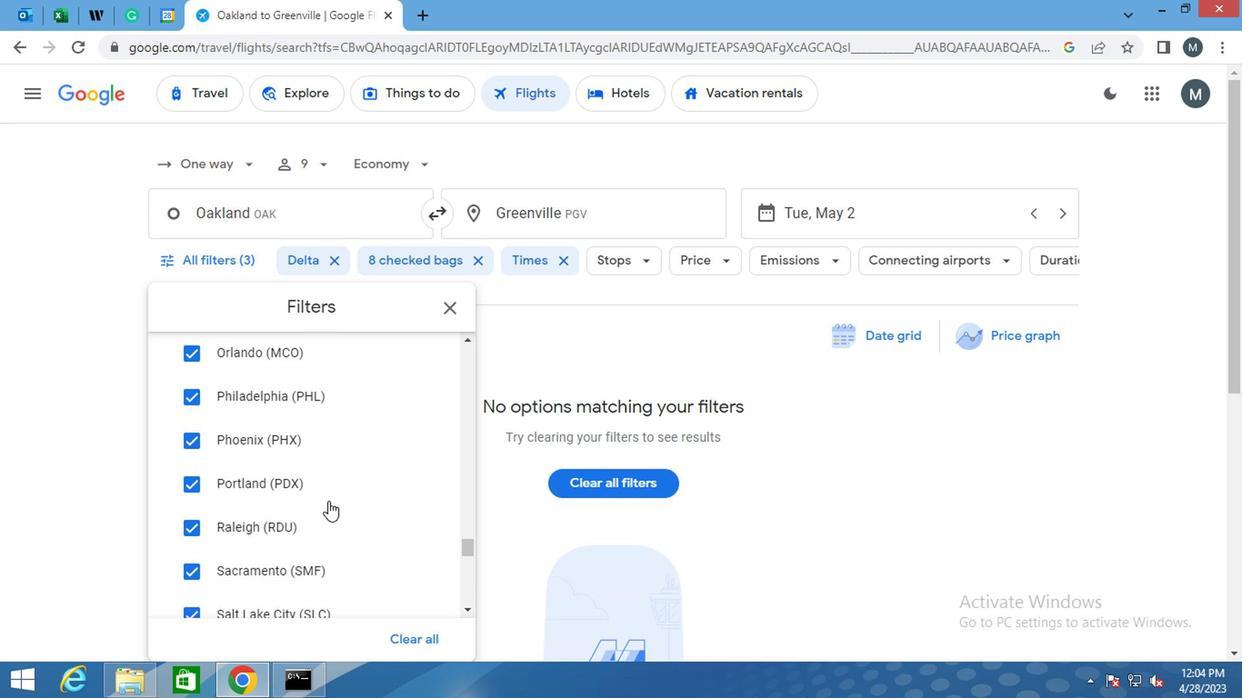 
Action: Mouse scrolled (323, 501) with delta (0, 0)
Screenshot: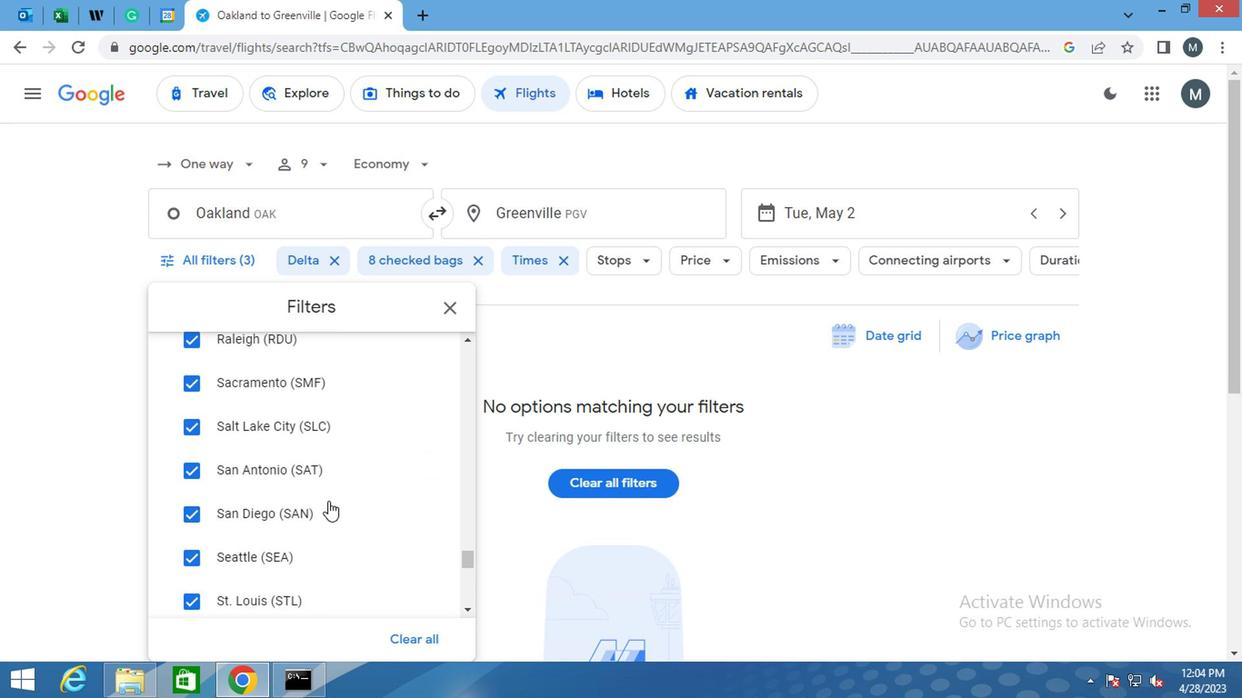 
Action: Mouse moved to (449, 309)
Screenshot: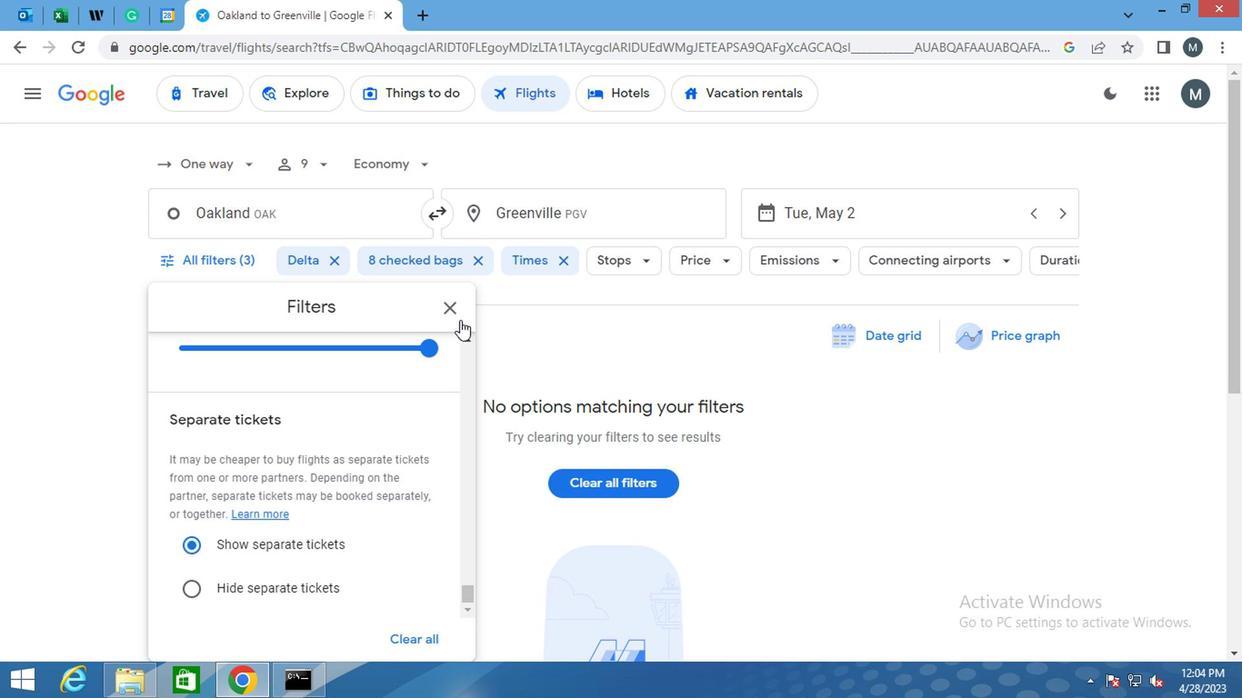 
Action: Mouse pressed left at (449, 309)
Screenshot: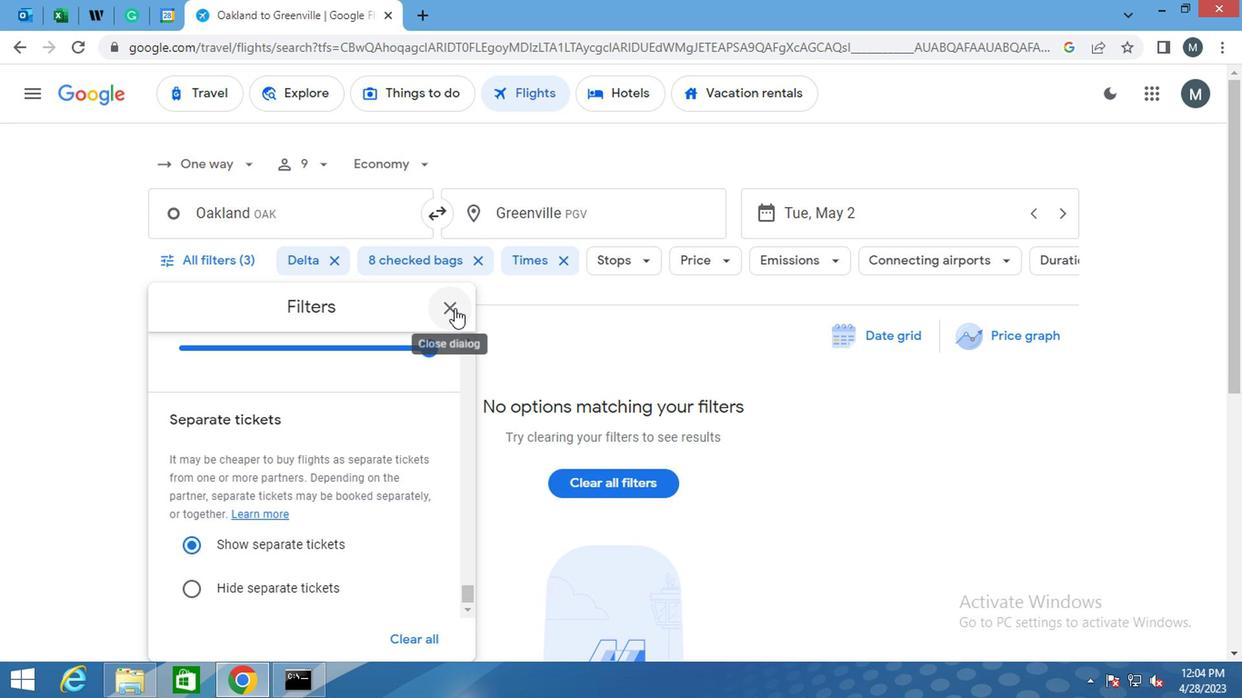 
